 Task: Find connections with filter location Starnberg with filter topic #marketing with filter profile language French with filter current company Adani Power with filter school St. Joseph's Boys' High School with filter industry Physicians with filter service category Mobile Marketing with filter keywords title Animal Shelter Volunteer
Action: Mouse moved to (182, 297)
Screenshot: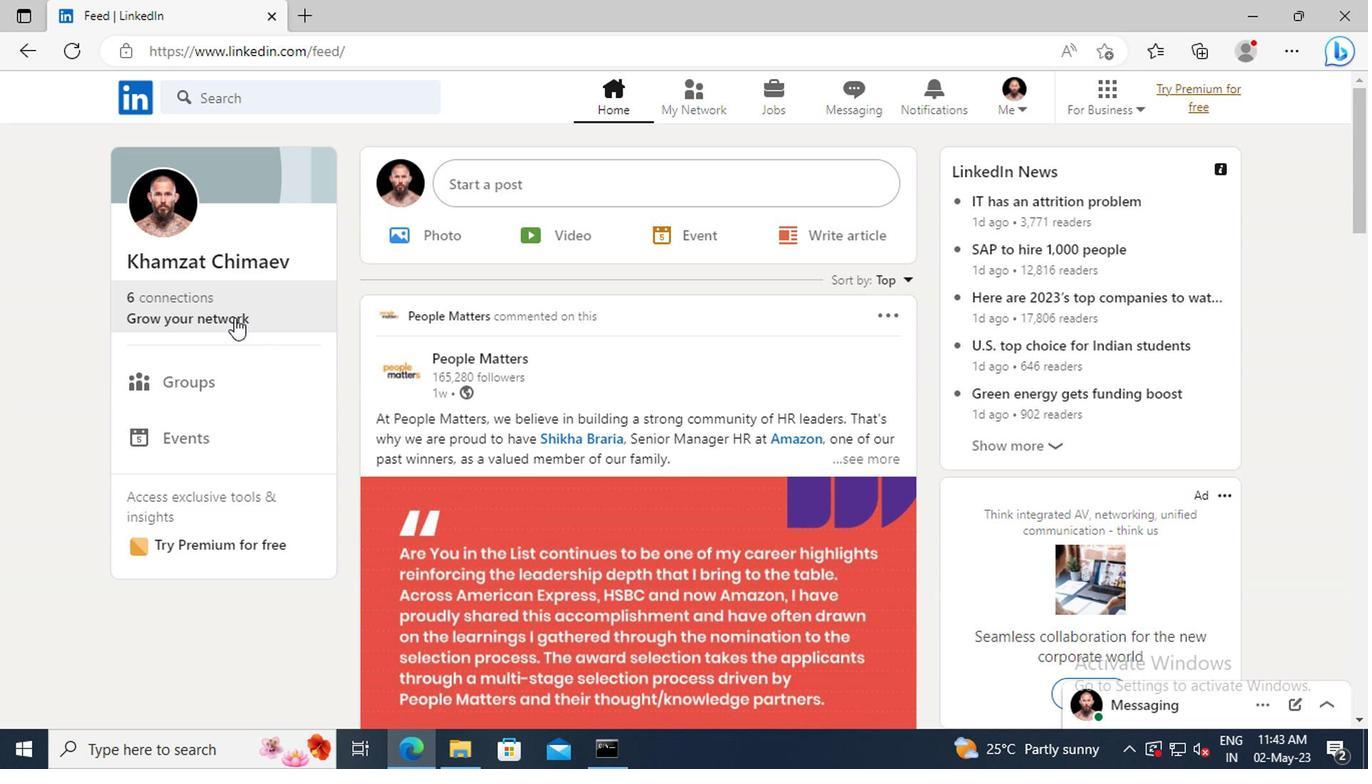 
Action: Mouse pressed left at (182, 297)
Screenshot: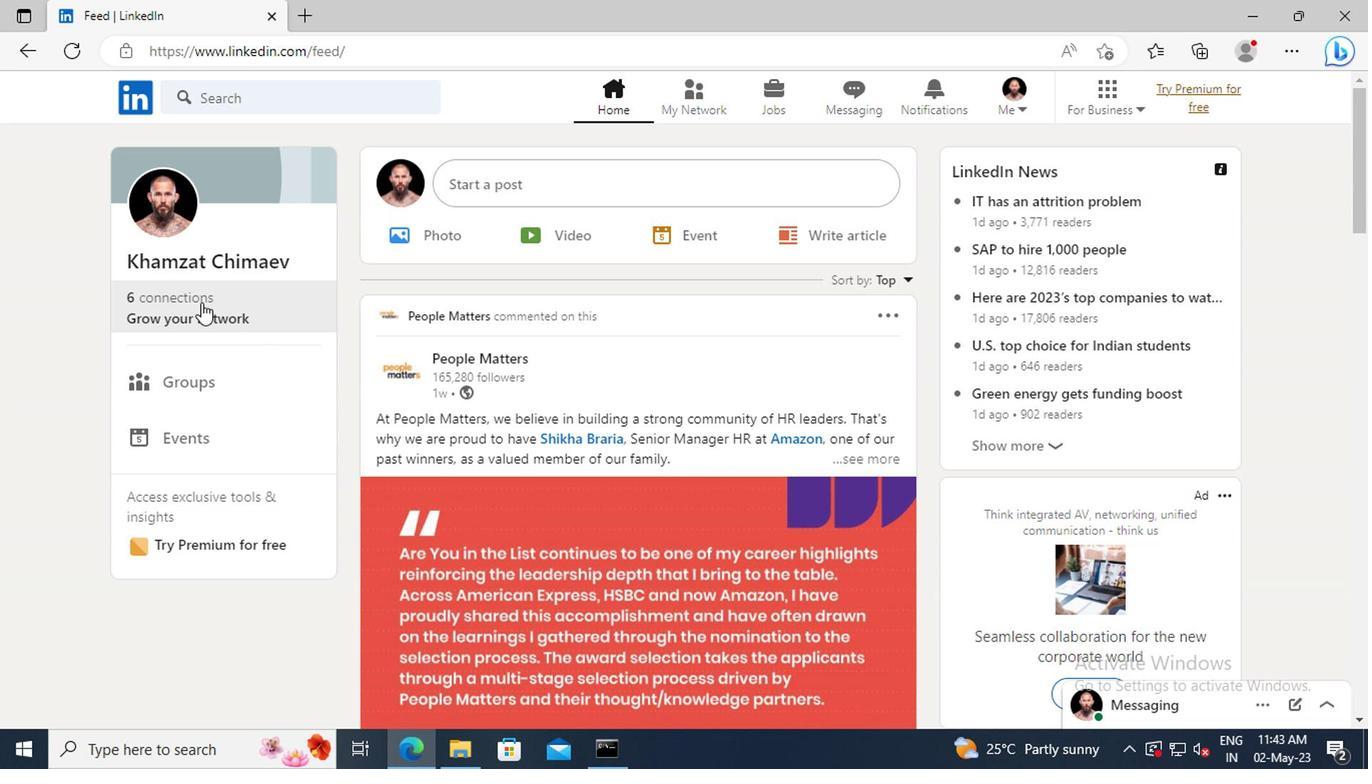 
Action: Mouse moved to (208, 205)
Screenshot: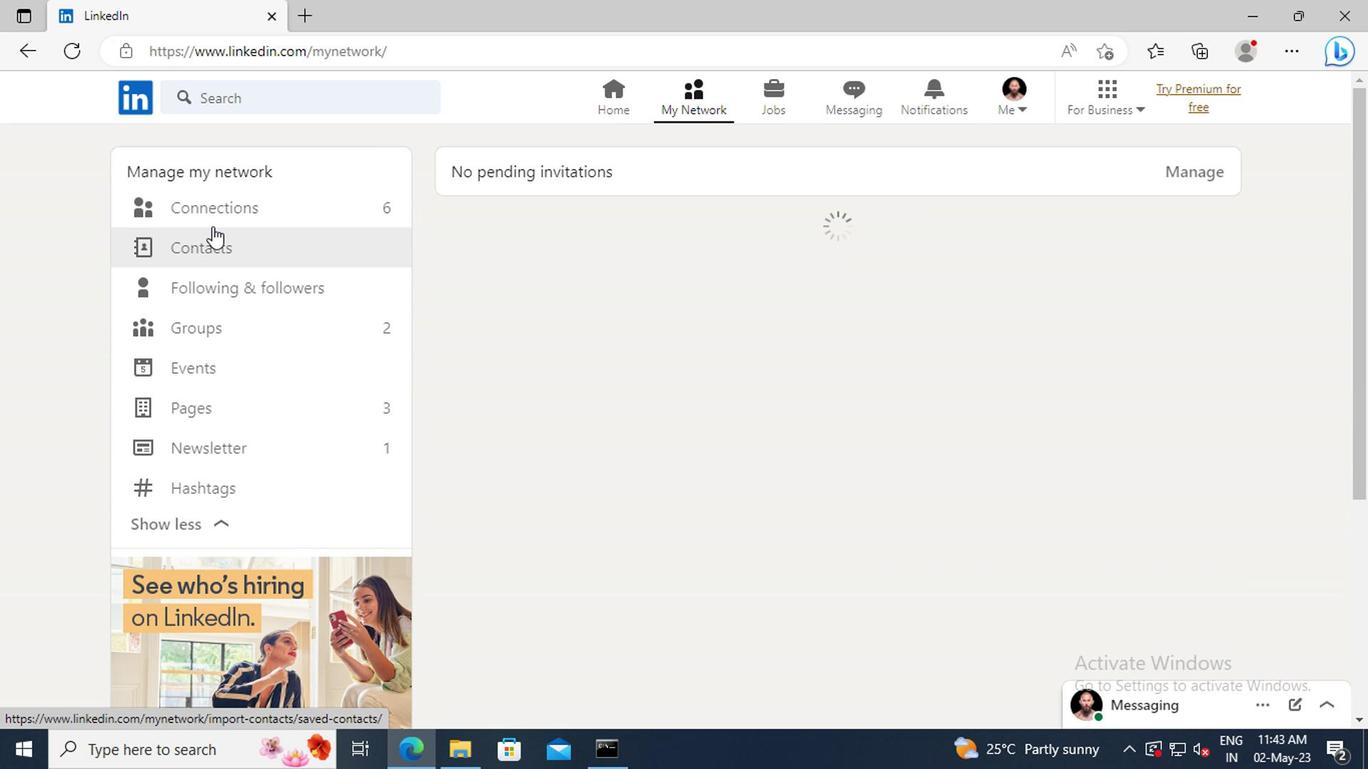 
Action: Mouse pressed left at (208, 205)
Screenshot: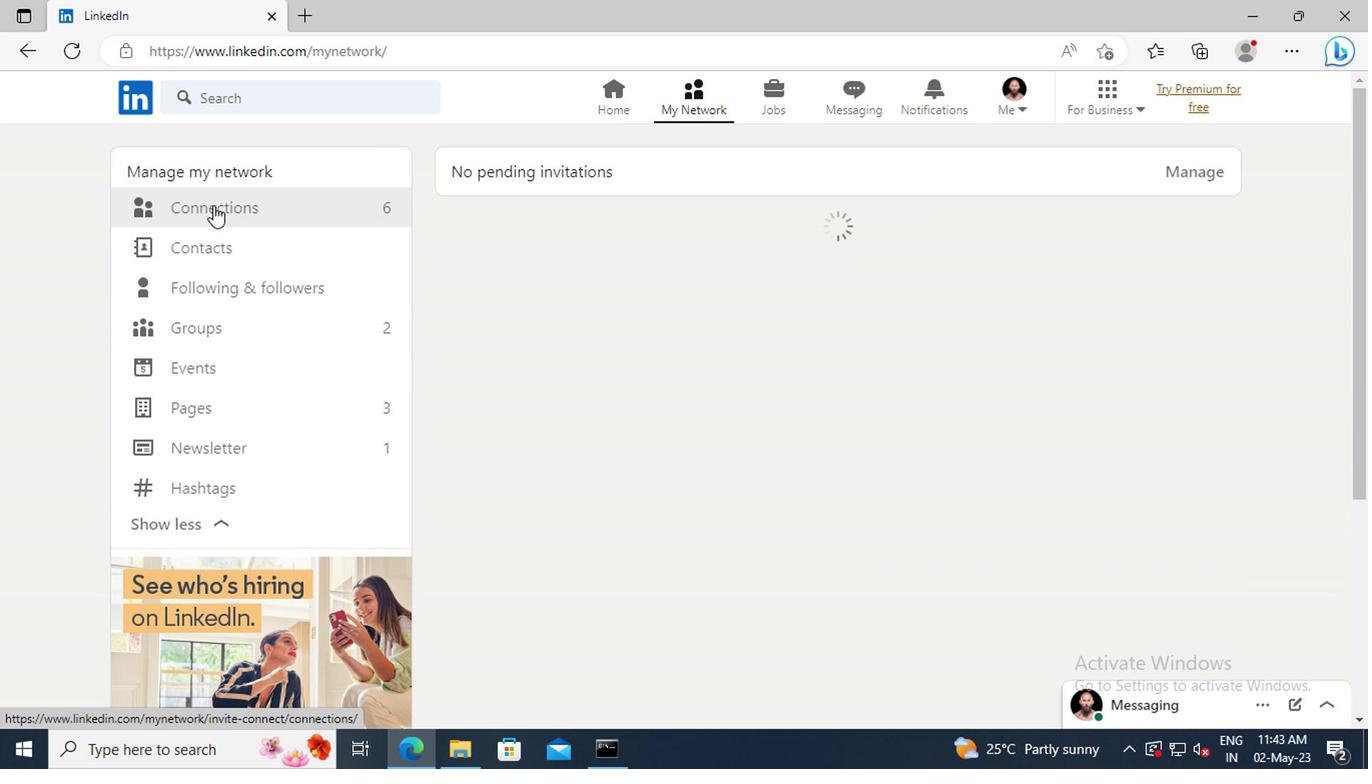 
Action: Mouse moved to (811, 212)
Screenshot: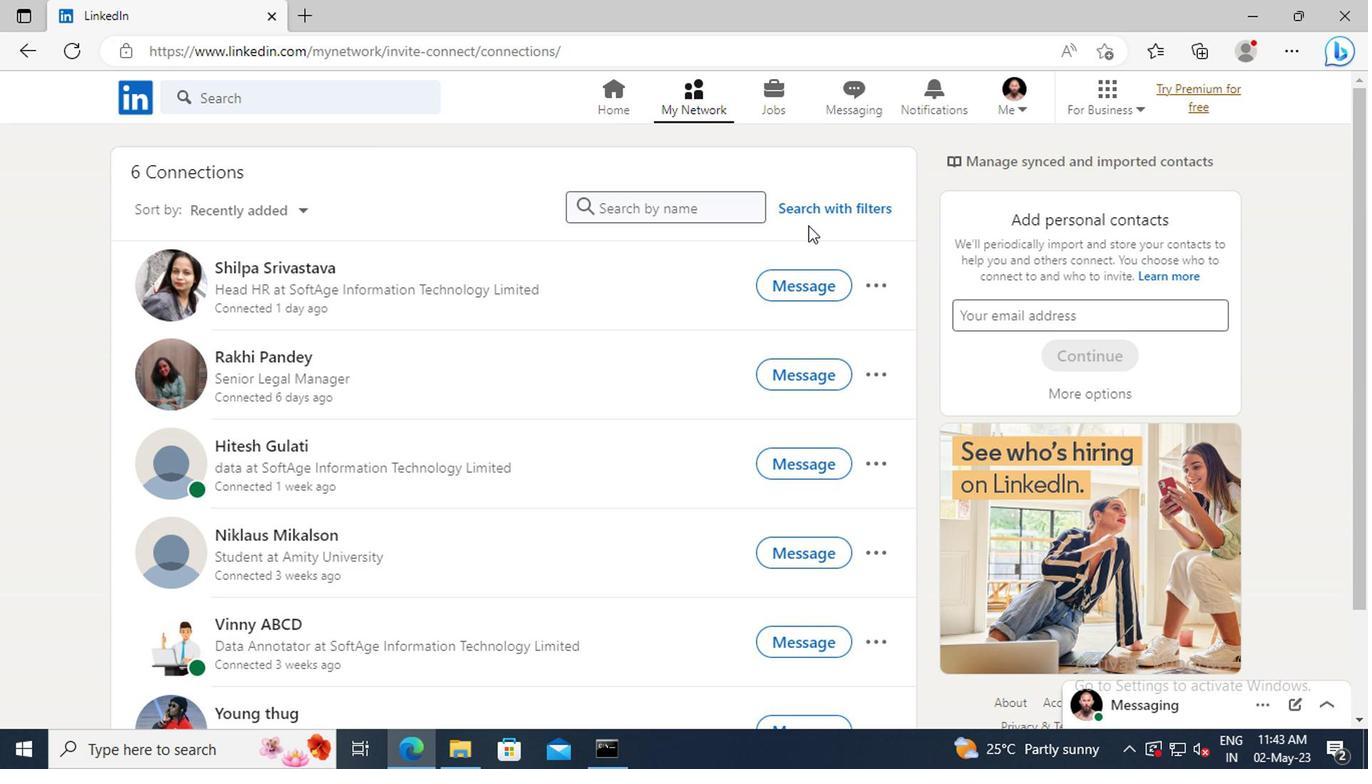 
Action: Mouse pressed left at (811, 212)
Screenshot: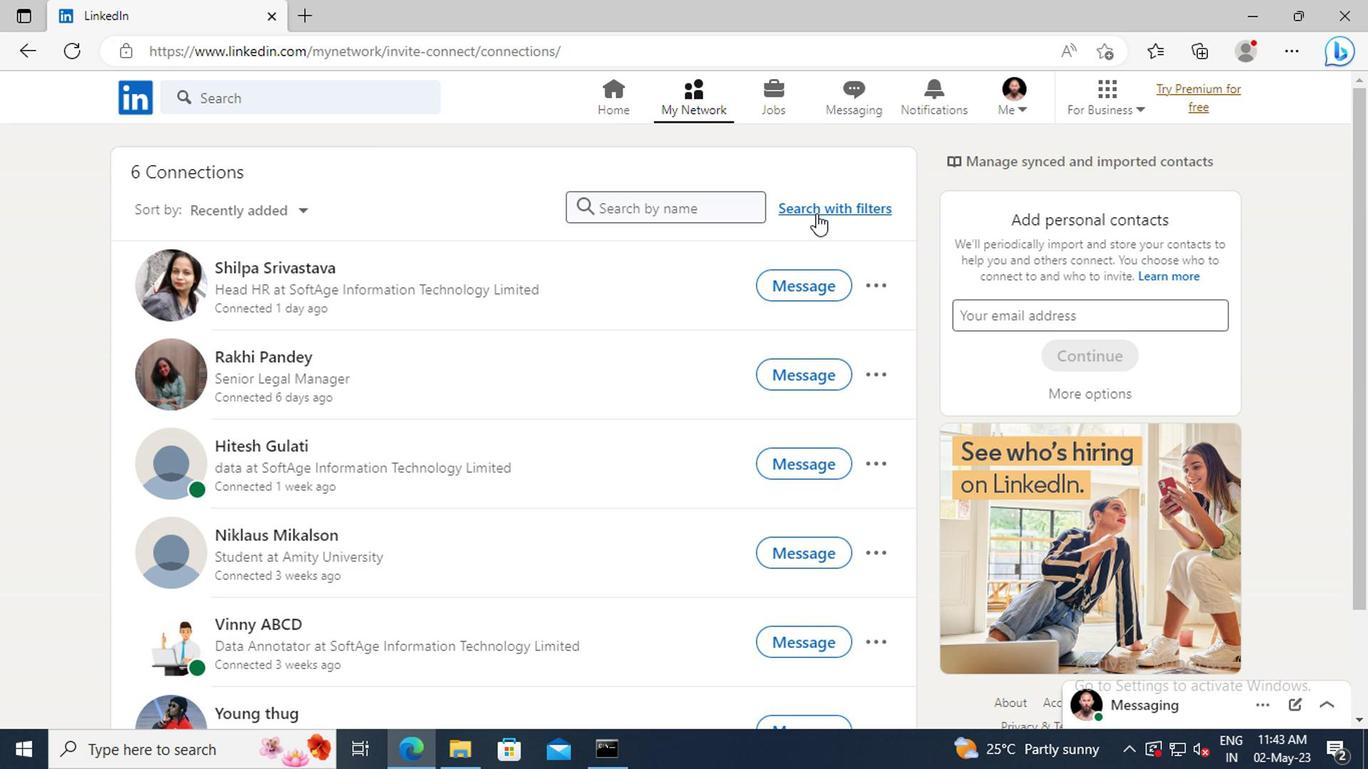 
Action: Mouse moved to (754, 159)
Screenshot: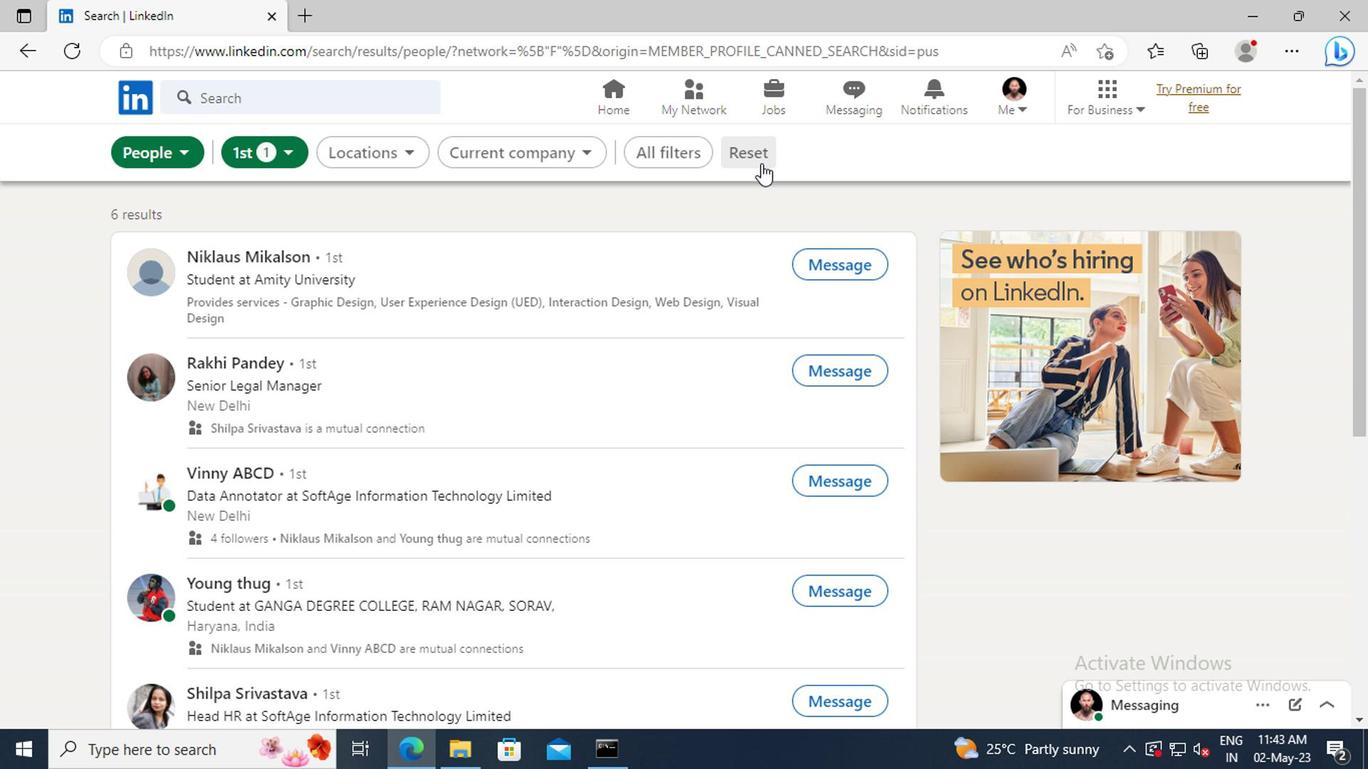 
Action: Mouse pressed left at (754, 159)
Screenshot: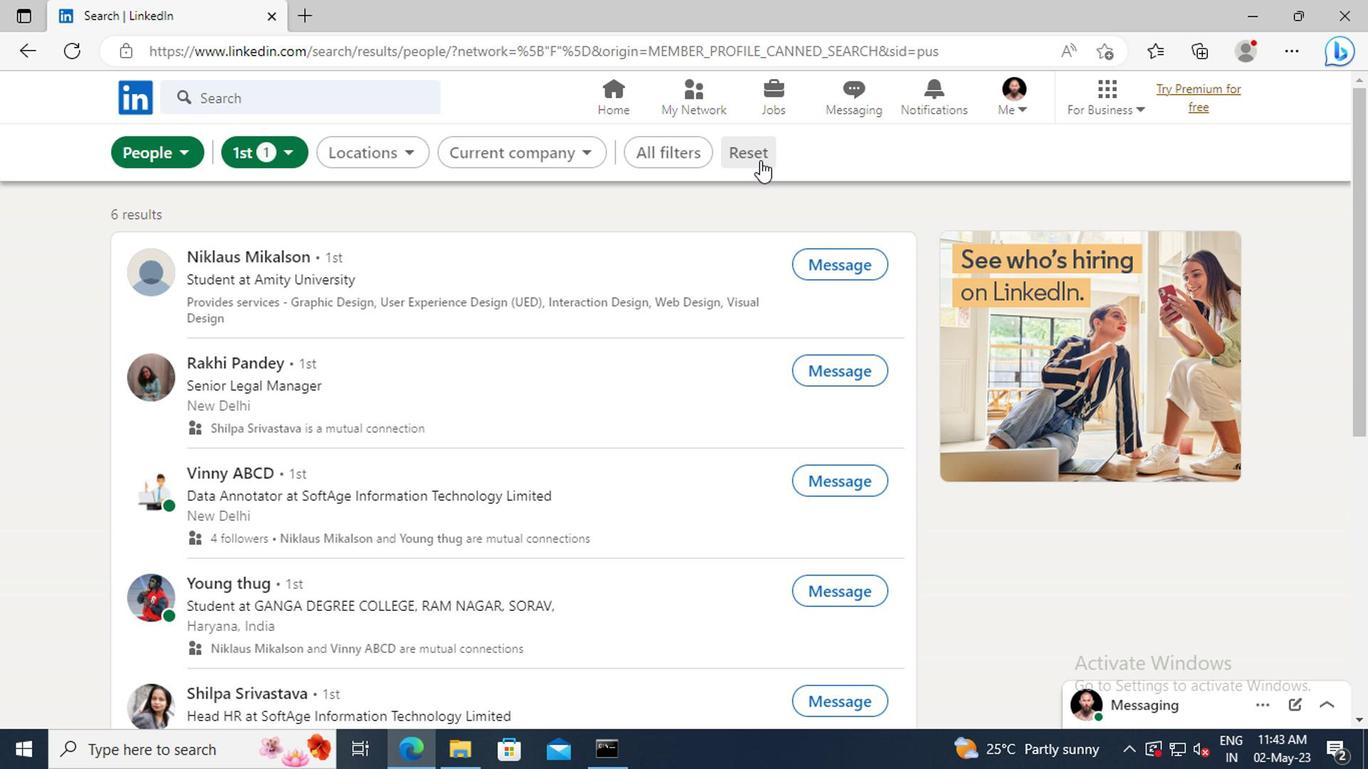 
Action: Mouse moved to (719, 158)
Screenshot: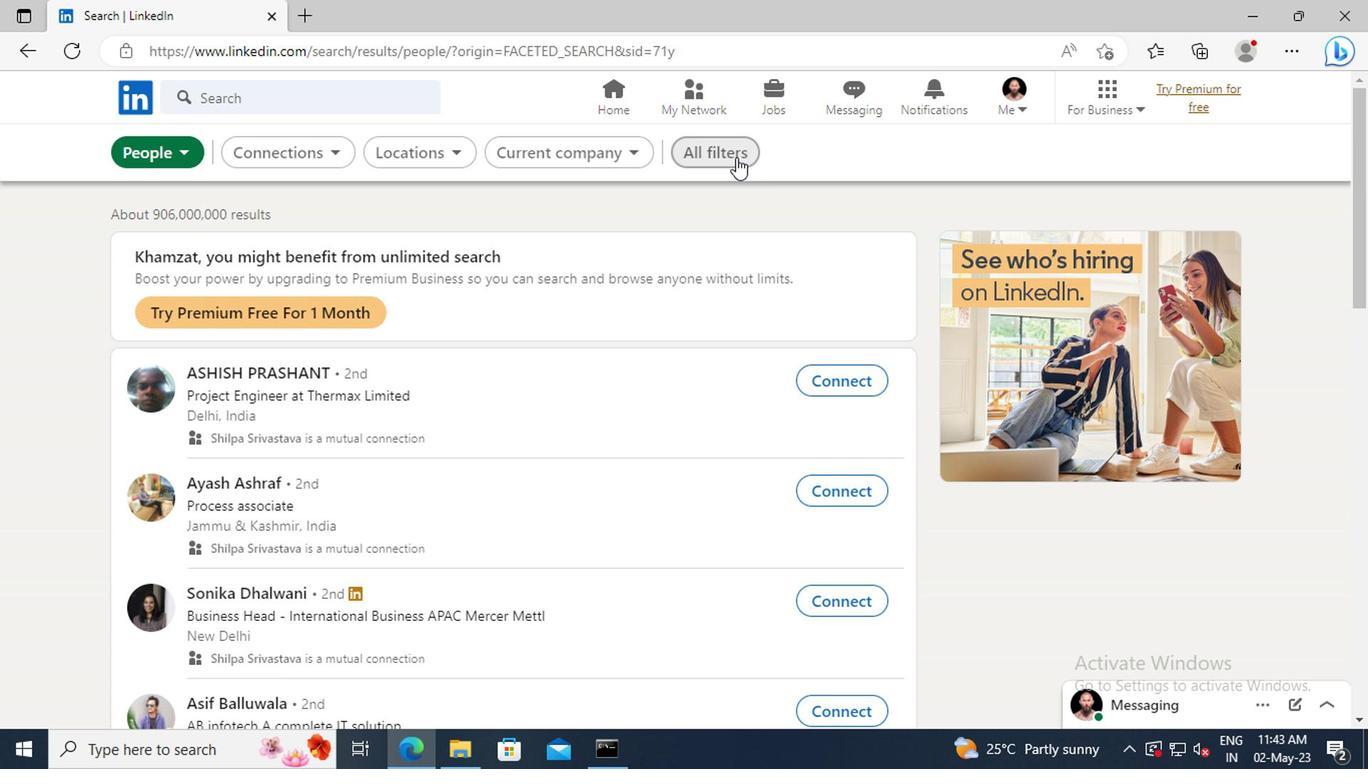 
Action: Mouse pressed left at (719, 158)
Screenshot: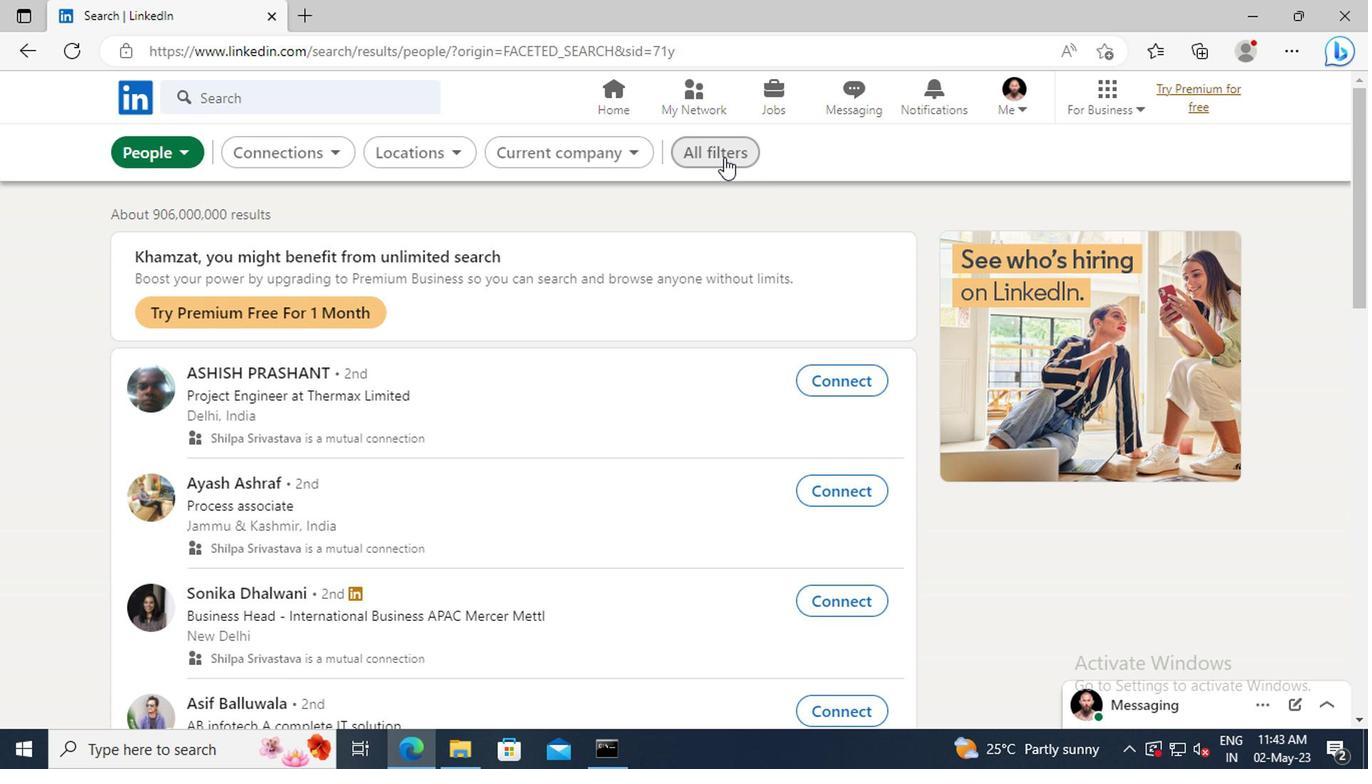 
Action: Mouse moved to (1045, 355)
Screenshot: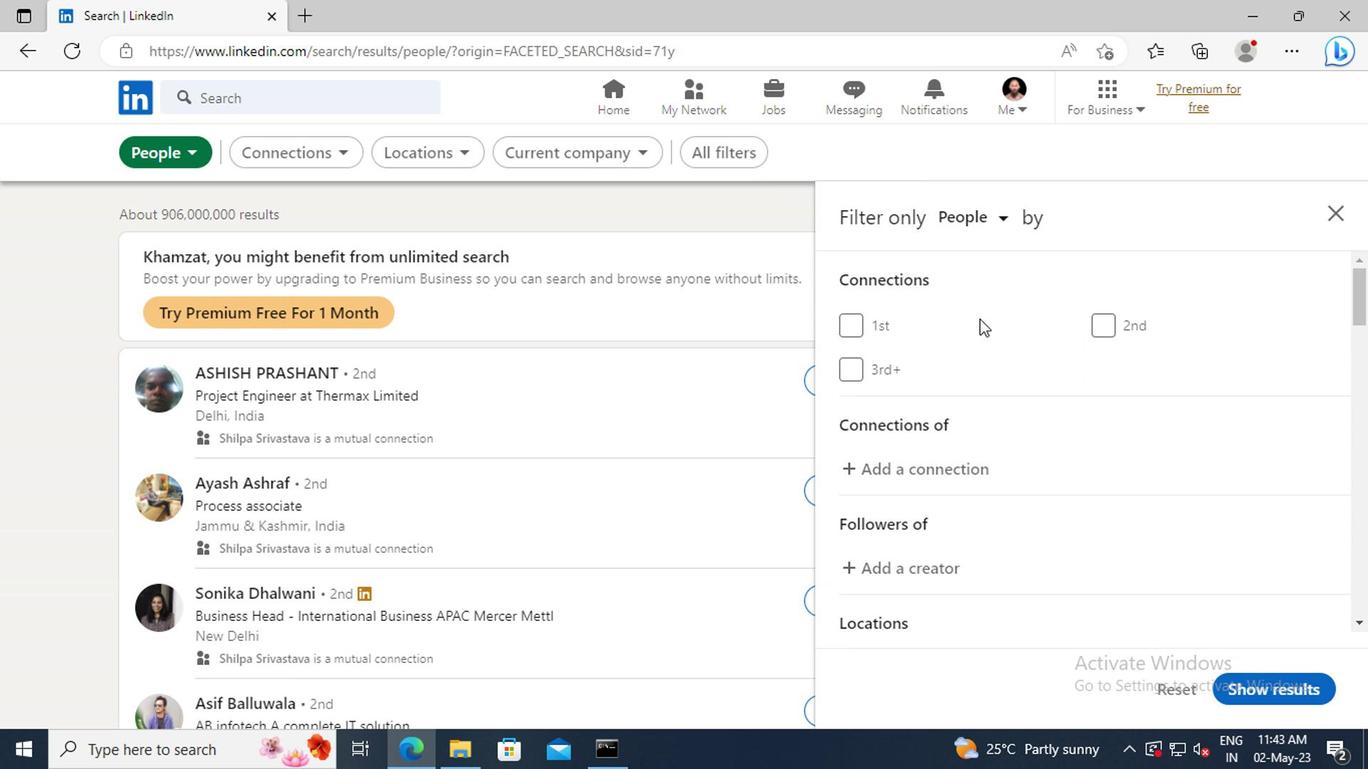 
Action: Mouse scrolled (1045, 354) with delta (0, 0)
Screenshot: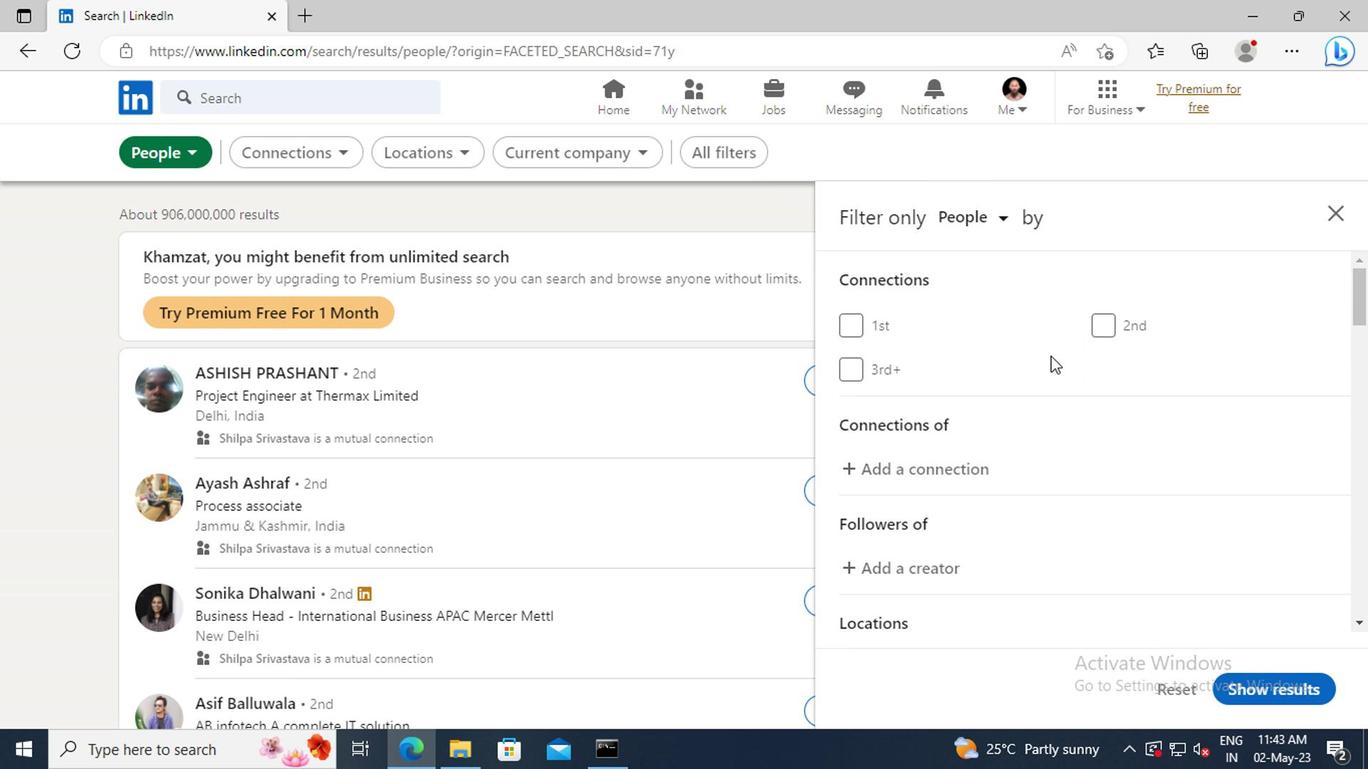 
Action: Mouse scrolled (1045, 354) with delta (0, 0)
Screenshot: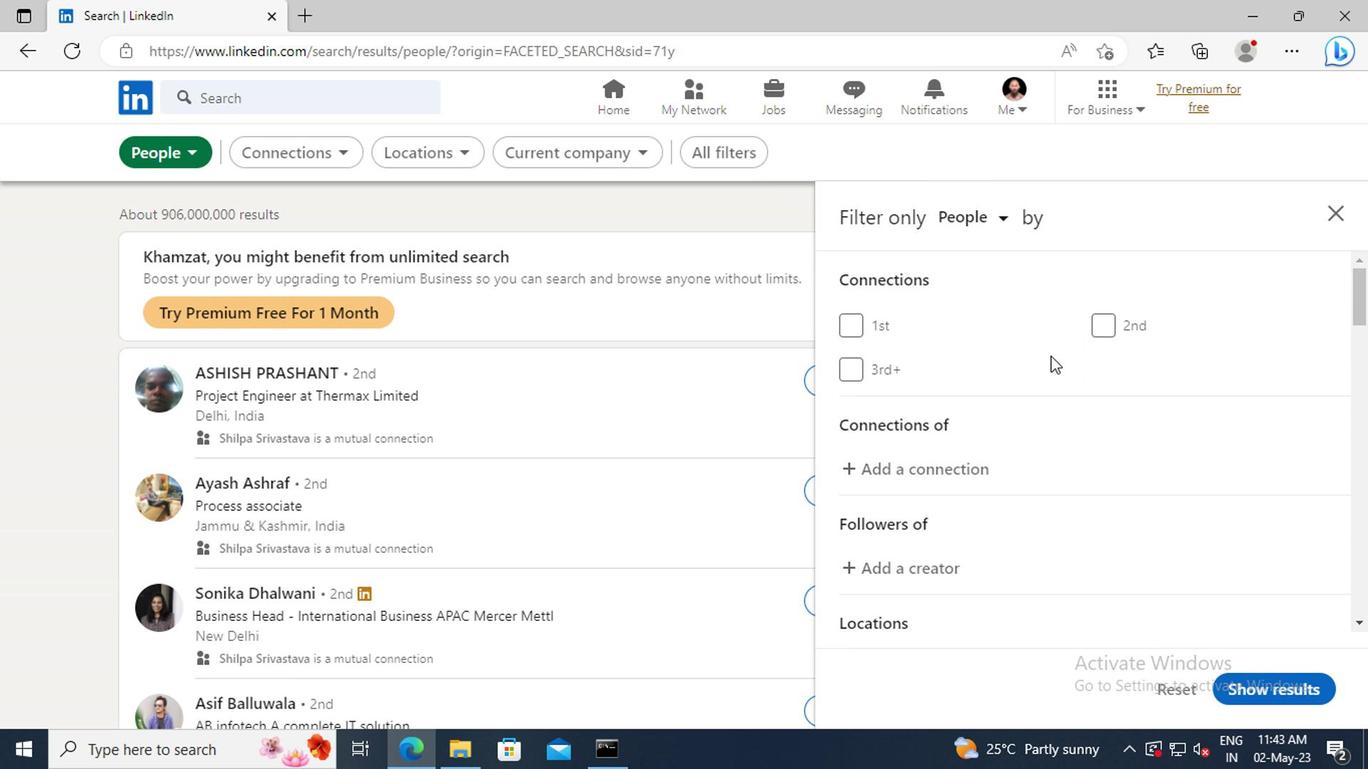 
Action: Mouse scrolled (1045, 354) with delta (0, 0)
Screenshot: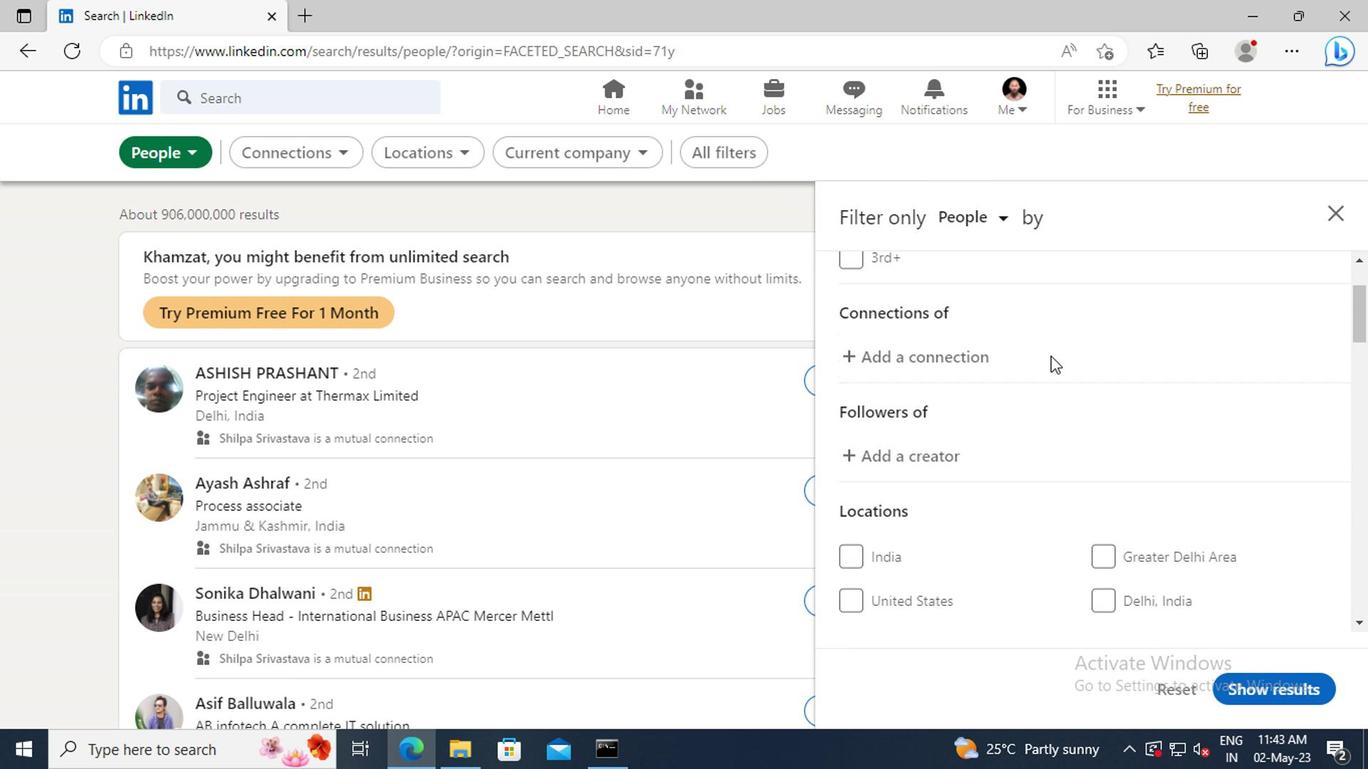 
Action: Mouse scrolled (1045, 354) with delta (0, 0)
Screenshot: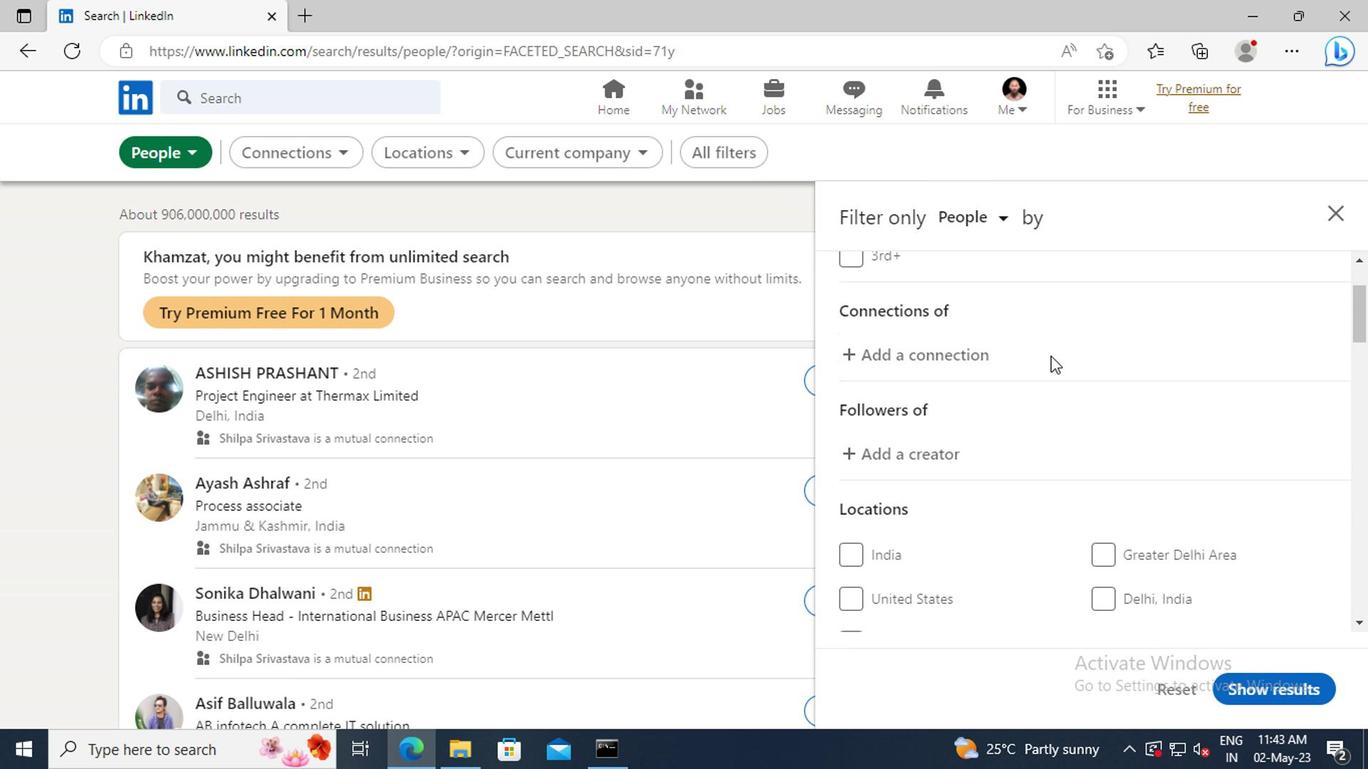 
Action: Mouse scrolled (1045, 354) with delta (0, 0)
Screenshot: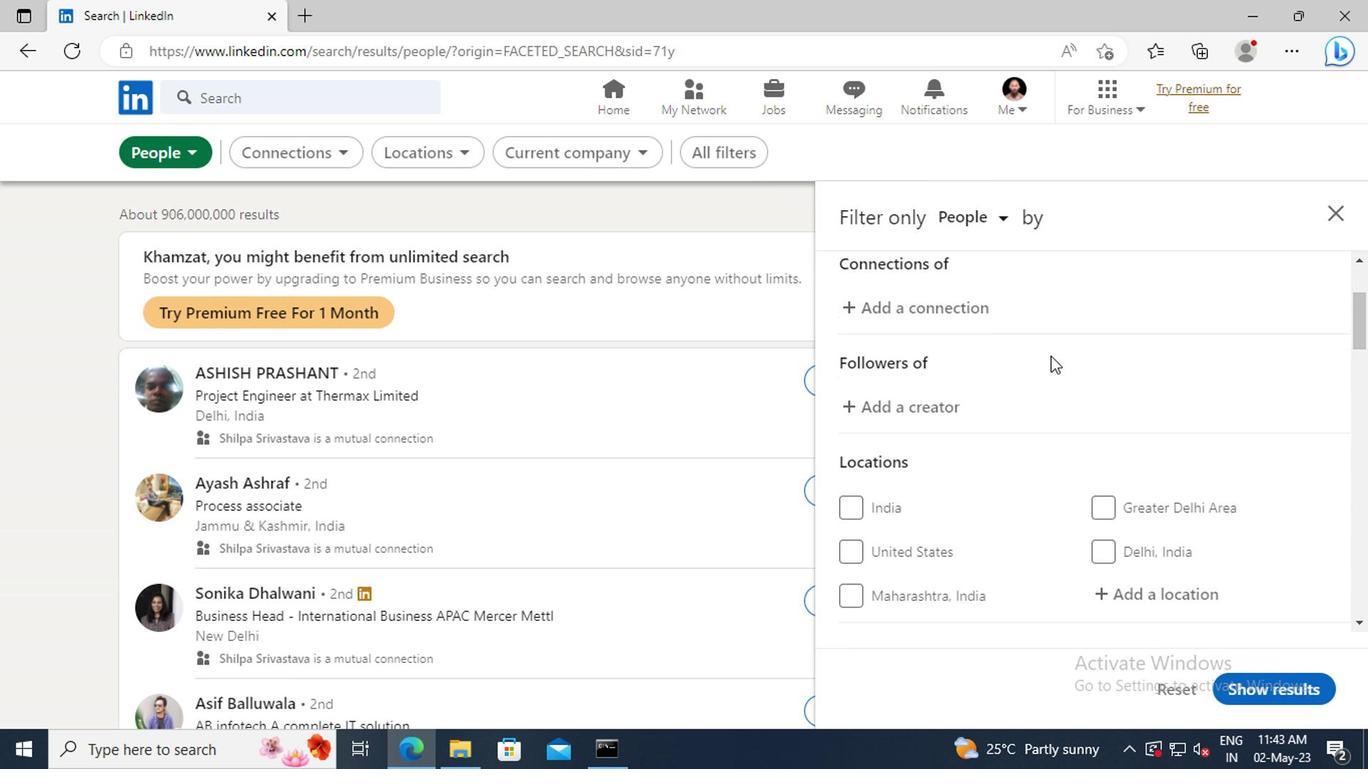 
Action: Mouse scrolled (1045, 354) with delta (0, 0)
Screenshot: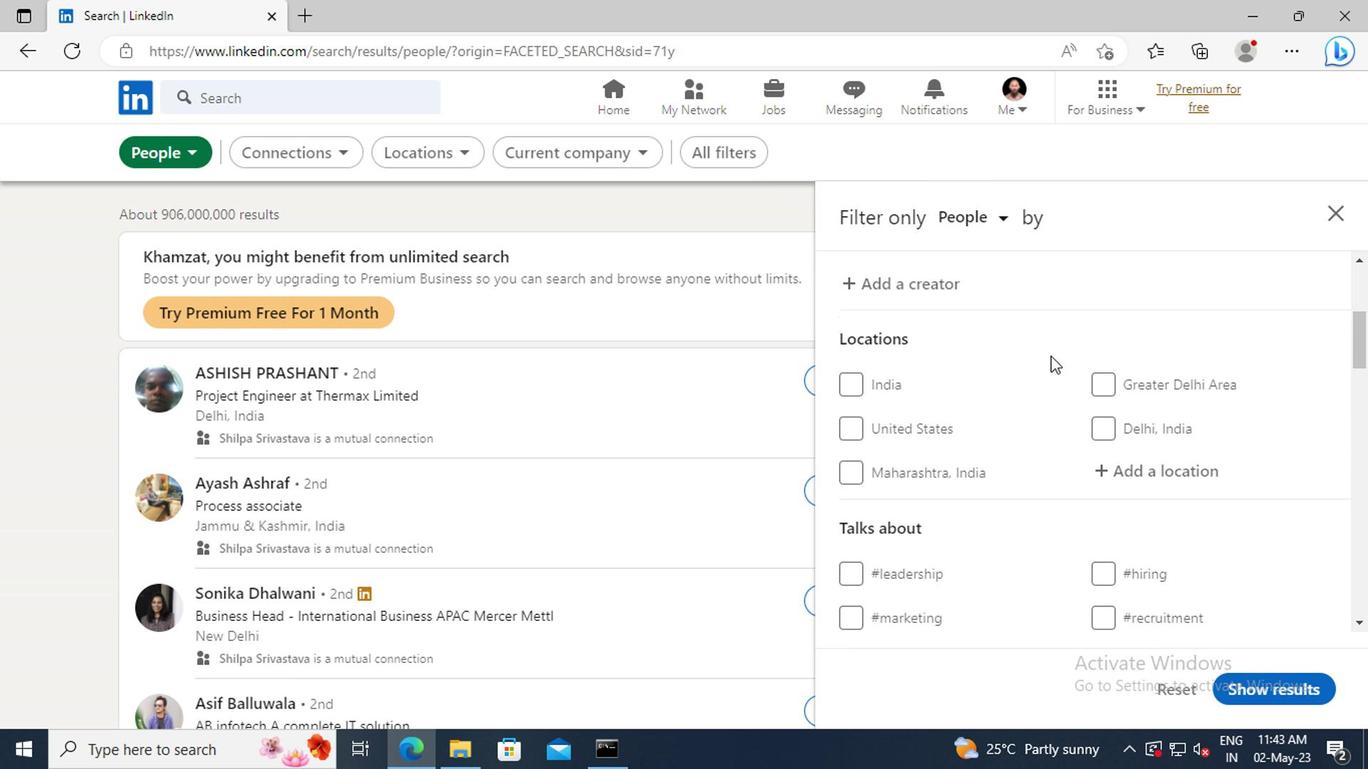 
Action: Mouse moved to (1092, 414)
Screenshot: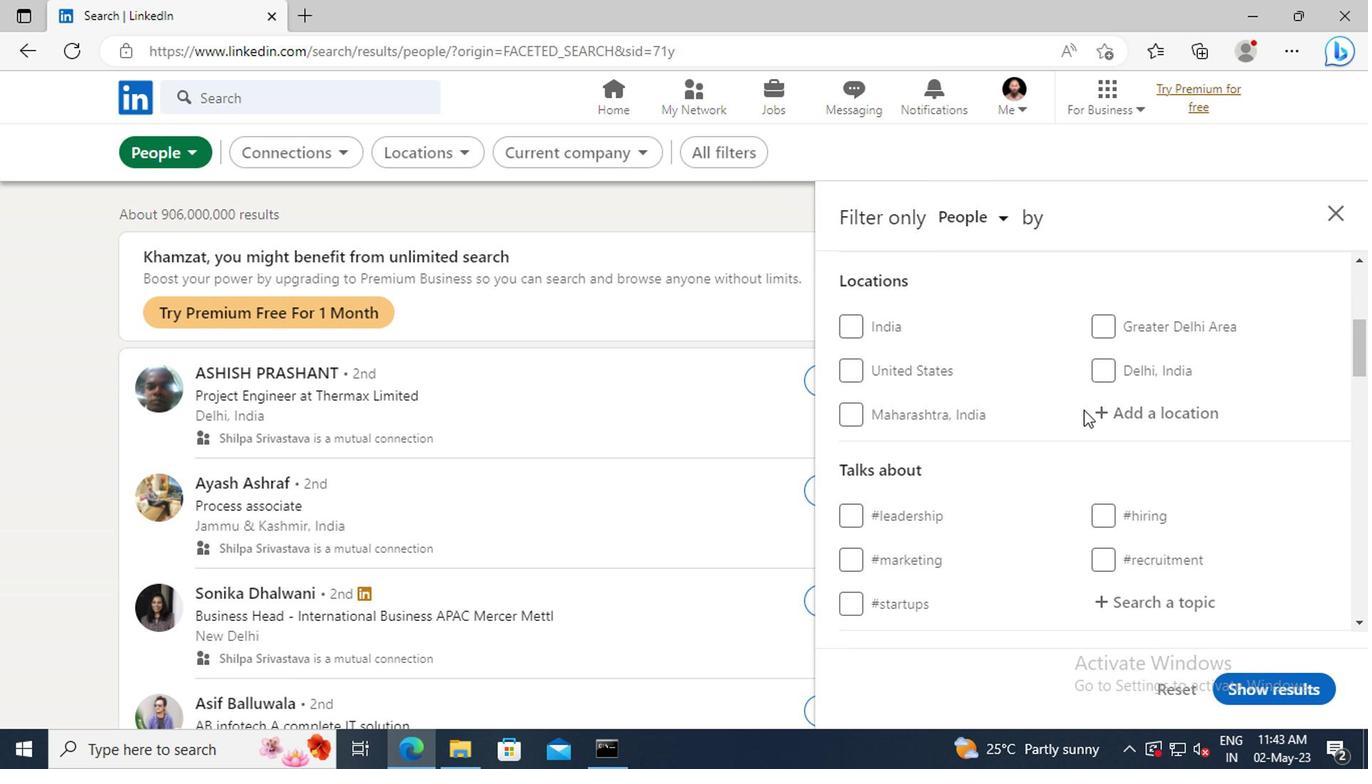 
Action: Mouse pressed left at (1092, 414)
Screenshot: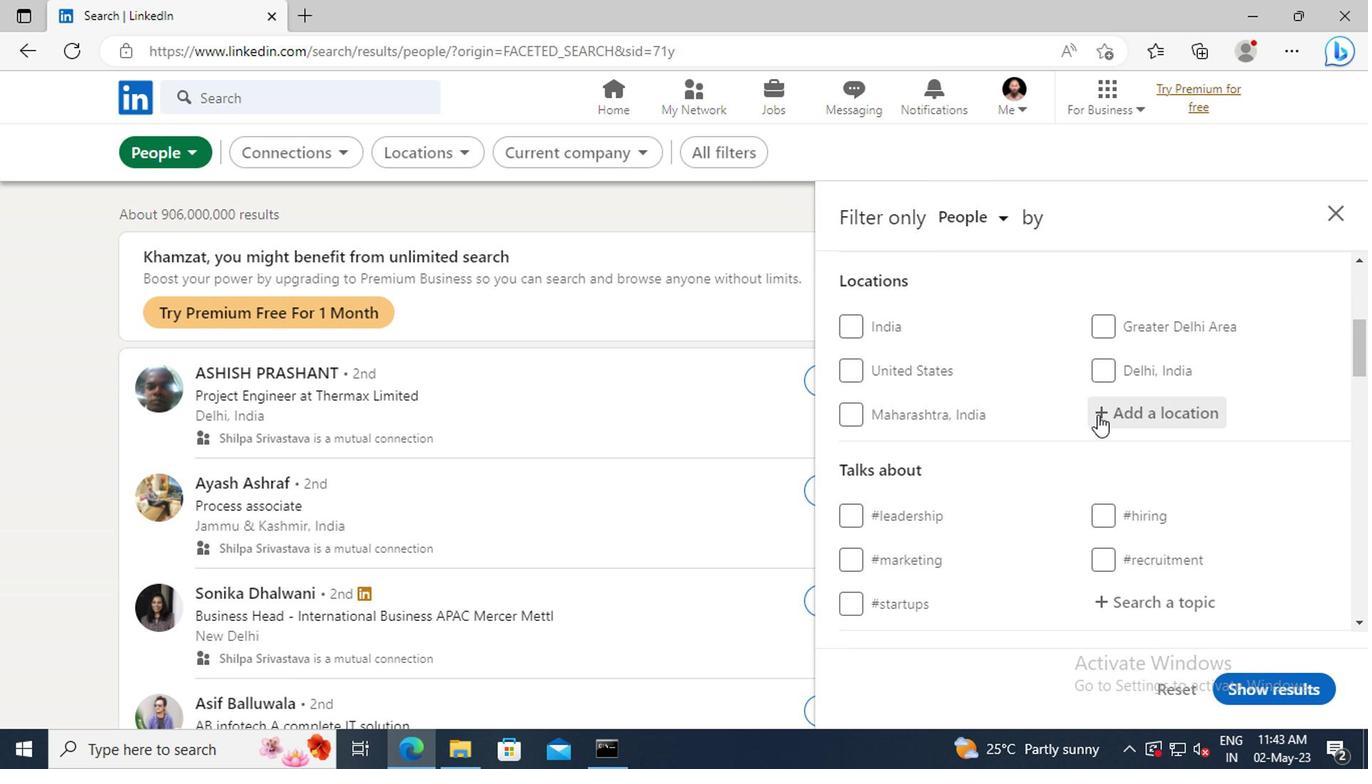 
Action: Key pressed <Key.shift>STARNBE
Screenshot: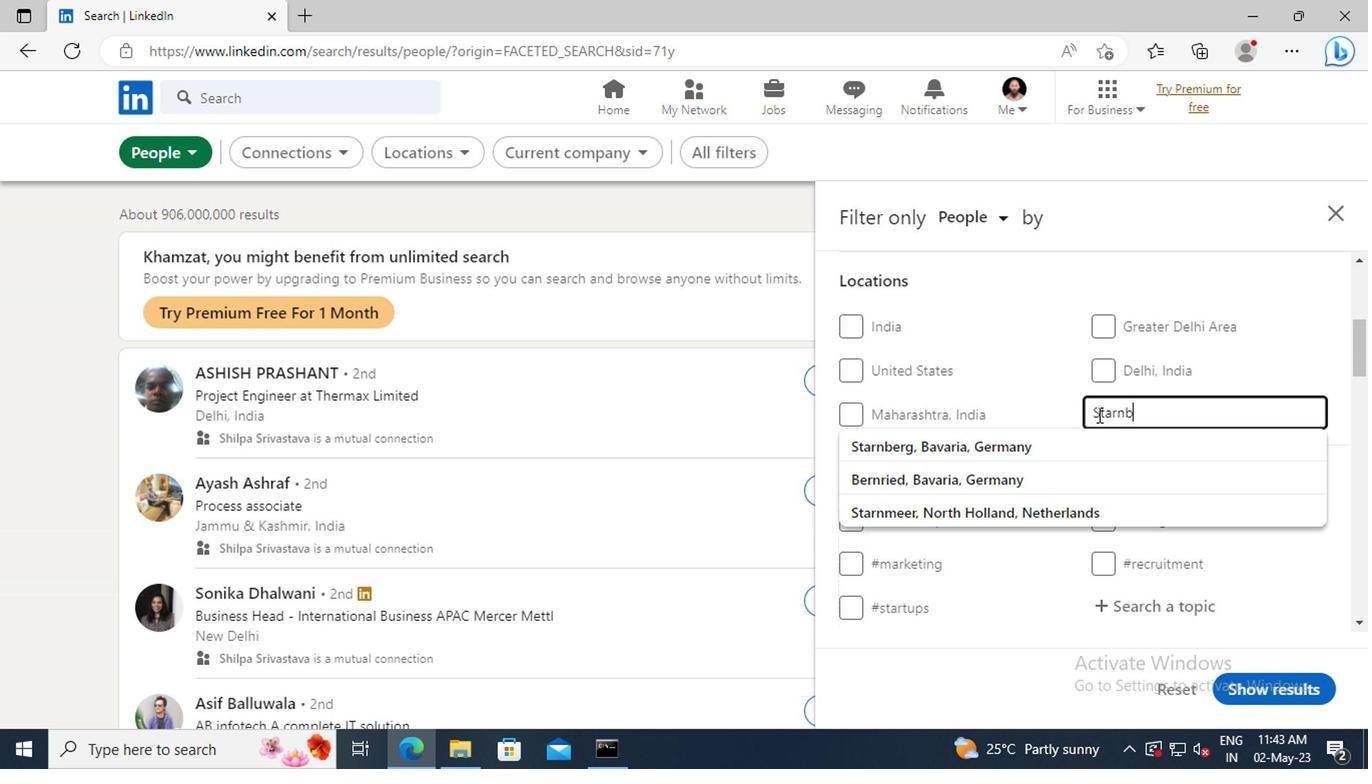 
Action: Mouse moved to (1100, 440)
Screenshot: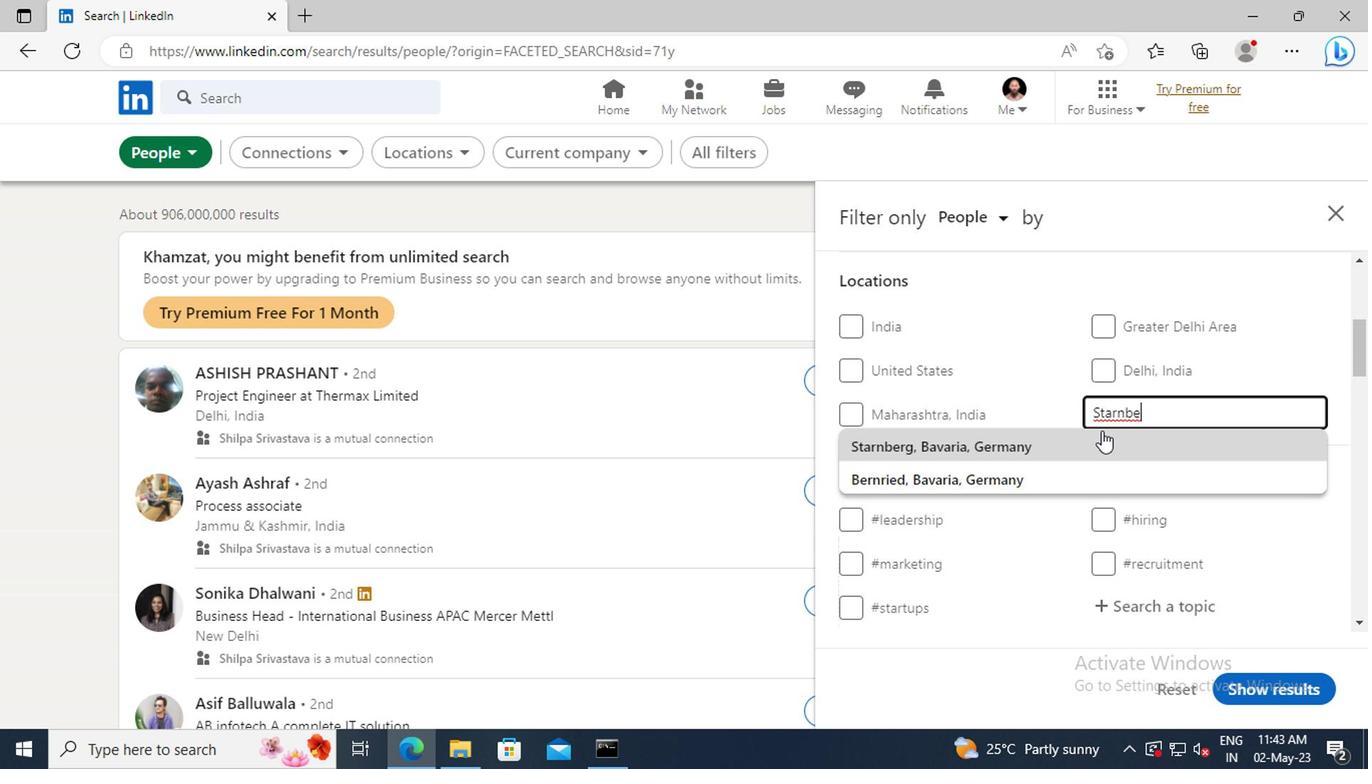 
Action: Mouse pressed left at (1100, 440)
Screenshot: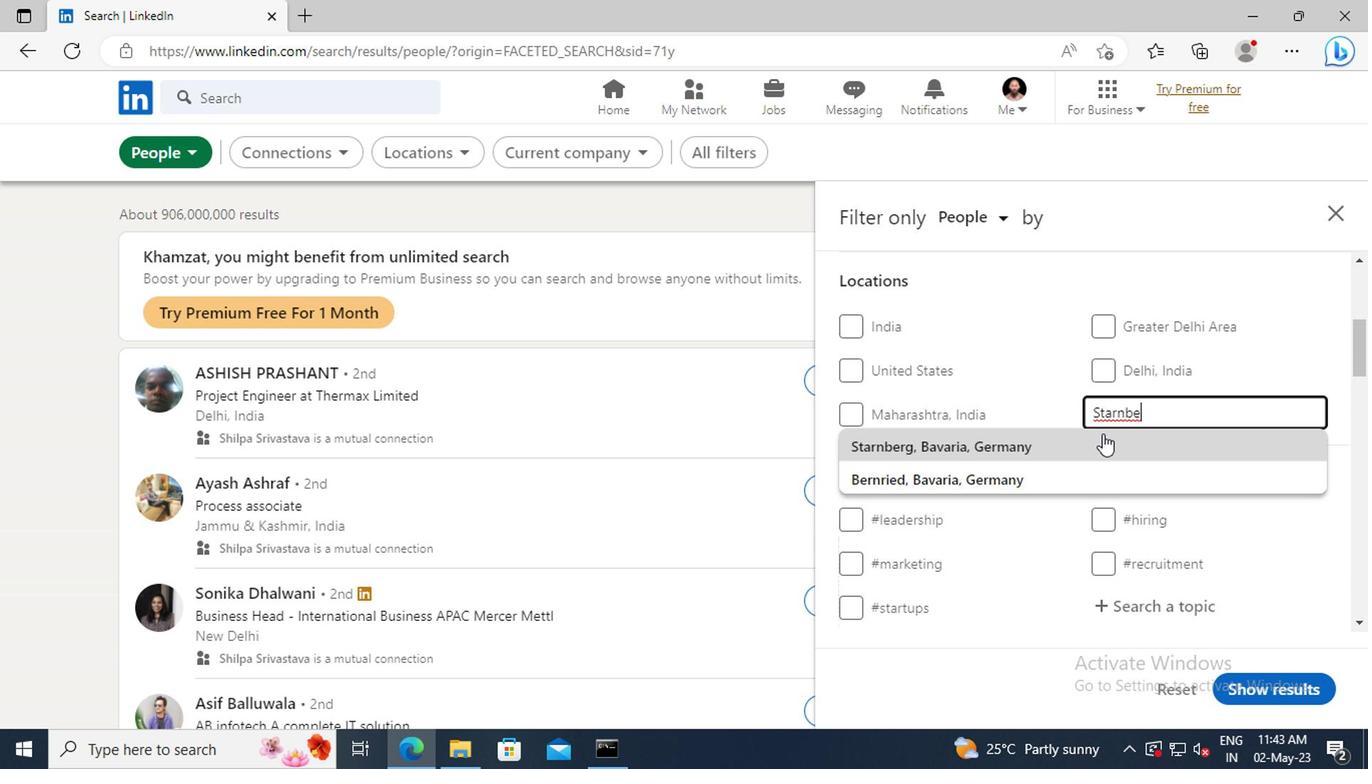 
Action: Mouse scrolled (1100, 439) with delta (0, 0)
Screenshot: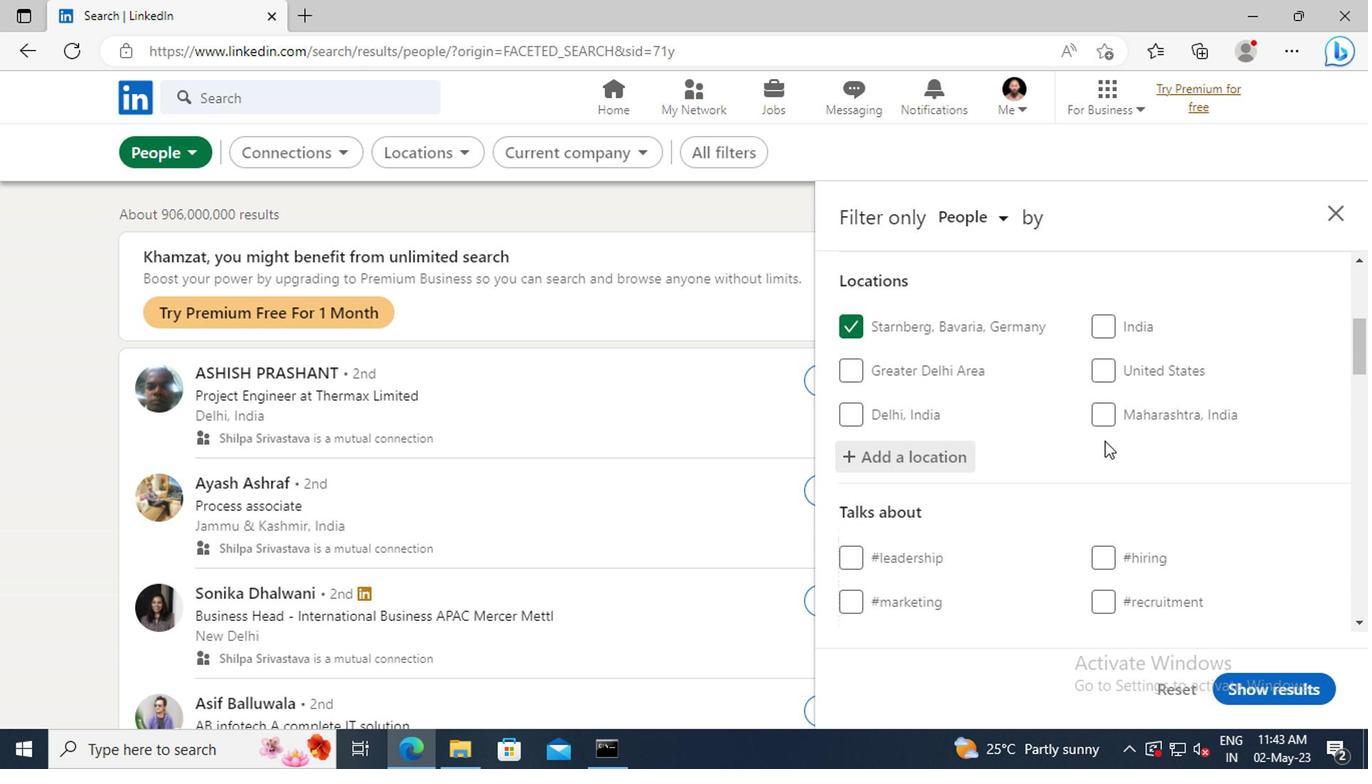 
Action: Mouse moved to (1098, 430)
Screenshot: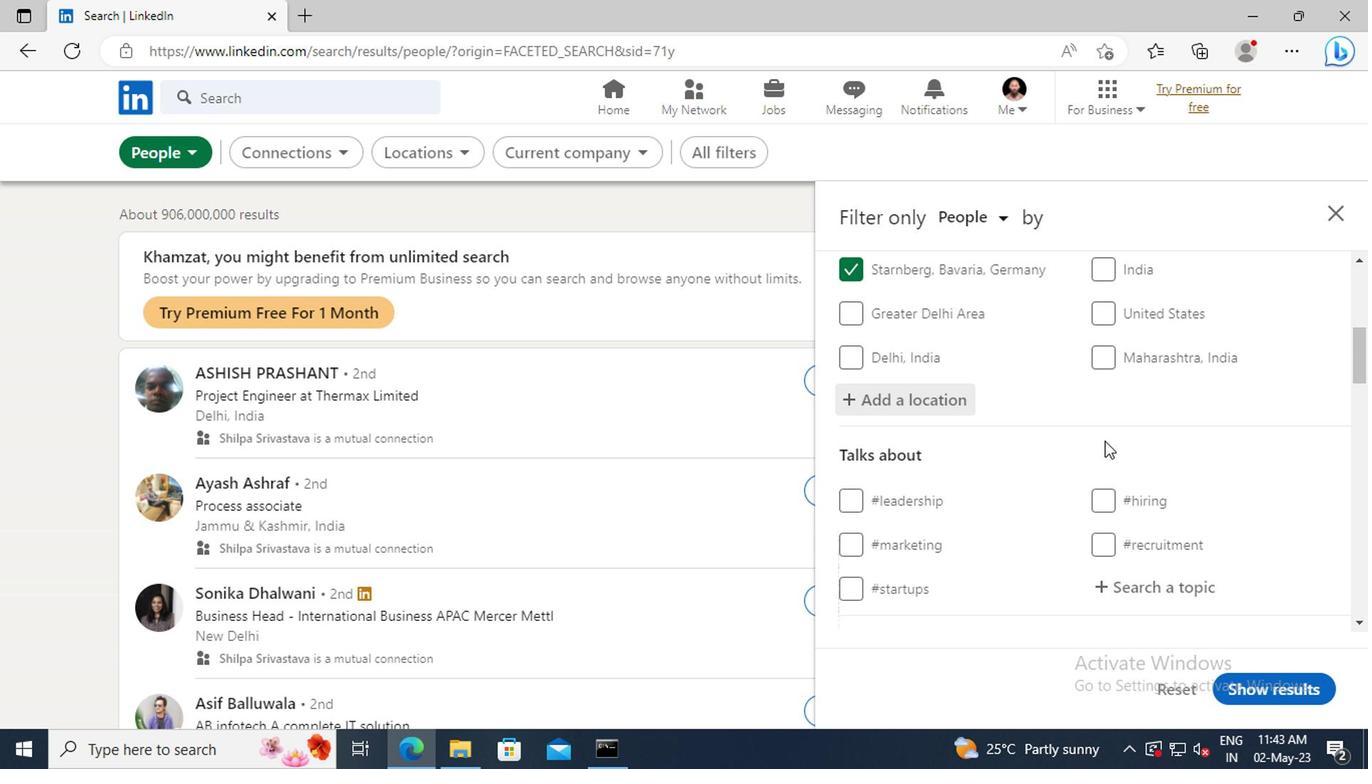 
Action: Mouse scrolled (1098, 429) with delta (0, 0)
Screenshot: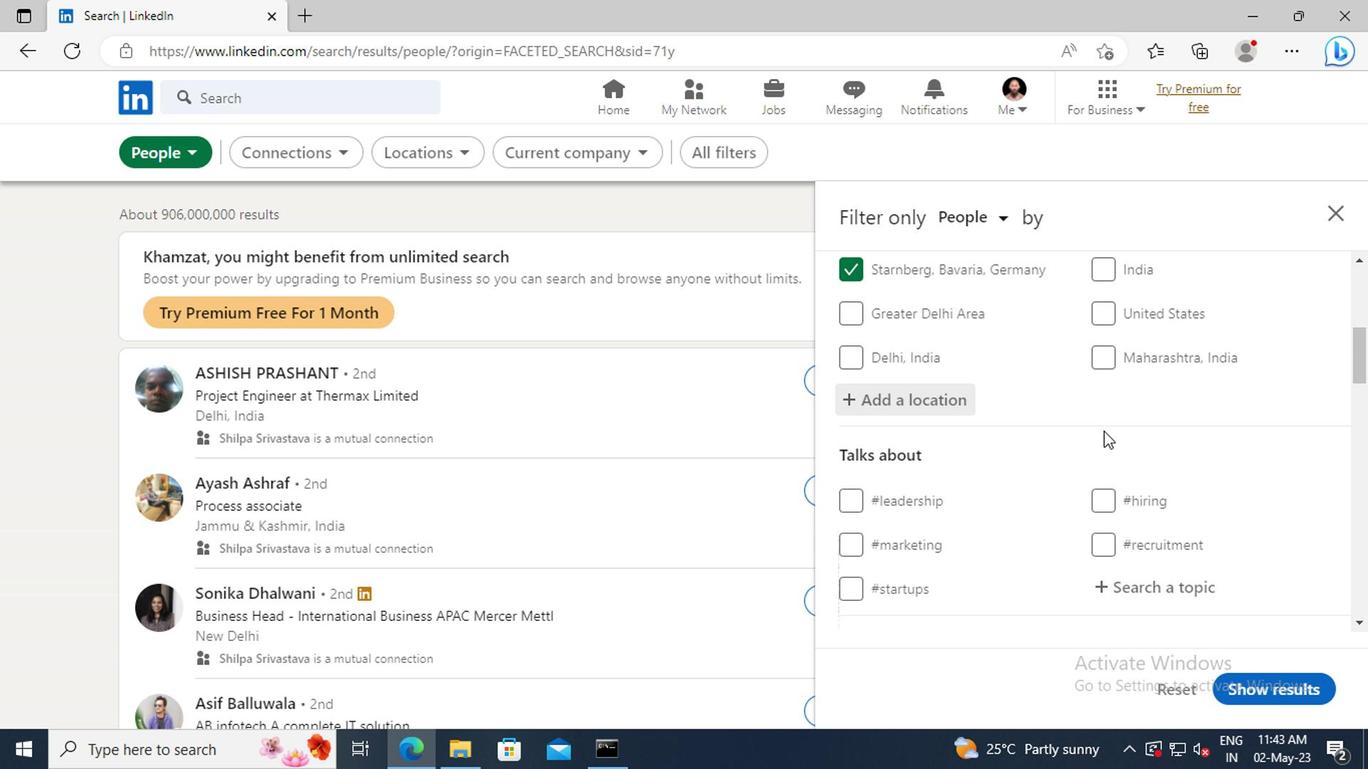 
Action: Mouse scrolled (1098, 429) with delta (0, 0)
Screenshot: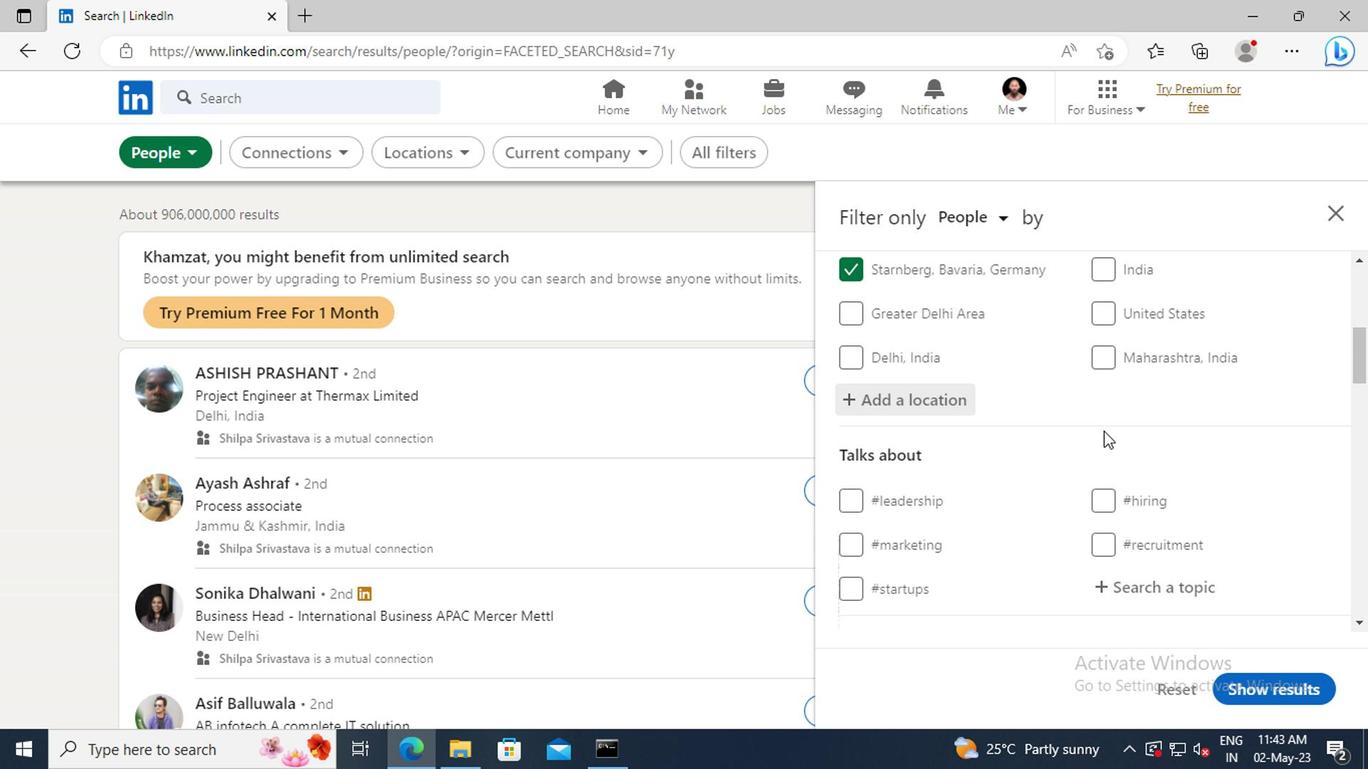 
Action: Mouse moved to (847, 433)
Screenshot: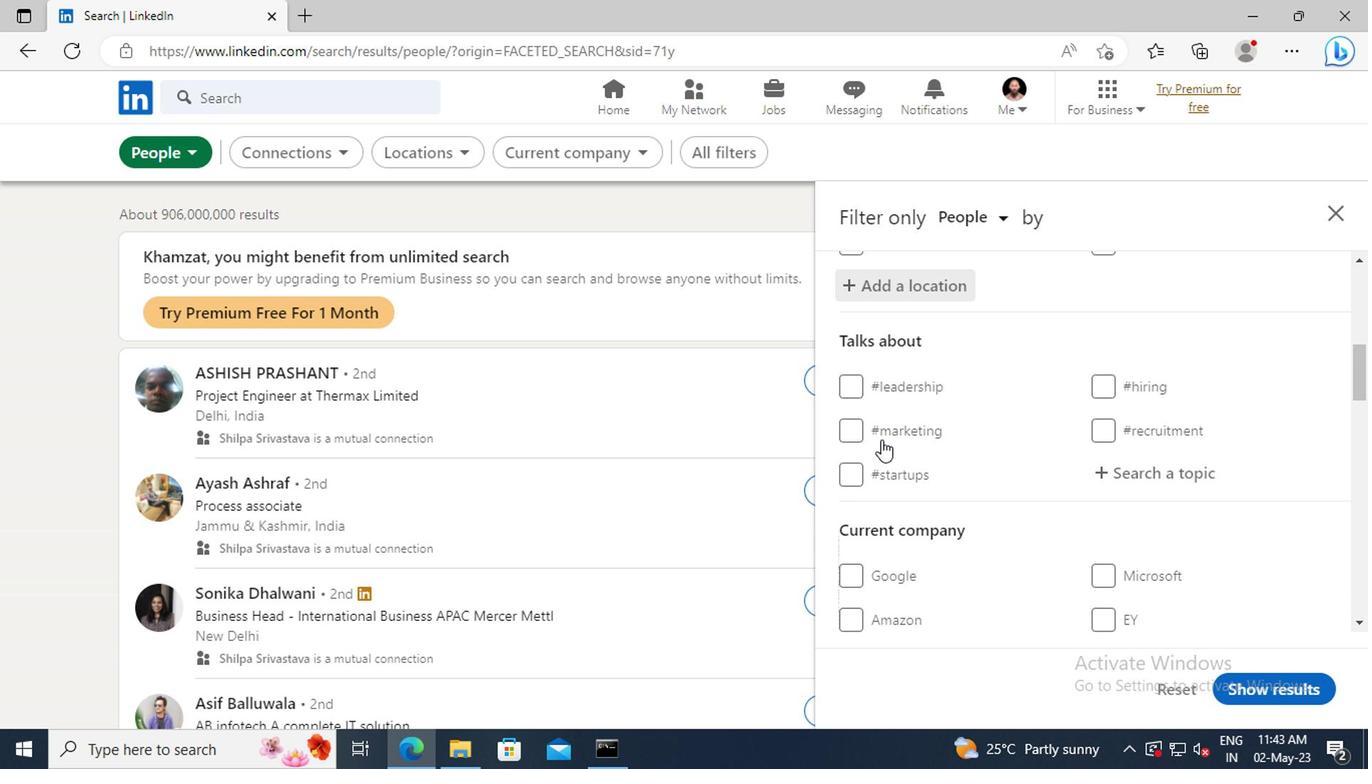 
Action: Mouse pressed left at (847, 433)
Screenshot: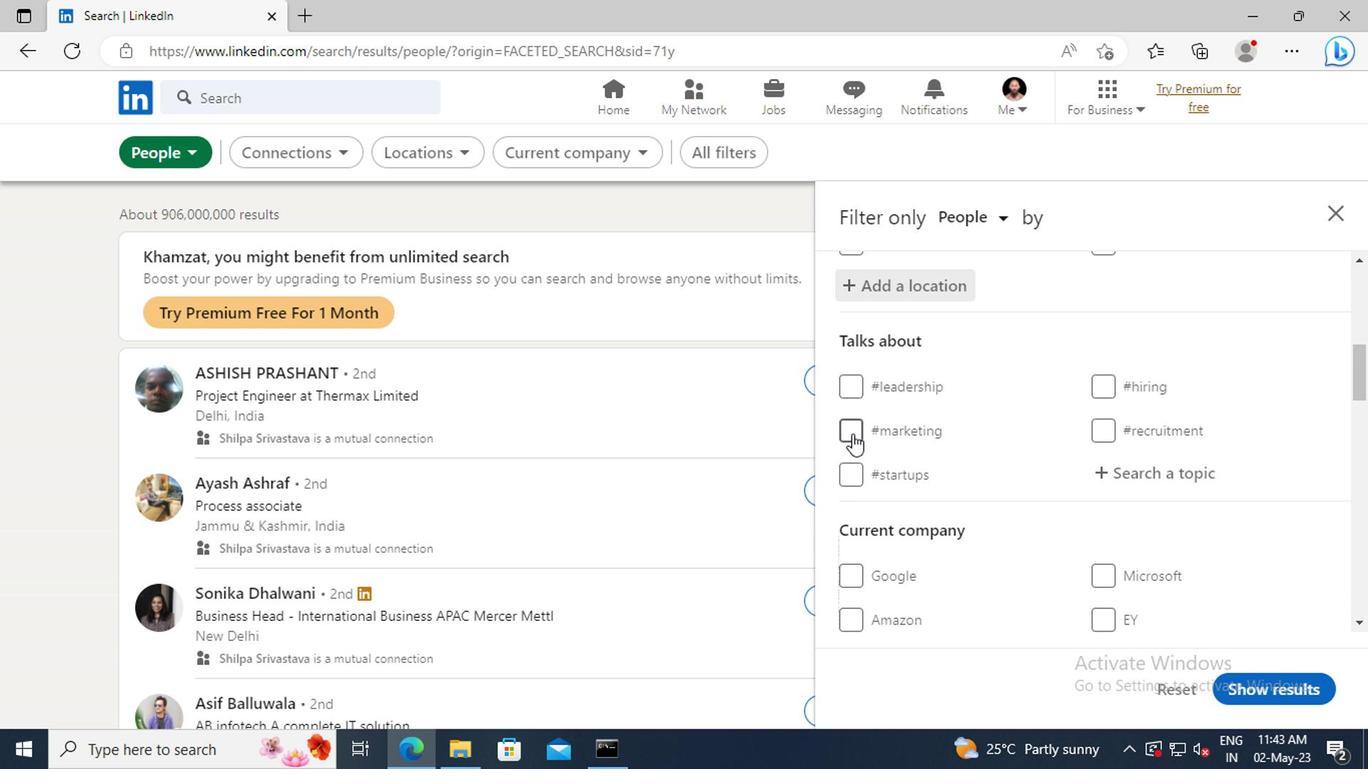 
Action: Mouse moved to (1090, 438)
Screenshot: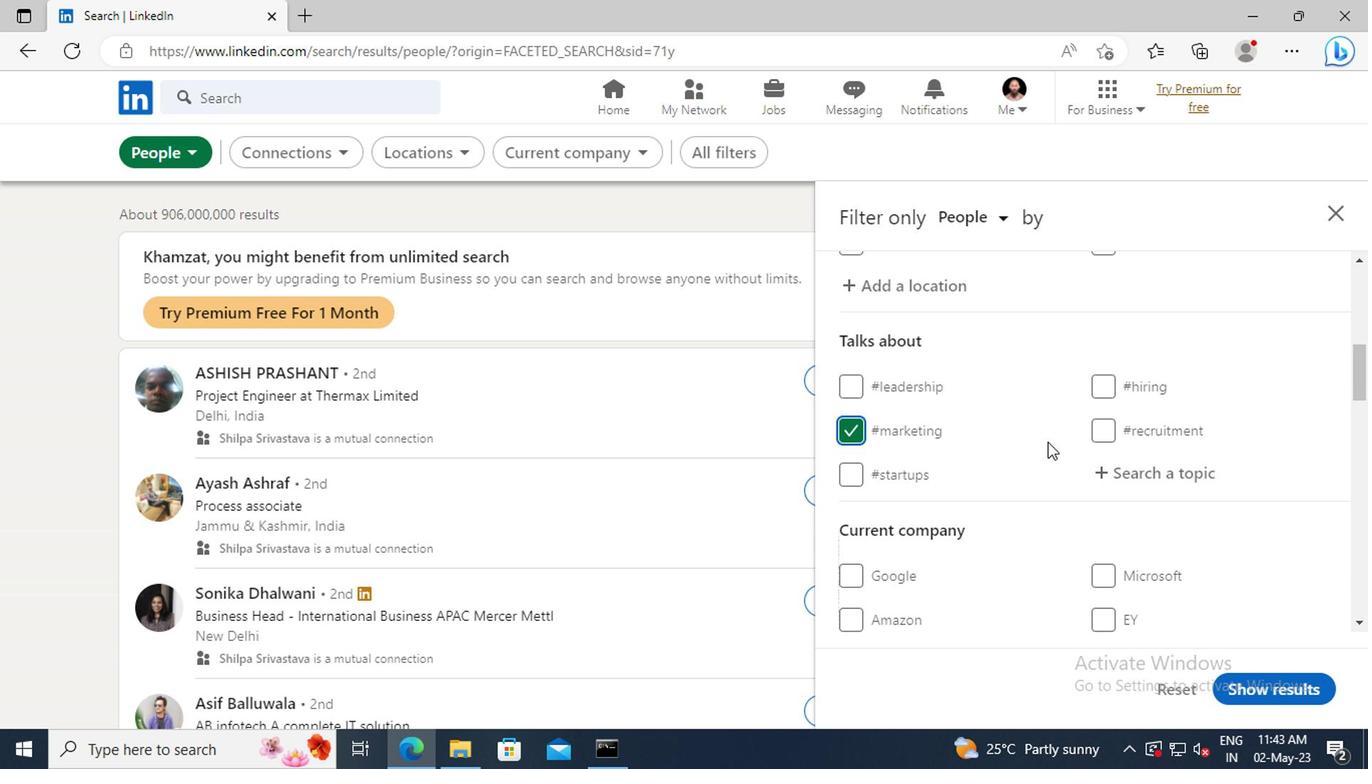 
Action: Mouse scrolled (1090, 437) with delta (0, 0)
Screenshot: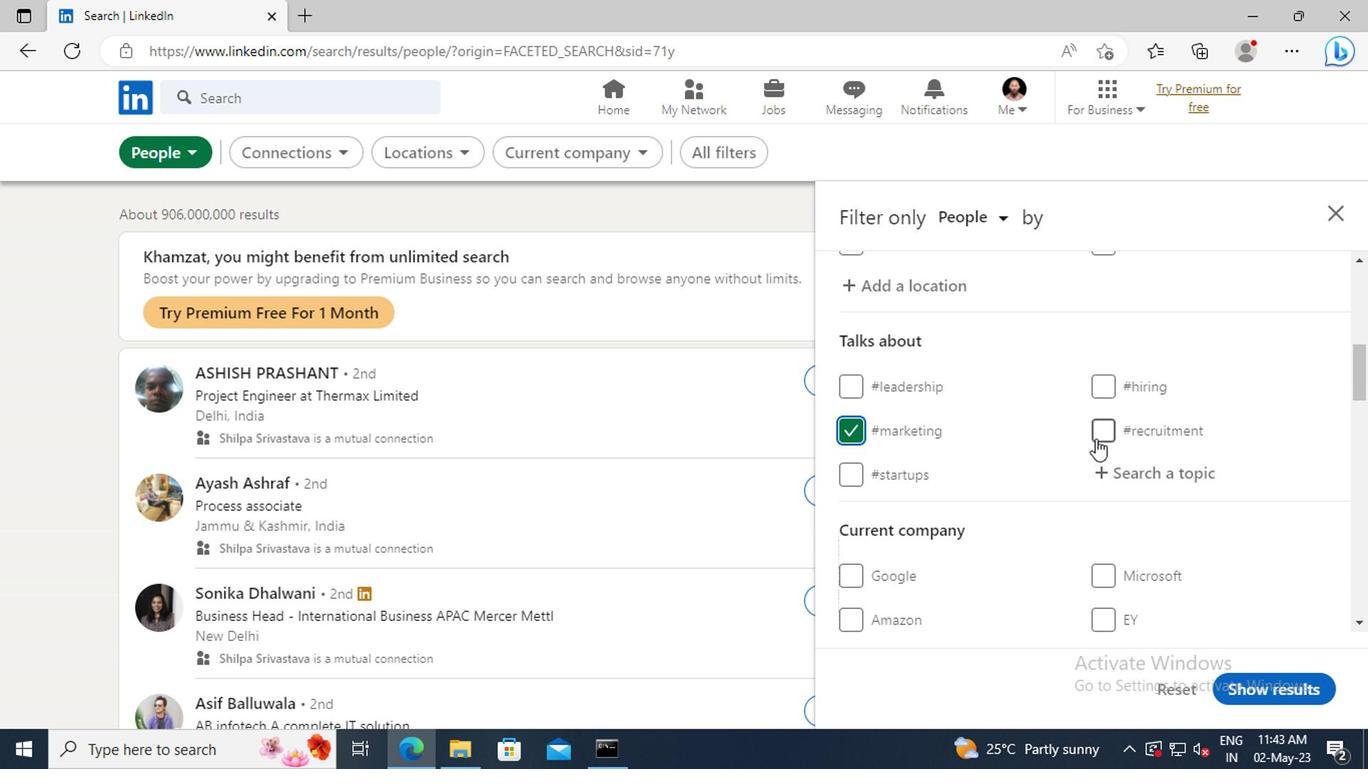 
Action: Mouse scrolled (1090, 437) with delta (0, 0)
Screenshot: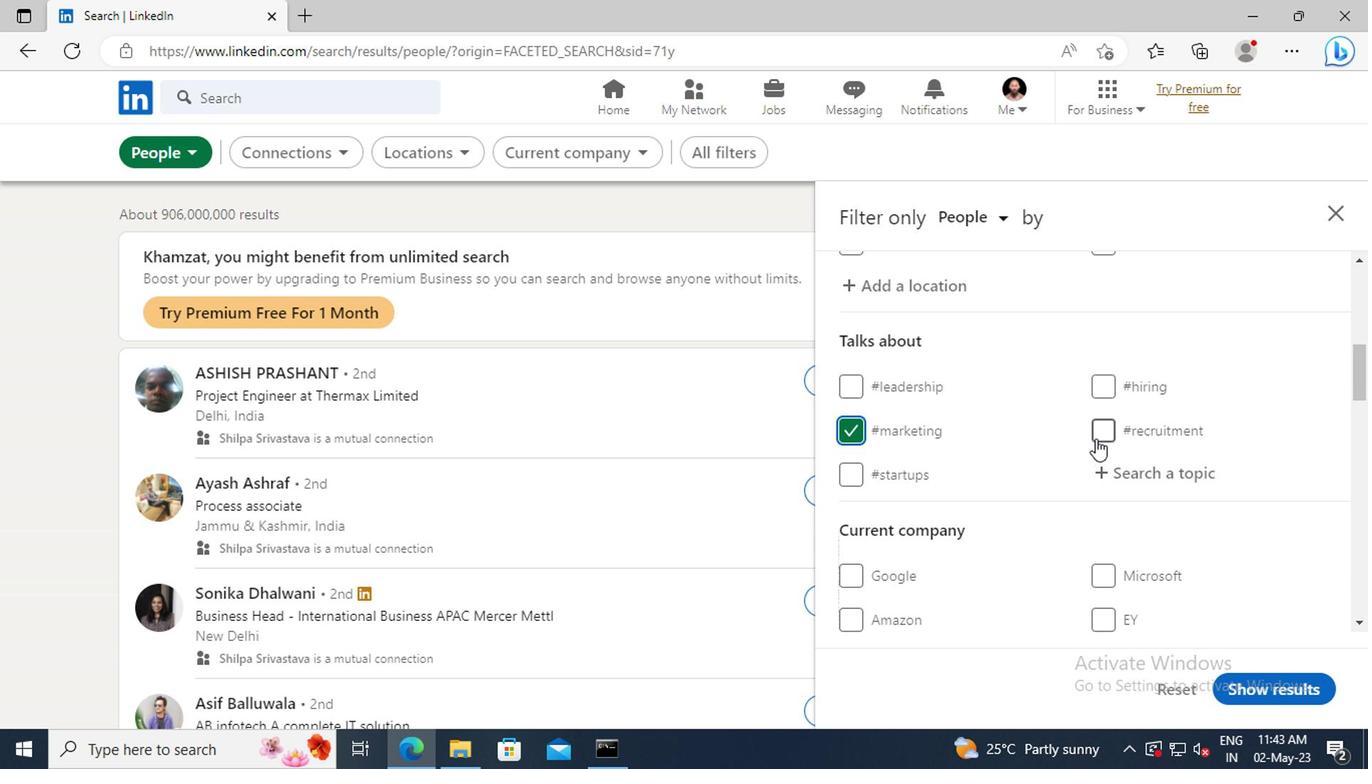 
Action: Mouse scrolled (1090, 437) with delta (0, 0)
Screenshot: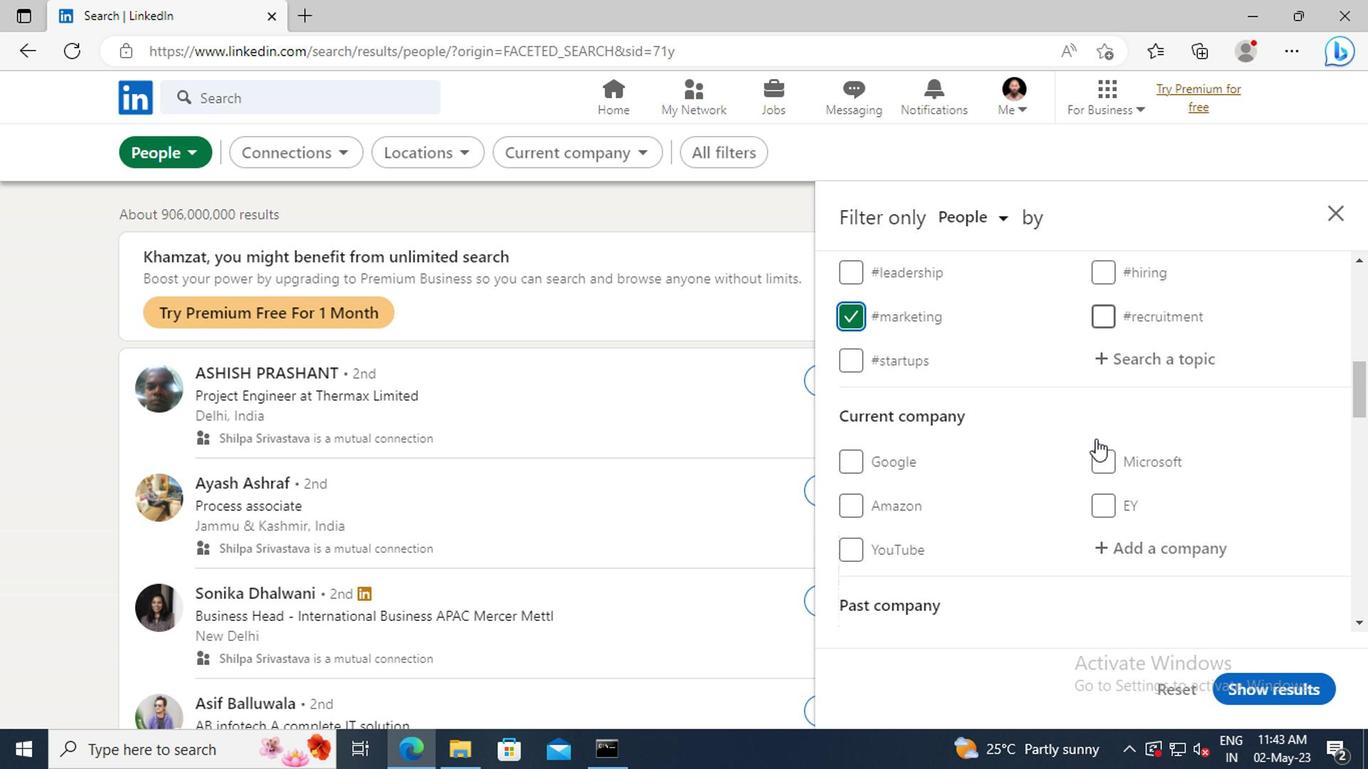 
Action: Mouse scrolled (1090, 437) with delta (0, 0)
Screenshot: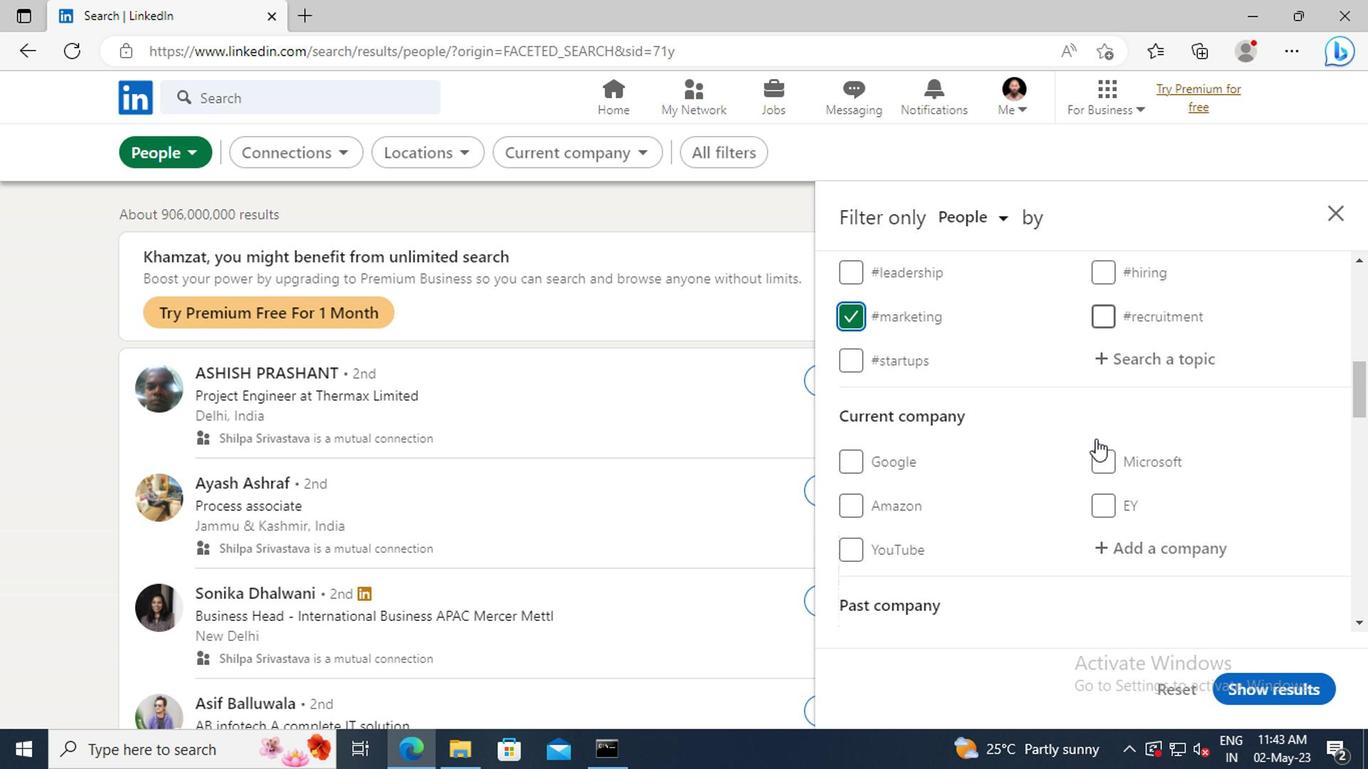 
Action: Mouse scrolled (1090, 437) with delta (0, 0)
Screenshot: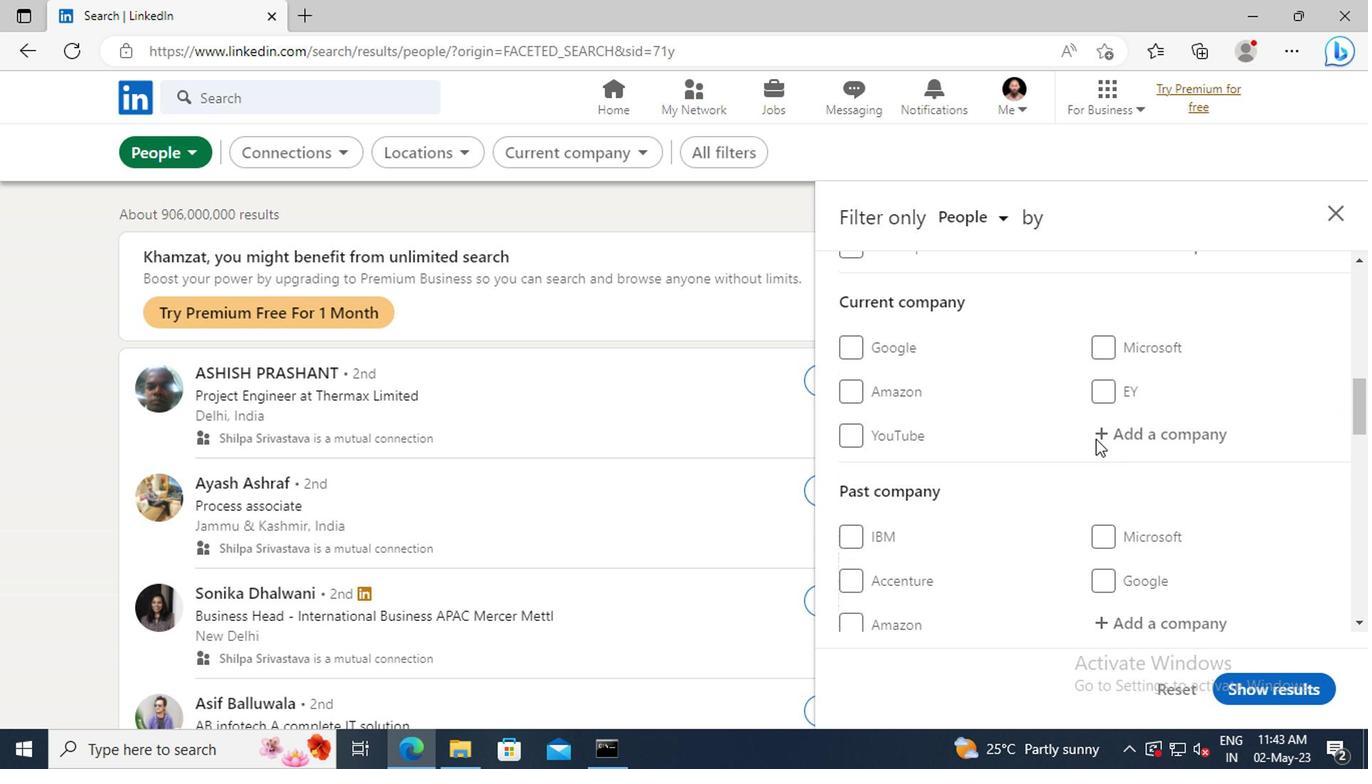 
Action: Mouse scrolled (1090, 437) with delta (0, 0)
Screenshot: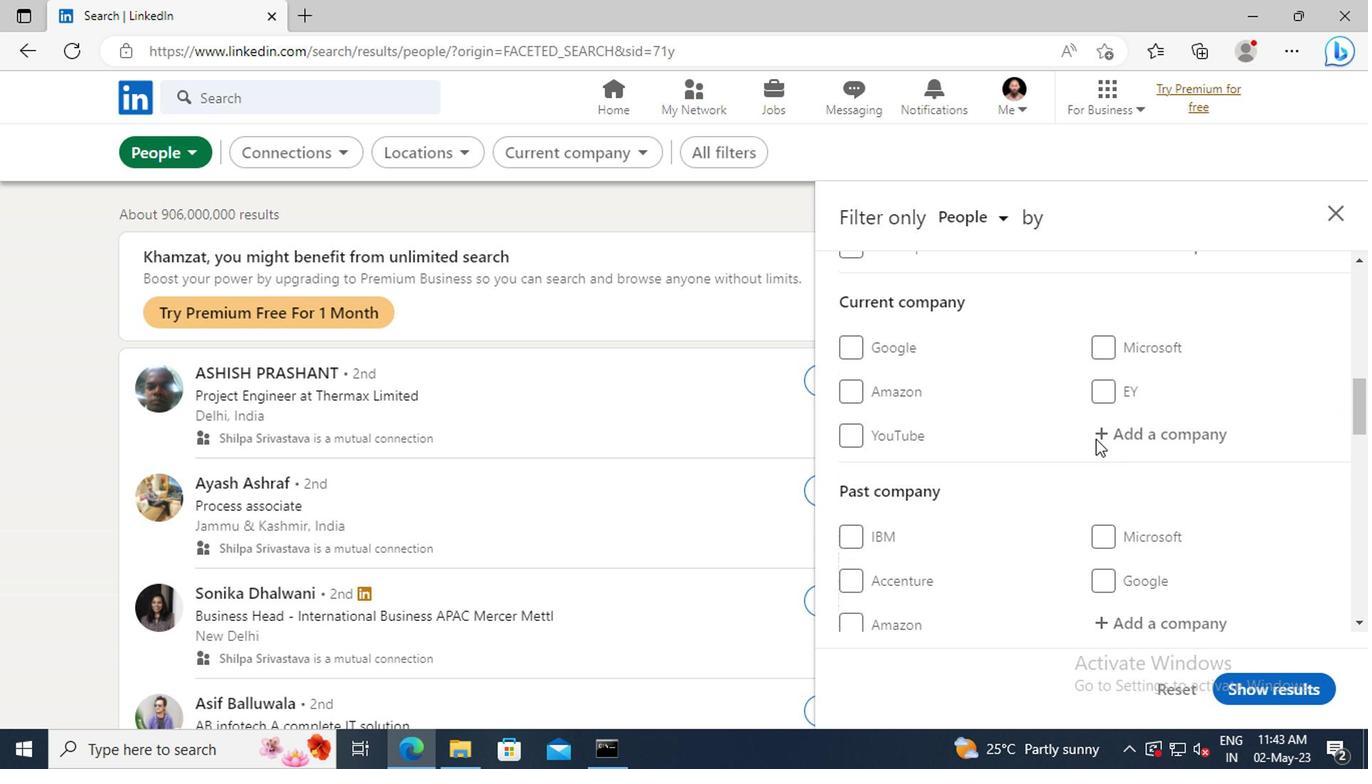 
Action: Mouse scrolled (1090, 437) with delta (0, 0)
Screenshot: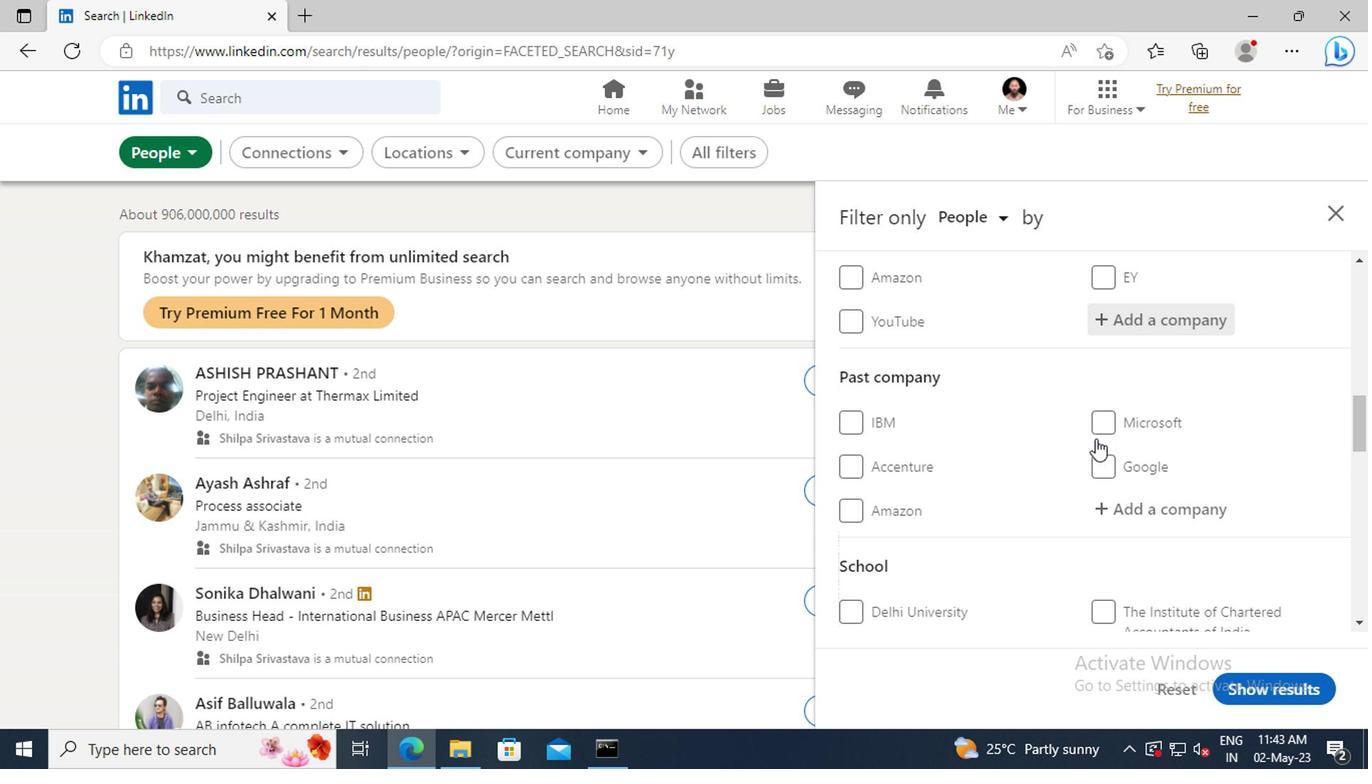 
Action: Mouse scrolled (1090, 437) with delta (0, 0)
Screenshot: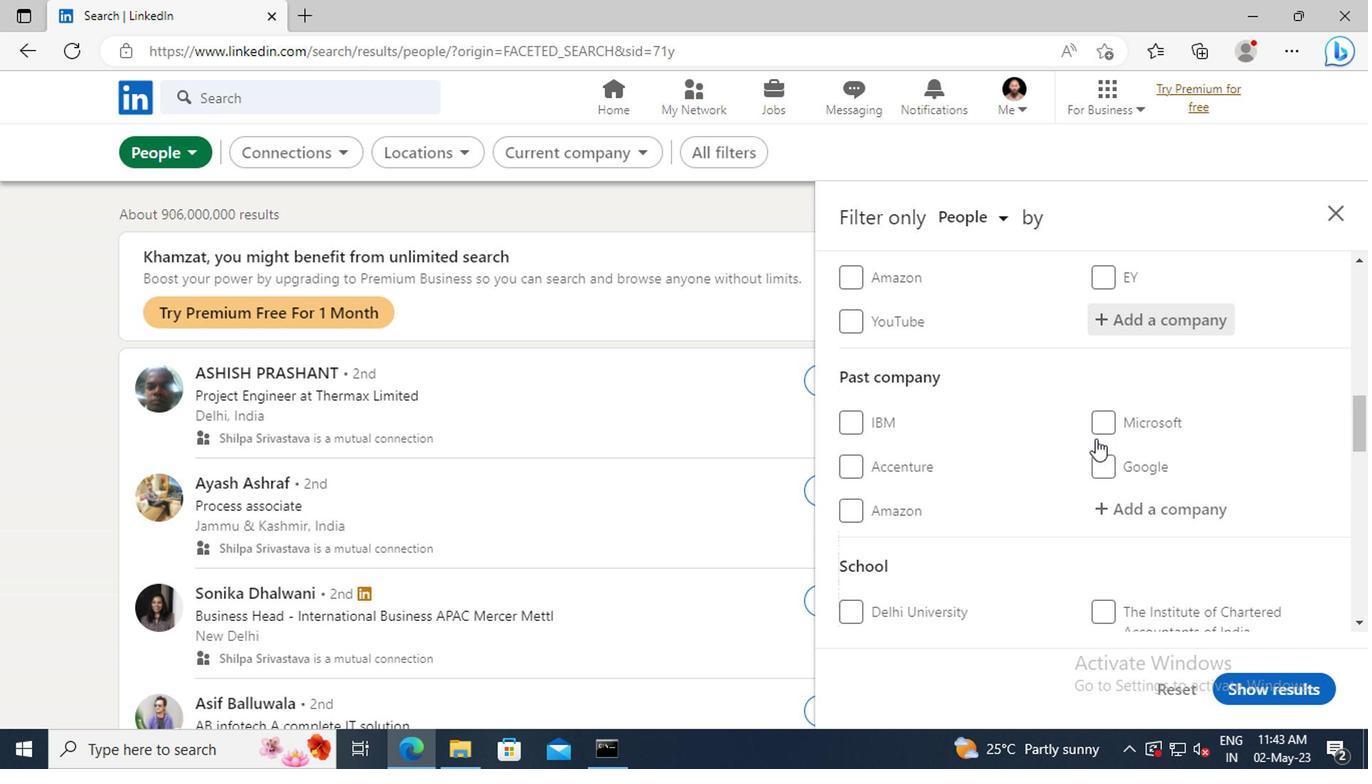 
Action: Mouse scrolled (1090, 437) with delta (0, 0)
Screenshot: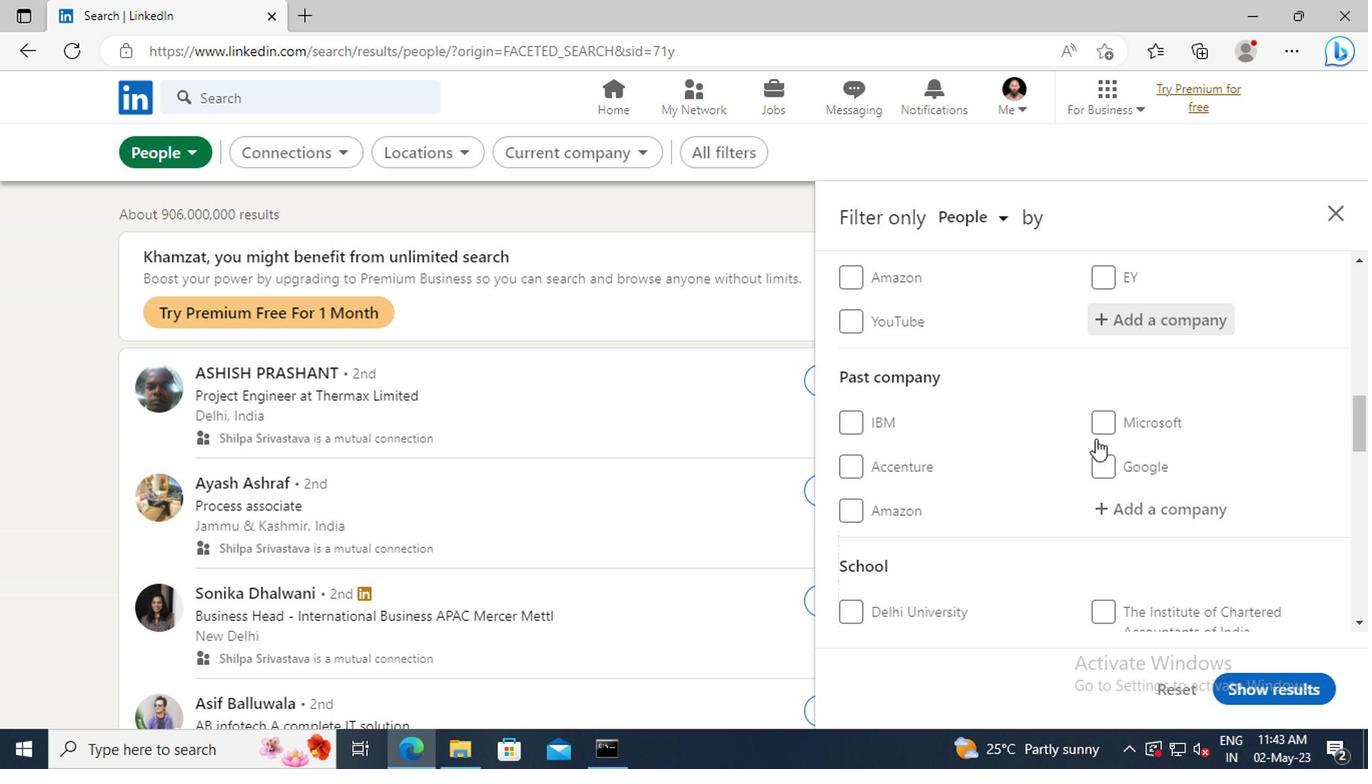 
Action: Mouse scrolled (1090, 437) with delta (0, 0)
Screenshot: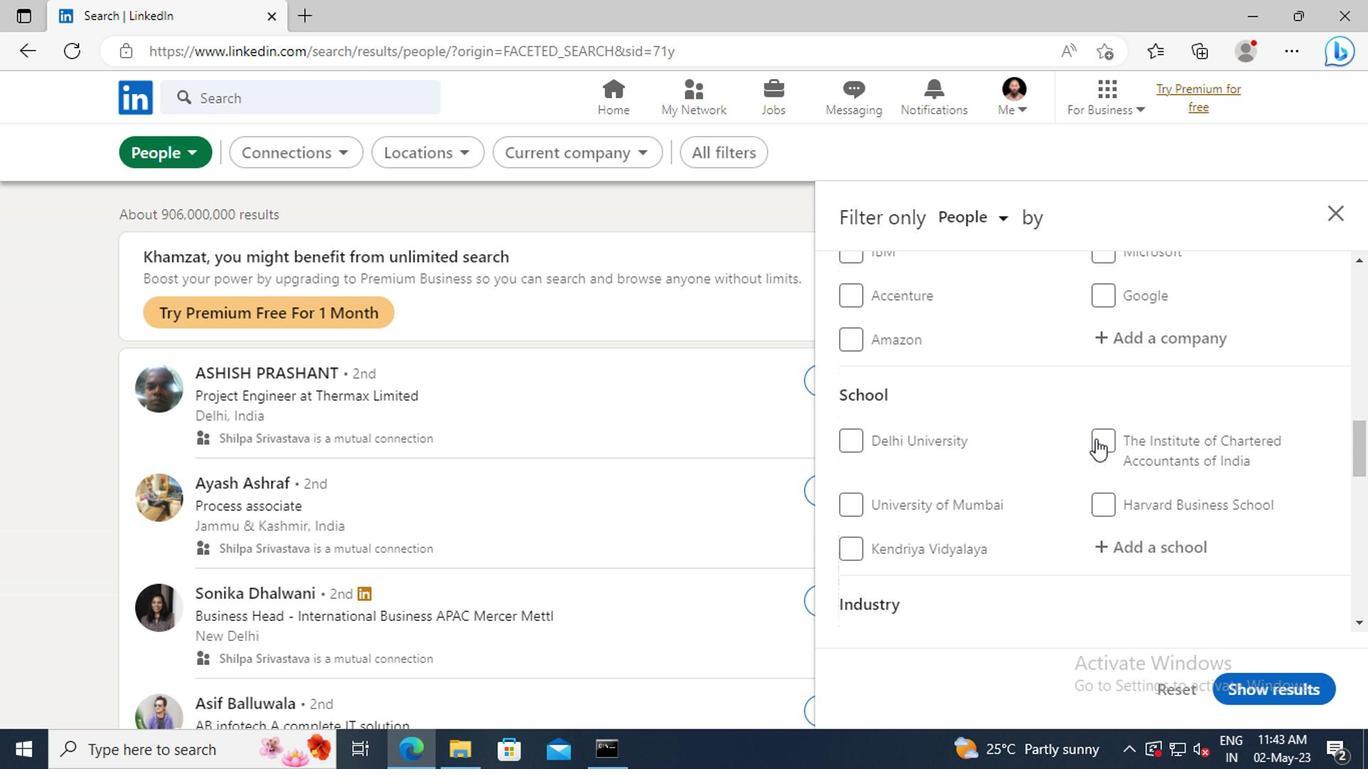 
Action: Mouse scrolled (1090, 437) with delta (0, 0)
Screenshot: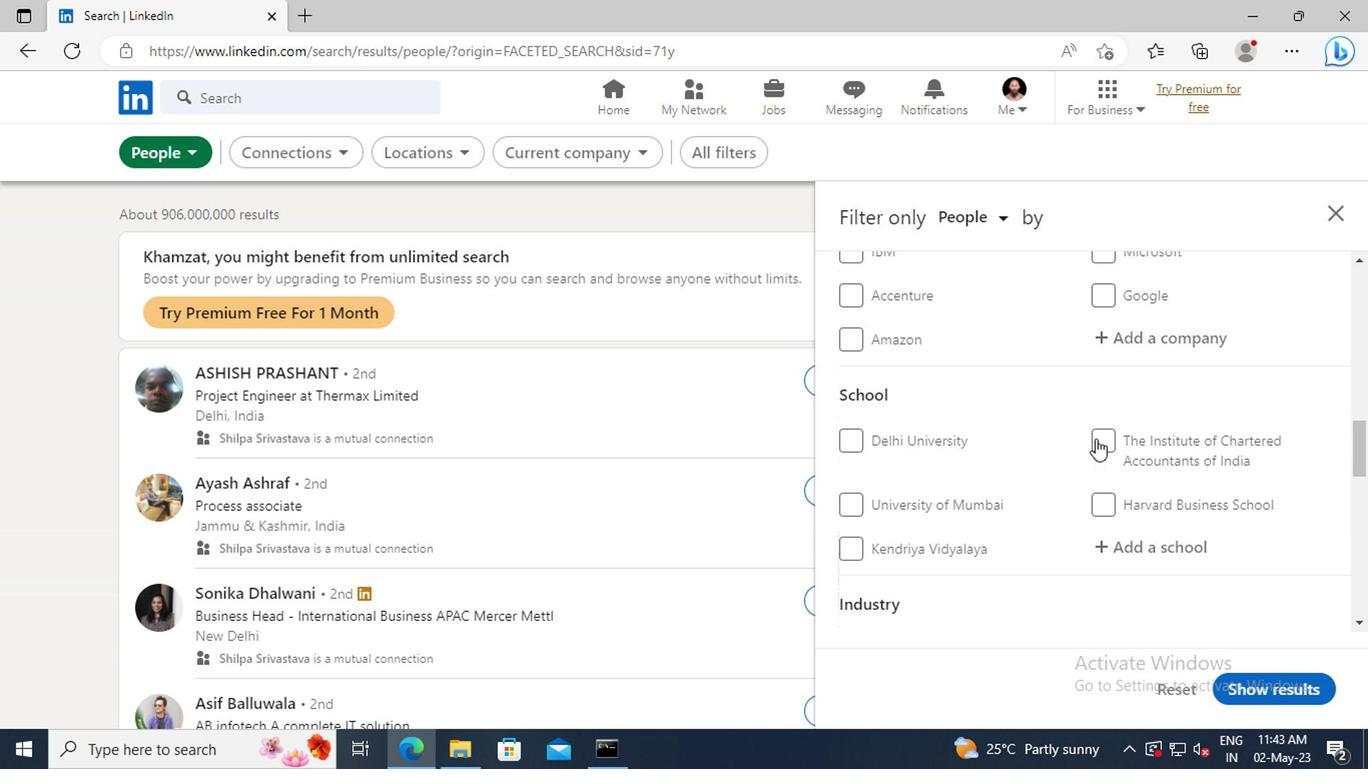 
Action: Mouse scrolled (1090, 437) with delta (0, 0)
Screenshot: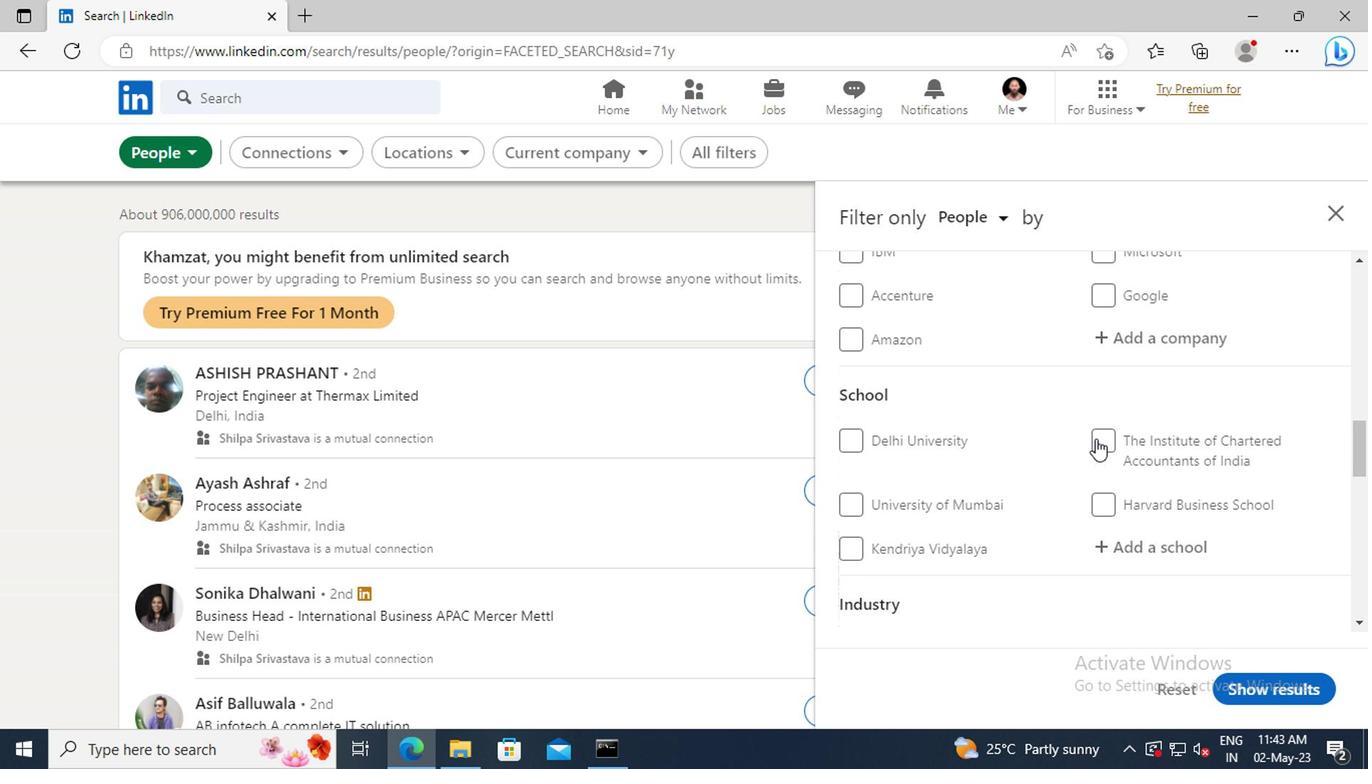 
Action: Mouse scrolled (1090, 437) with delta (0, 0)
Screenshot: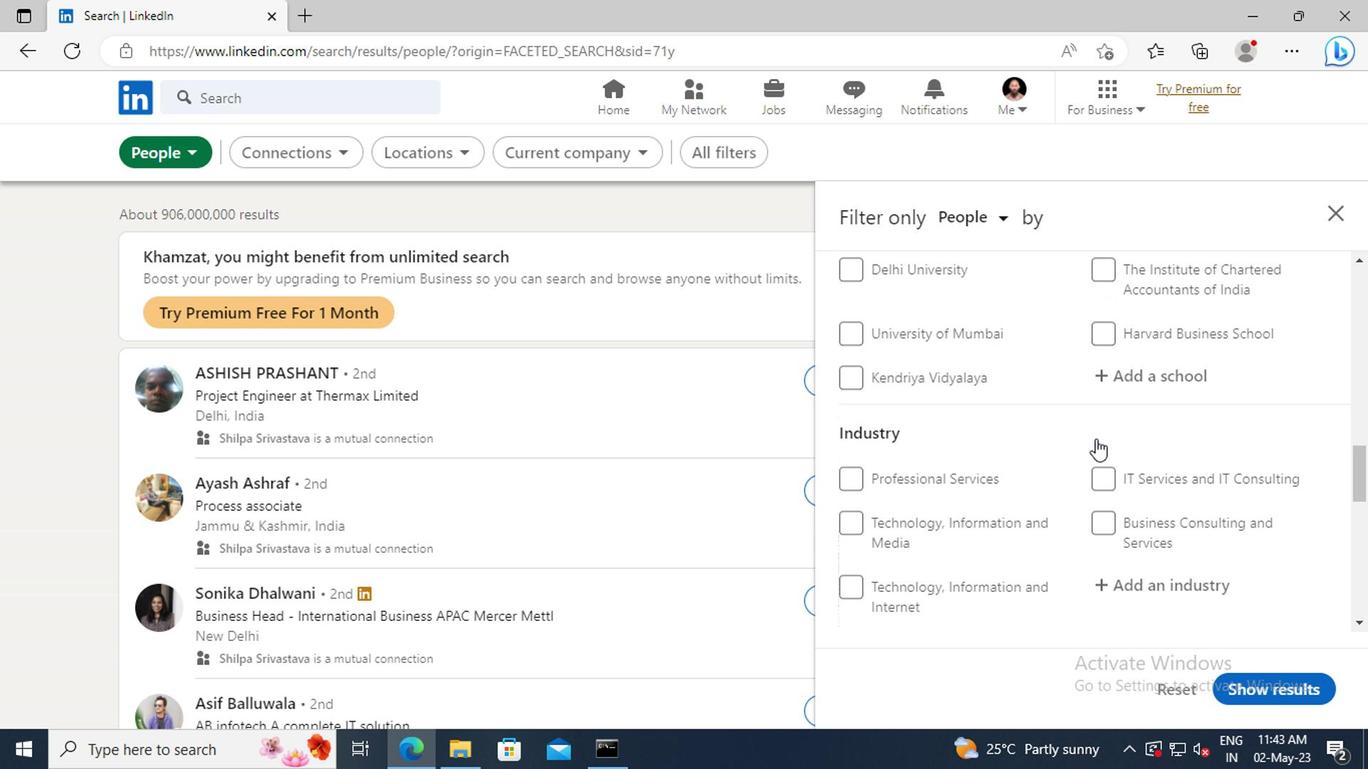 
Action: Mouse scrolled (1090, 437) with delta (0, 0)
Screenshot: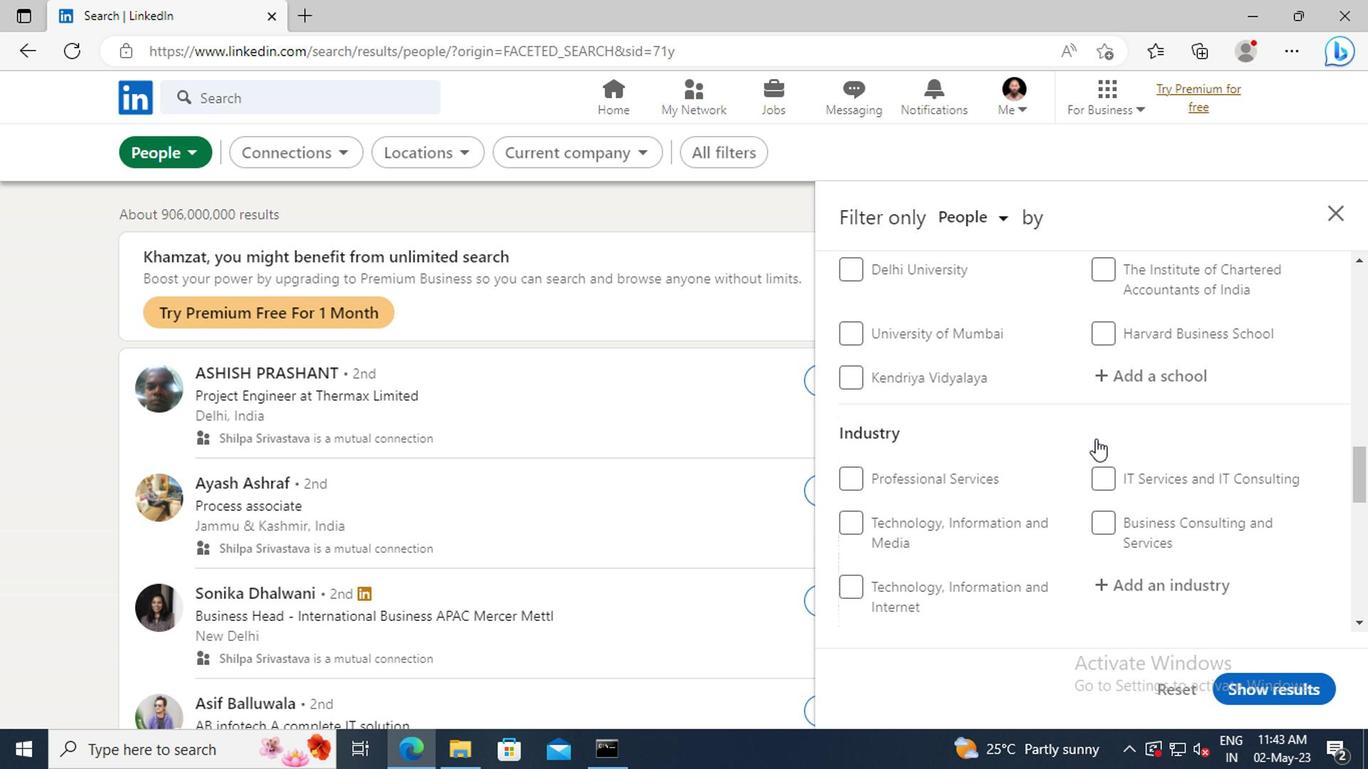 
Action: Mouse scrolled (1090, 437) with delta (0, 0)
Screenshot: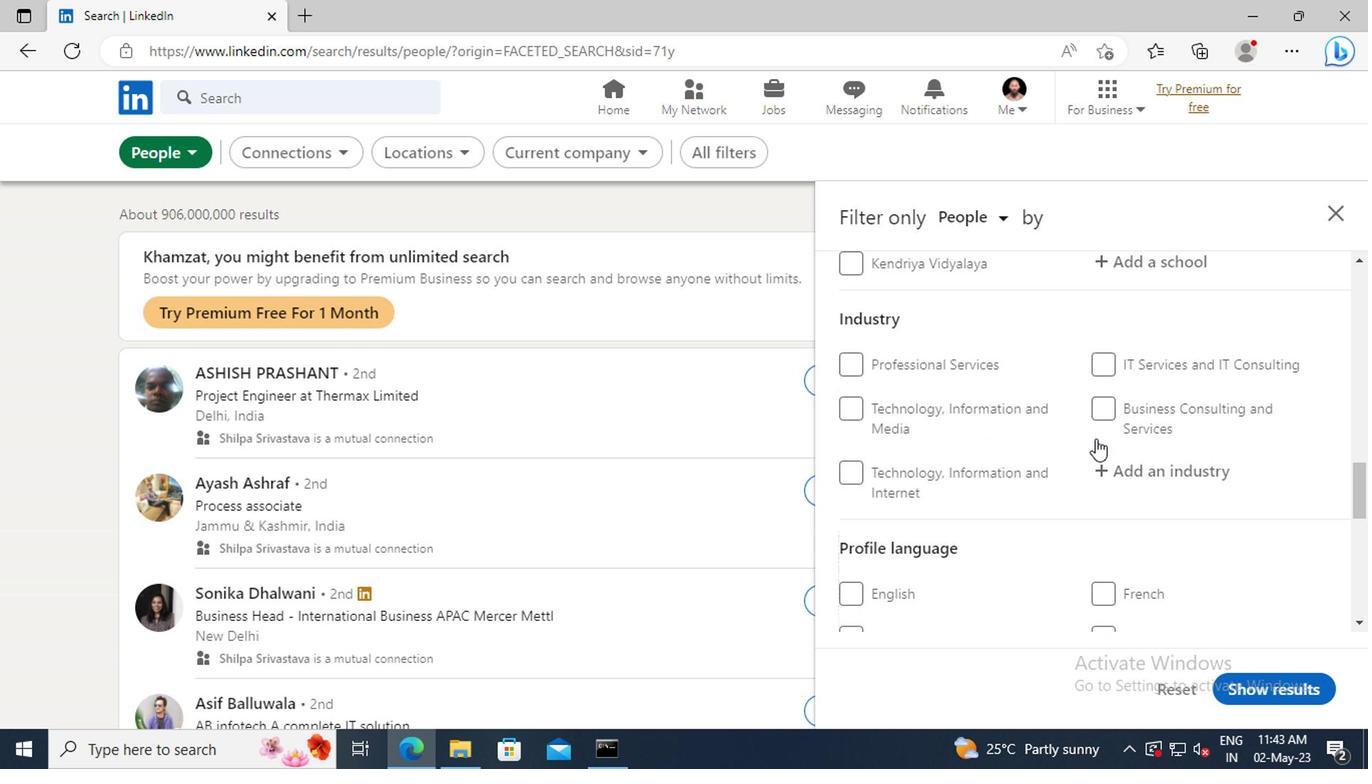 
Action: Mouse moved to (1091, 438)
Screenshot: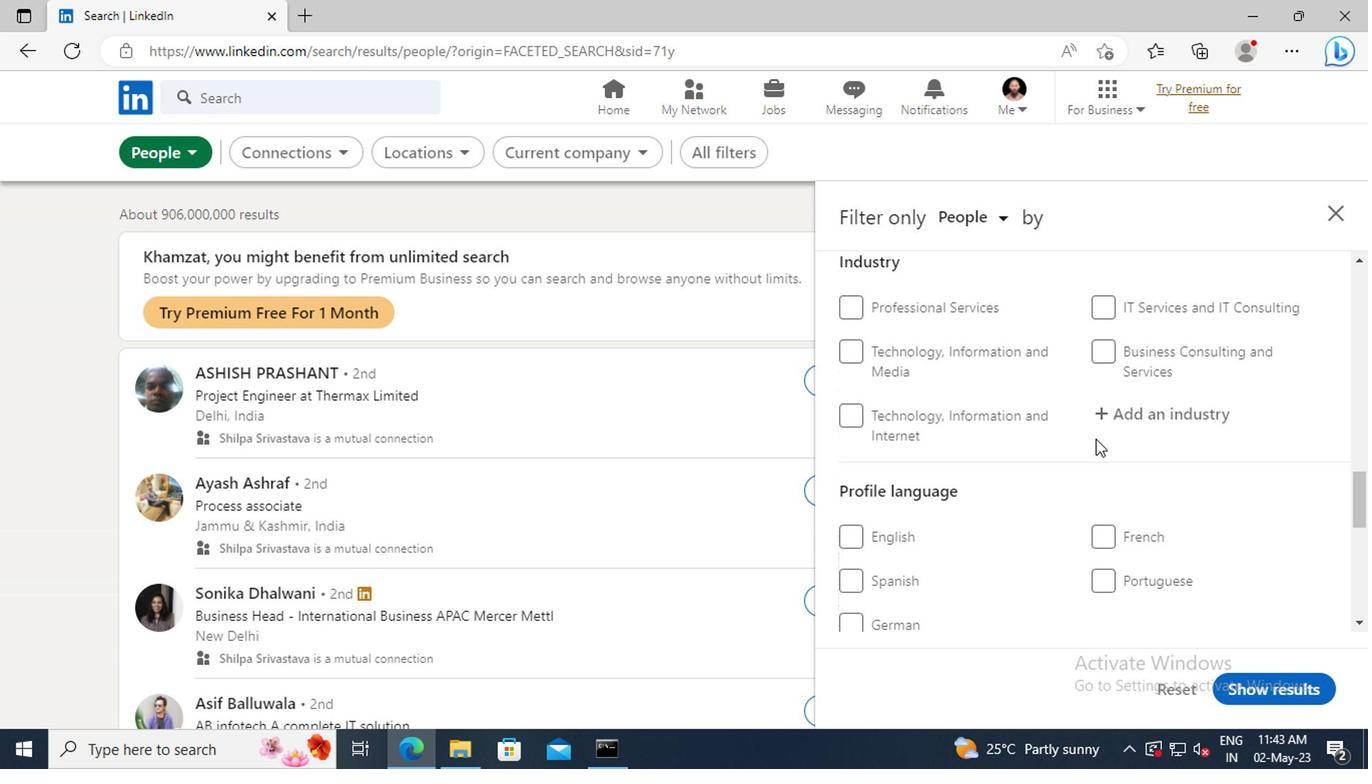 
Action: Mouse scrolled (1091, 437) with delta (0, 0)
Screenshot: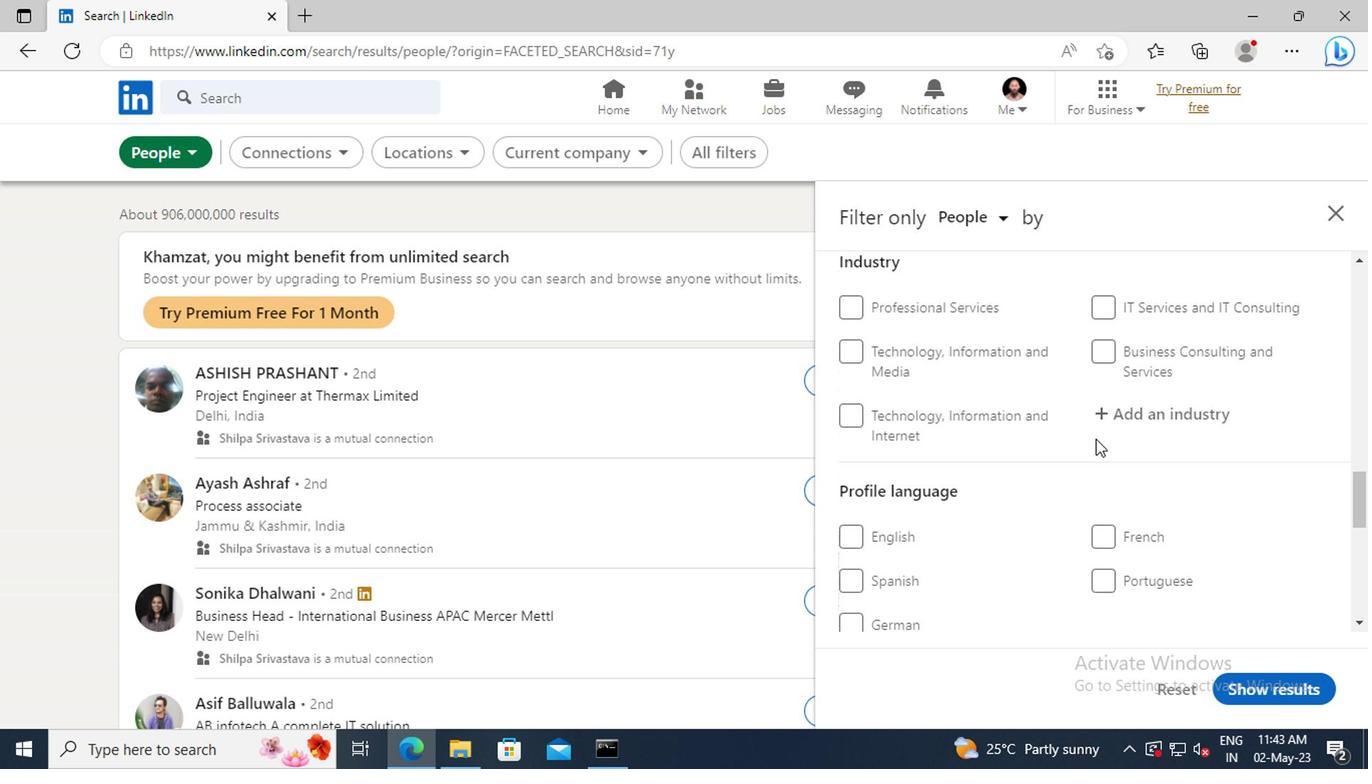 
Action: Mouse moved to (1096, 486)
Screenshot: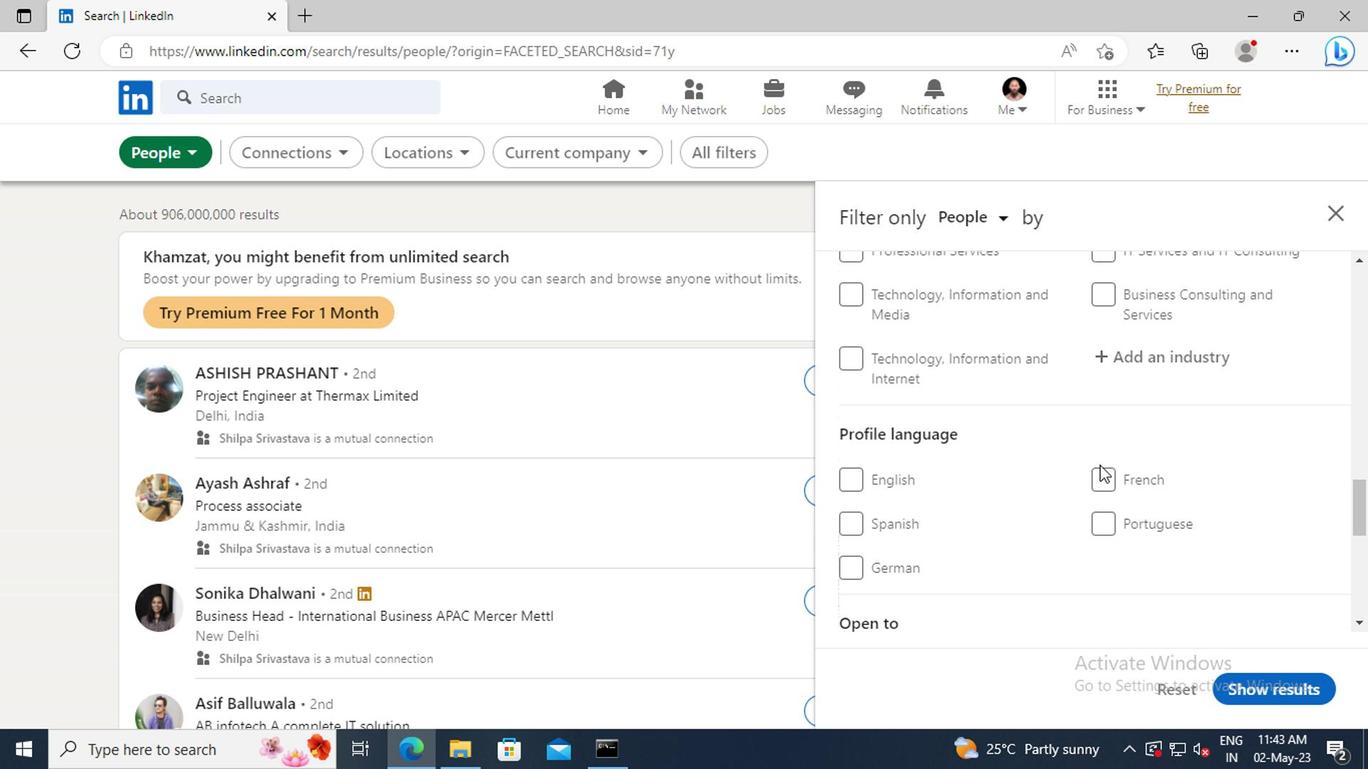 
Action: Mouse pressed left at (1096, 486)
Screenshot: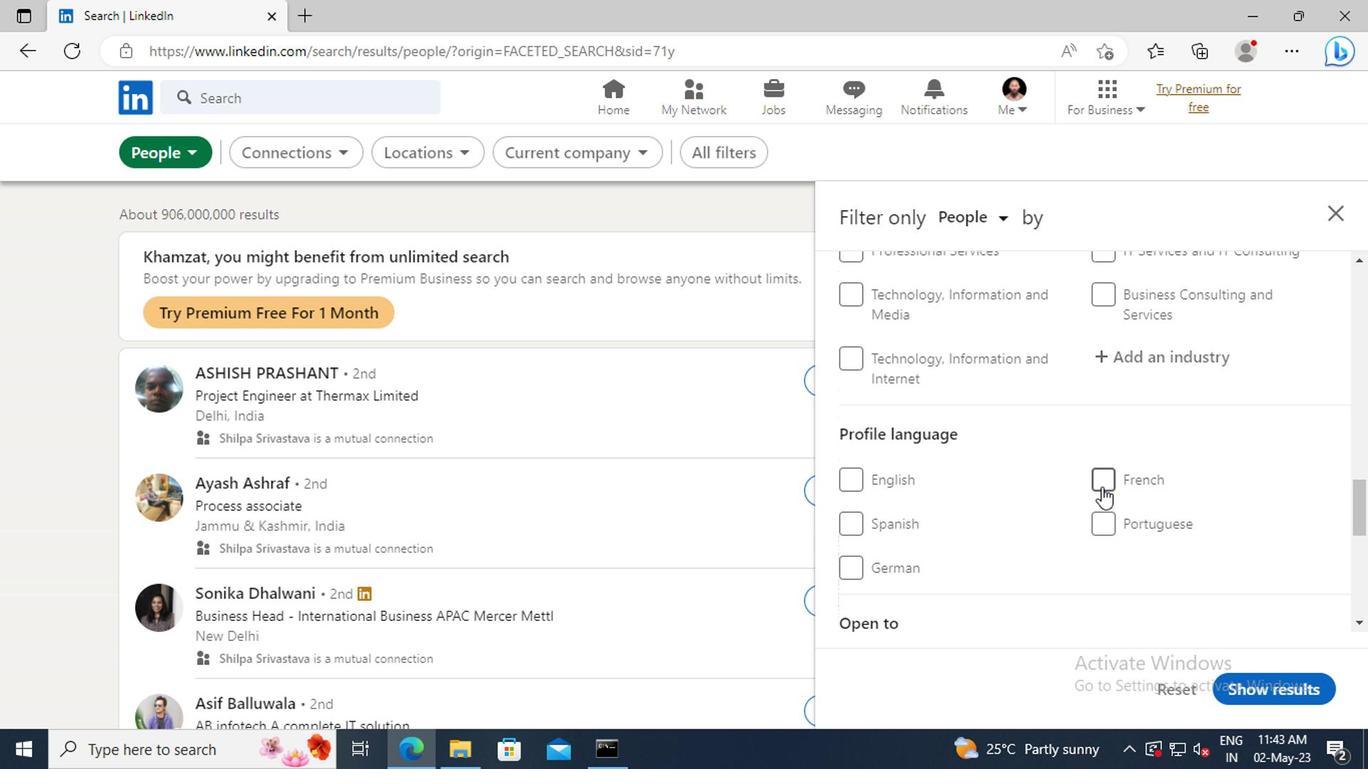 
Action: Mouse moved to (1115, 435)
Screenshot: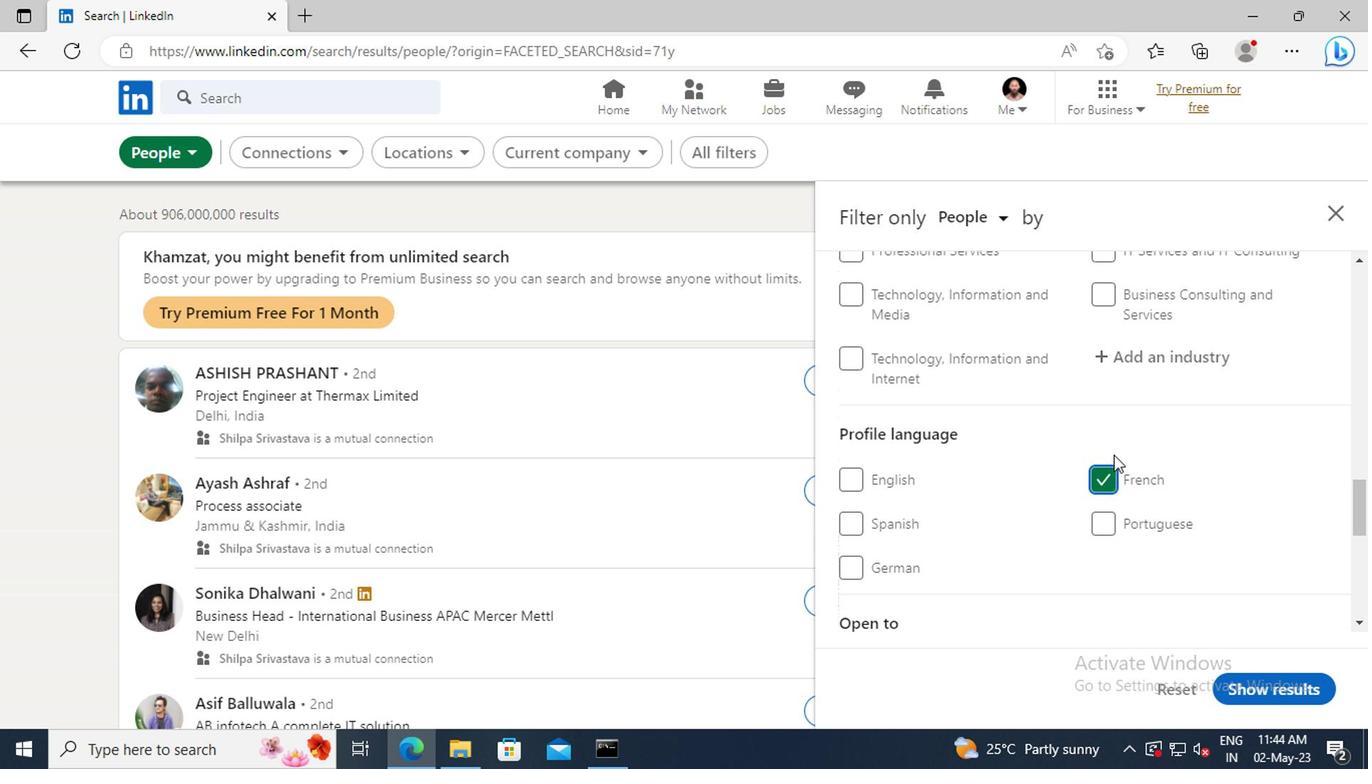 
Action: Mouse scrolled (1115, 436) with delta (0, 1)
Screenshot: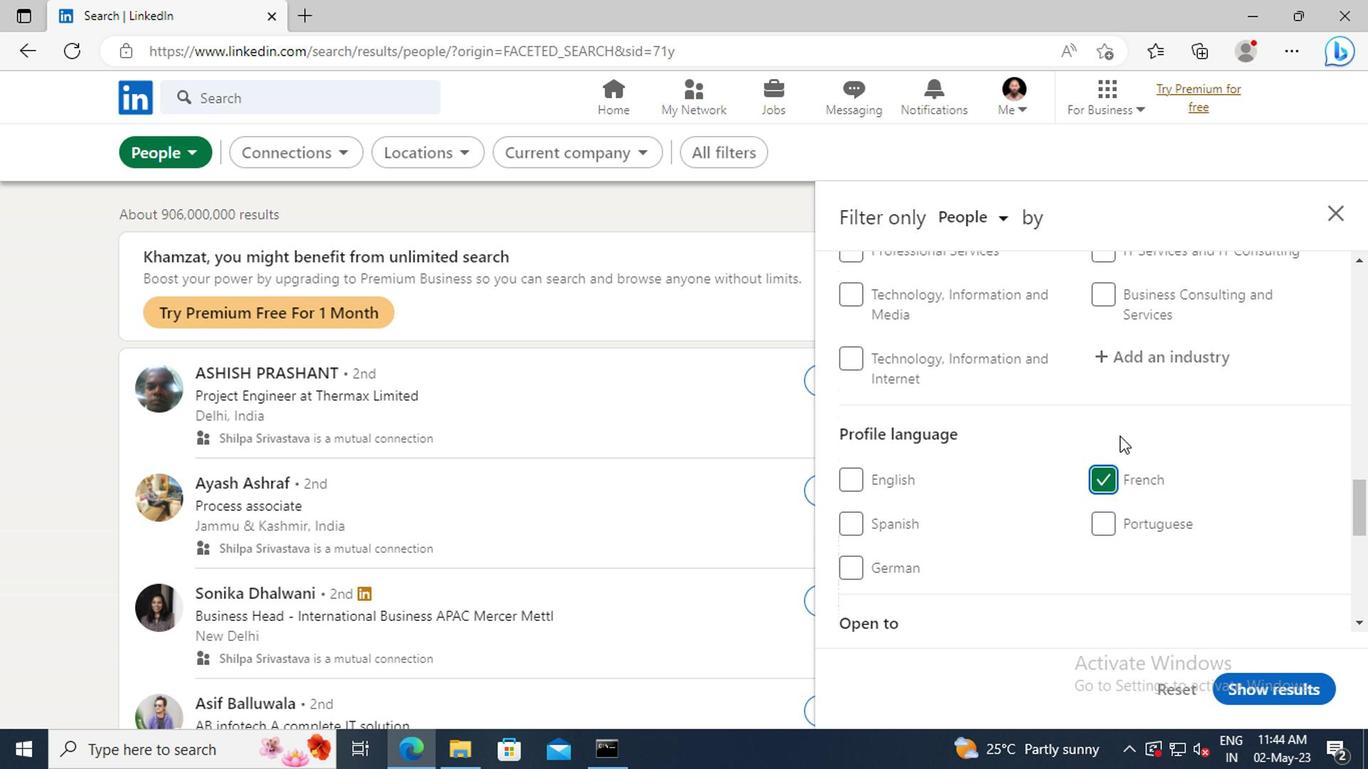 
Action: Mouse scrolled (1115, 436) with delta (0, 1)
Screenshot: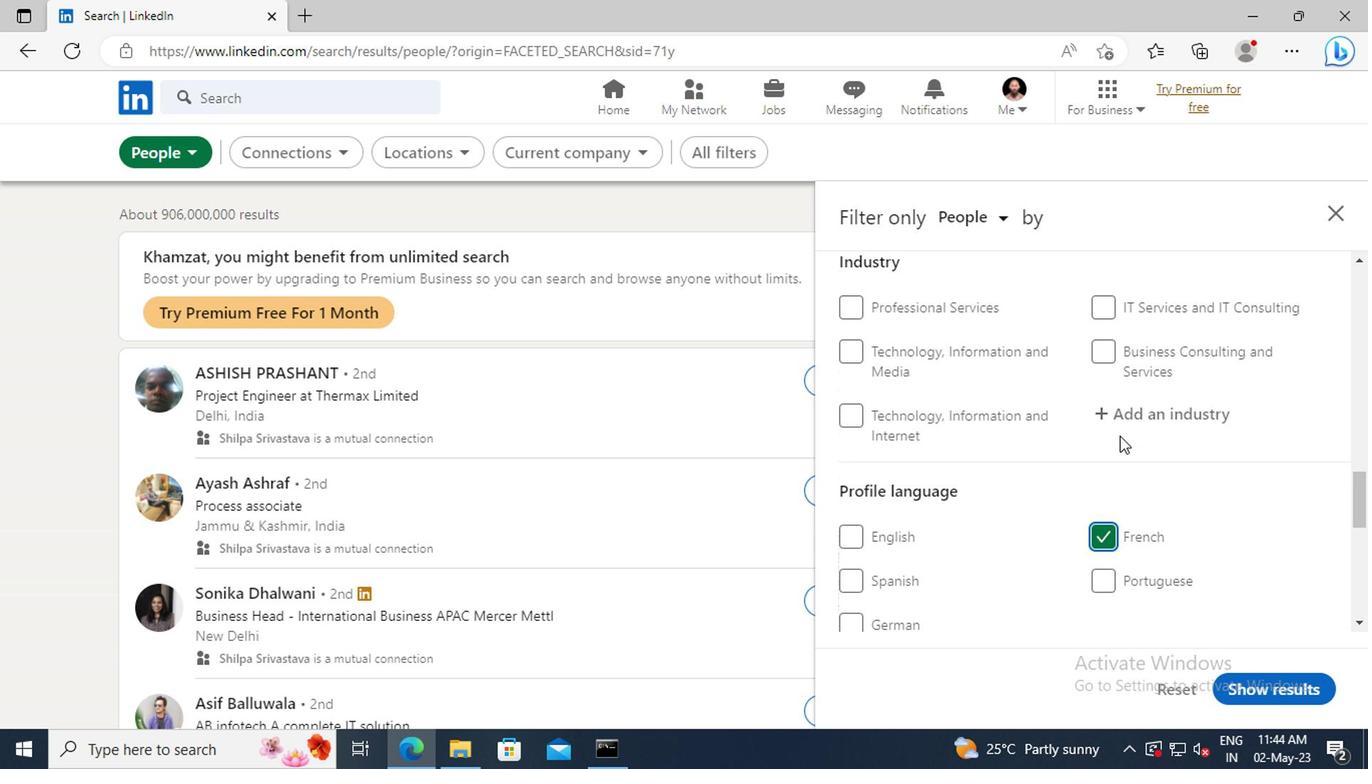 
Action: Mouse scrolled (1115, 436) with delta (0, 1)
Screenshot: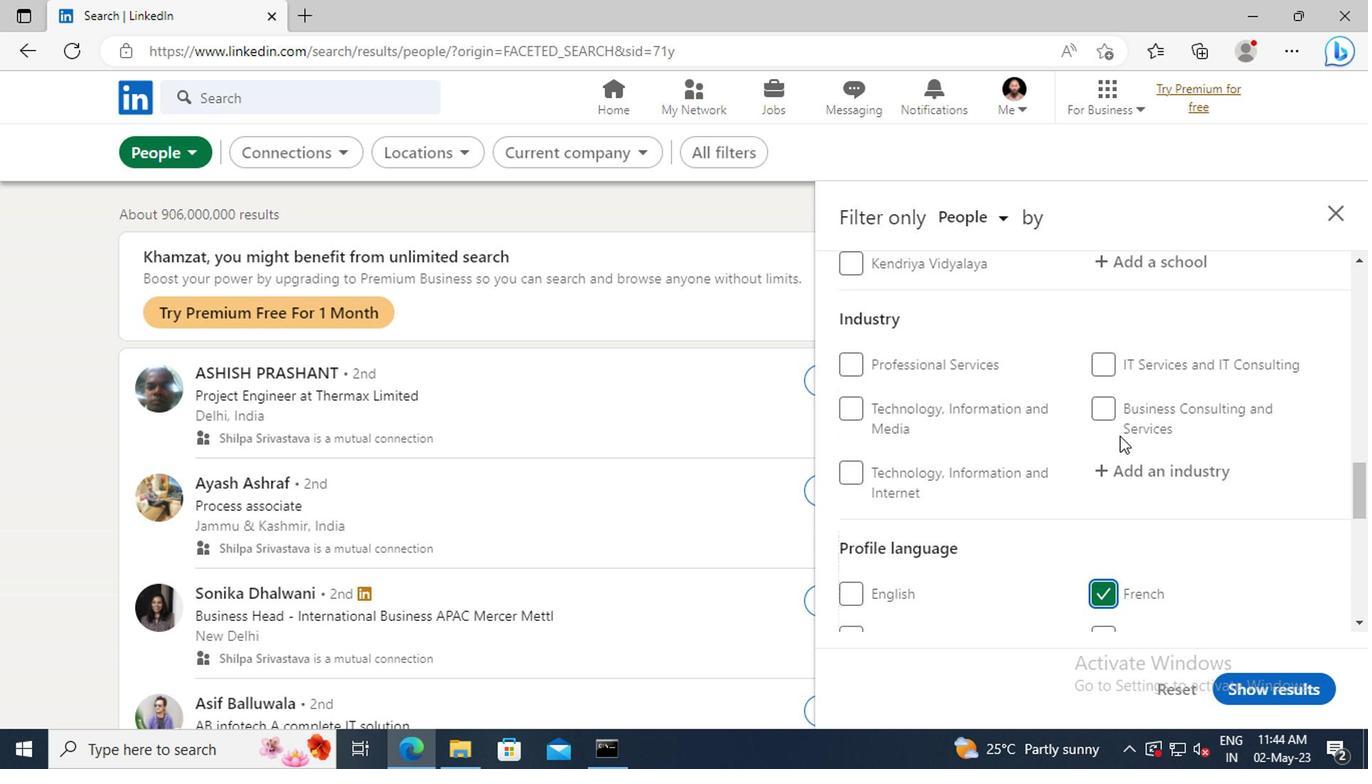 
Action: Mouse scrolled (1115, 436) with delta (0, 1)
Screenshot: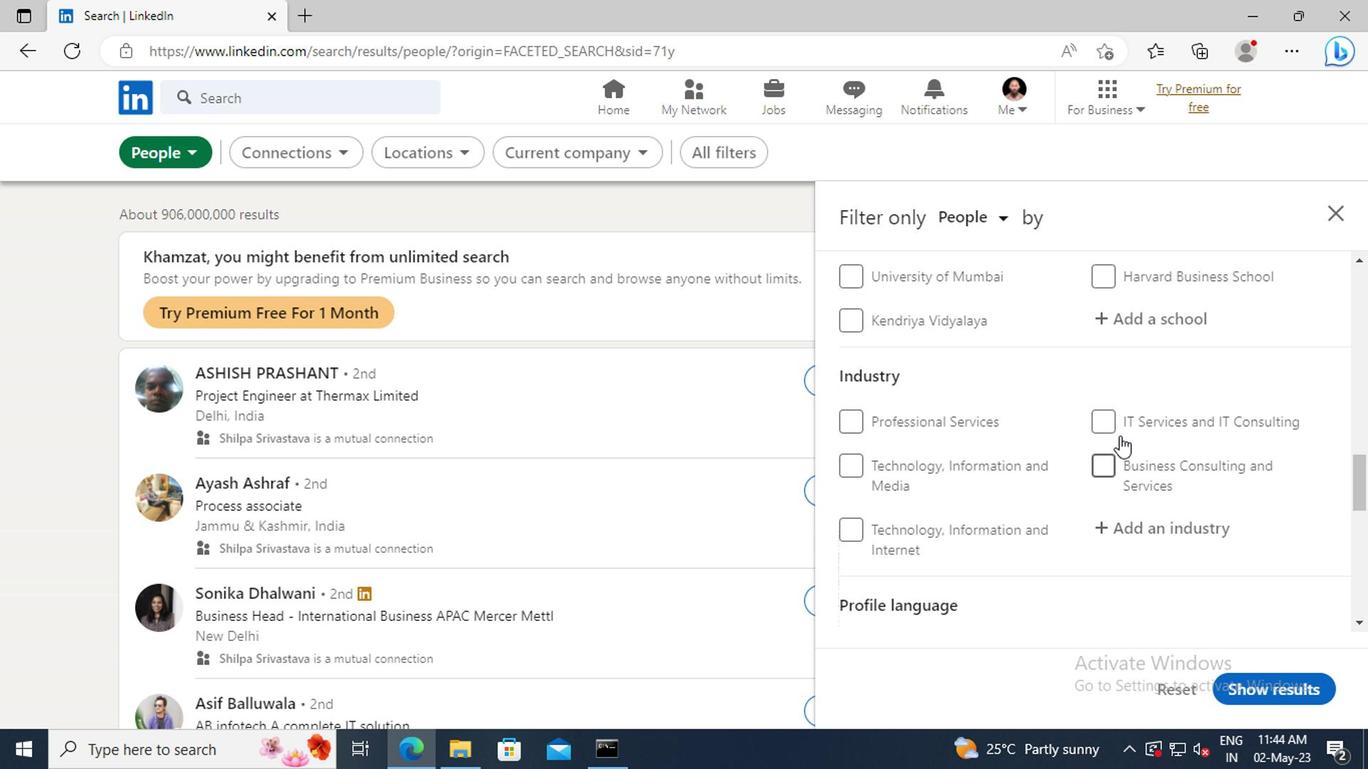 
Action: Mouse scrolled (1115, 436) with delta (0, 1)
Screenshot: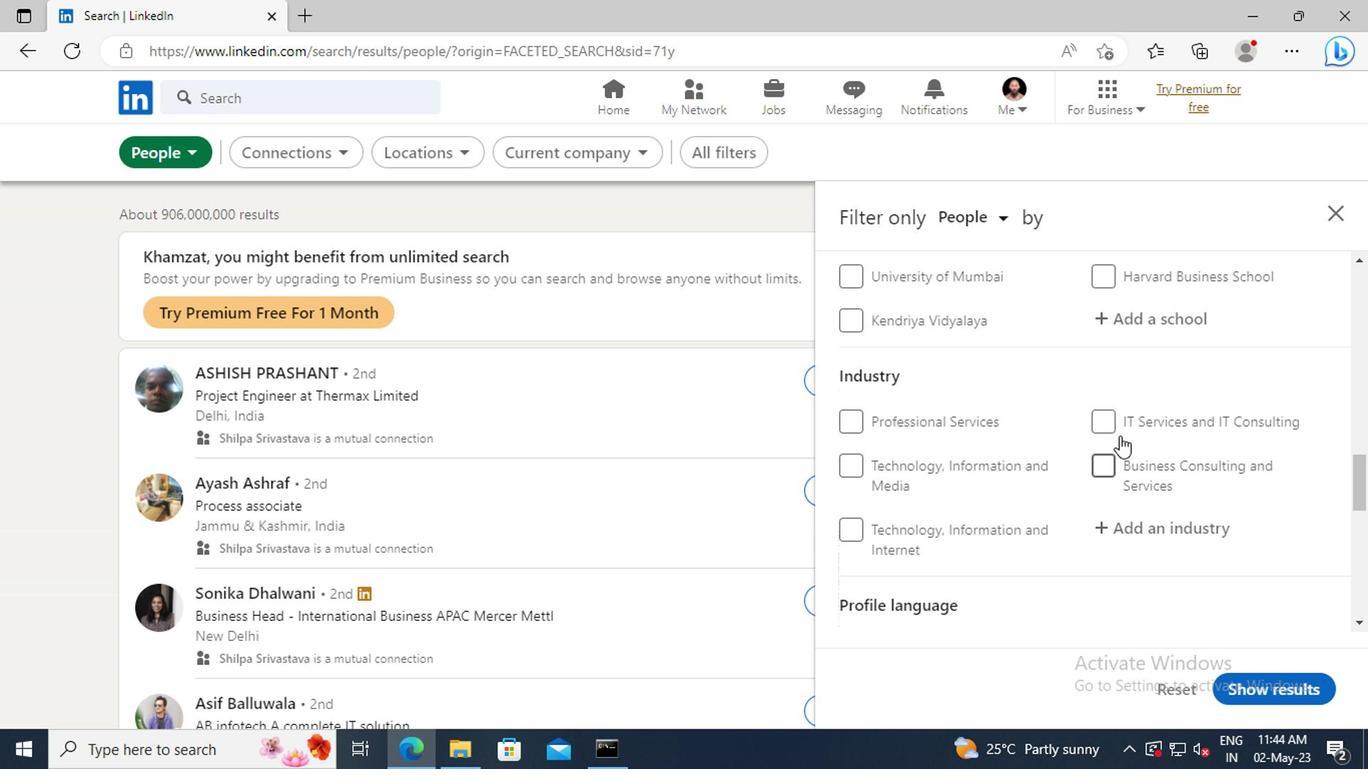 
Action: Mouse scrolled (1115, 436) with delta (0, 1)
Screenshot: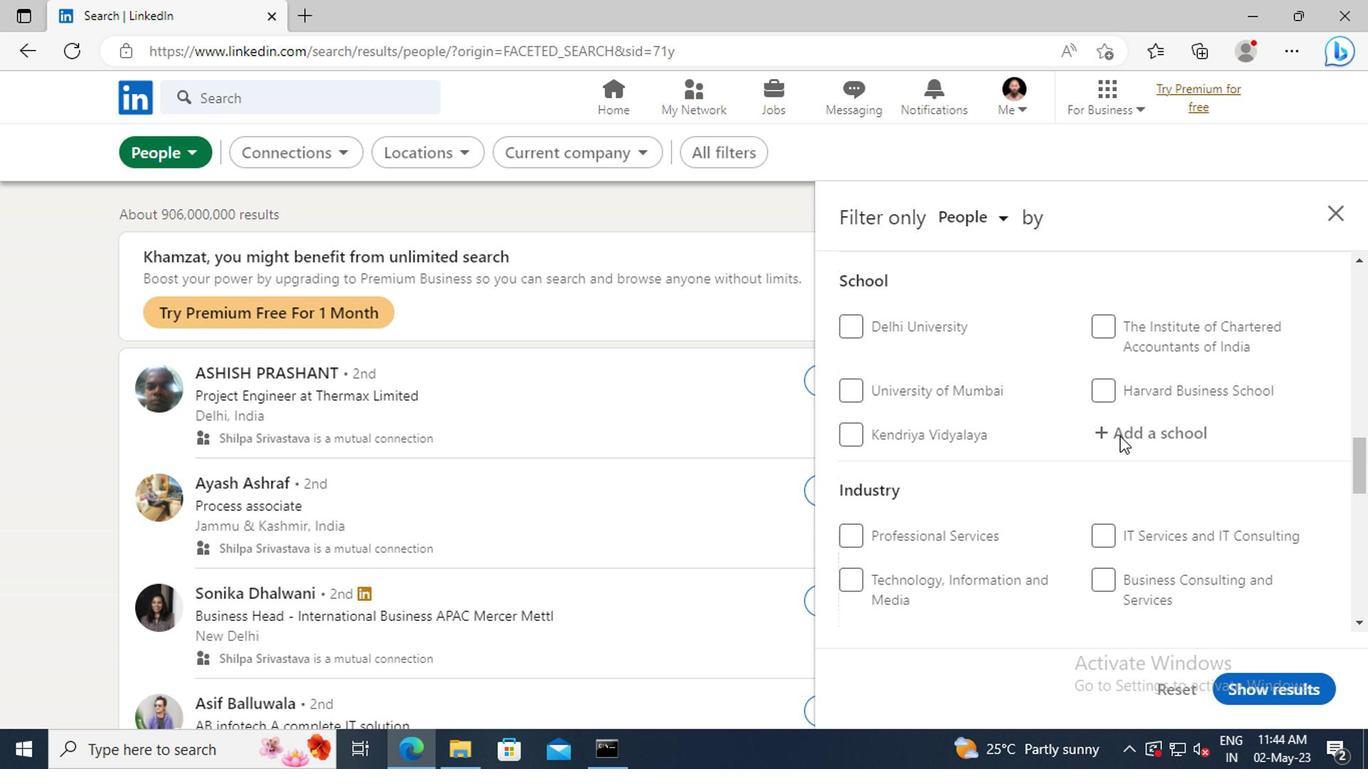 
Action: Mouse scrolled (1115, 436) with delta (0, 1)
Screenshot: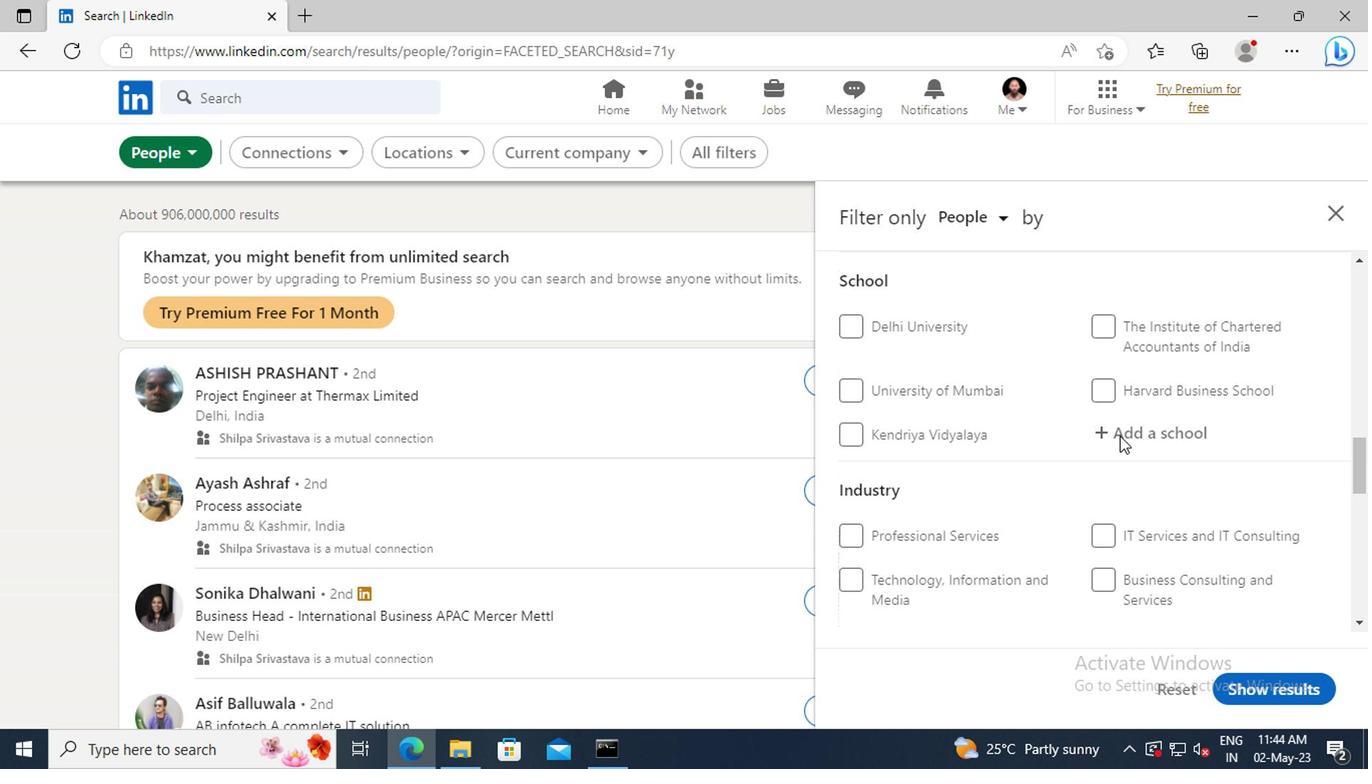 
Action: Mouse scrolled (1115, 436) with delta (0, 1)
Screenshot: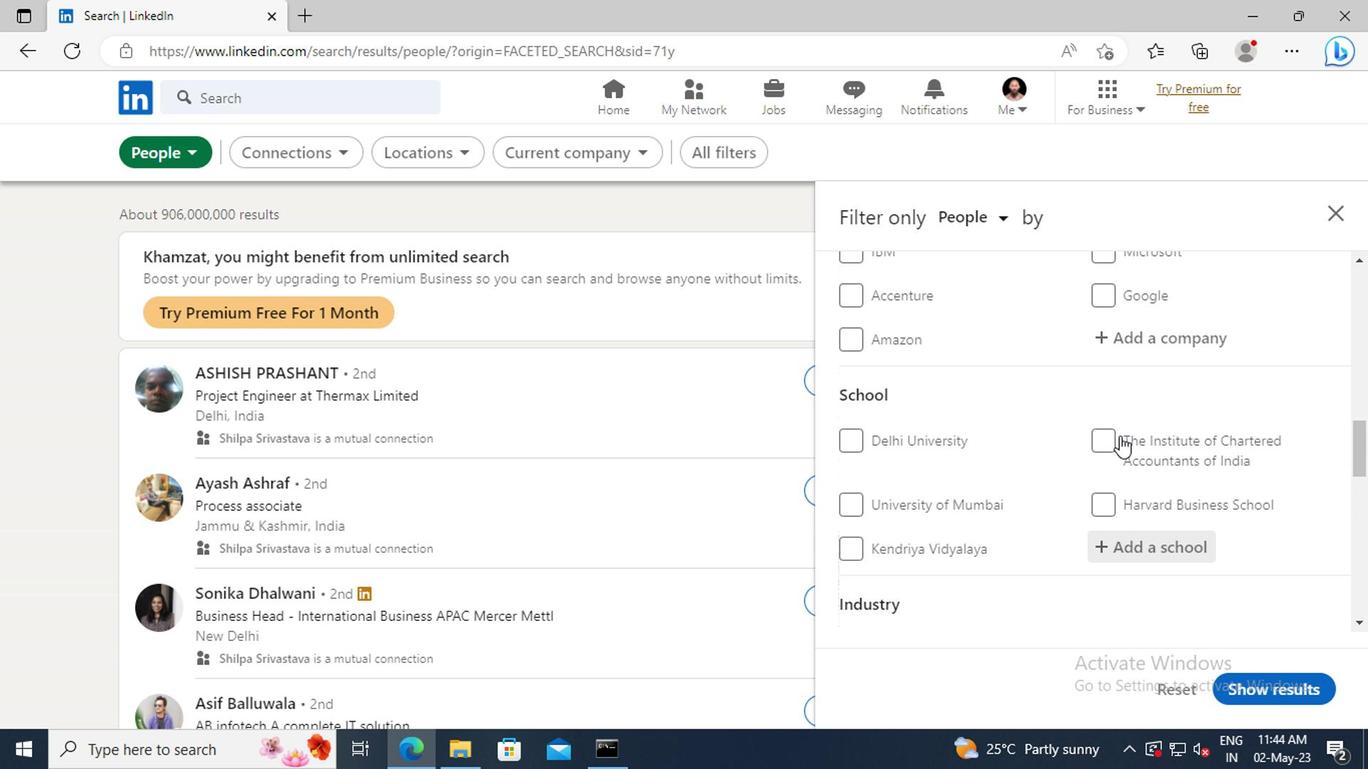 
Action: Mouse scrolled (1115, 436) with delta (0, 1)
Screenshot: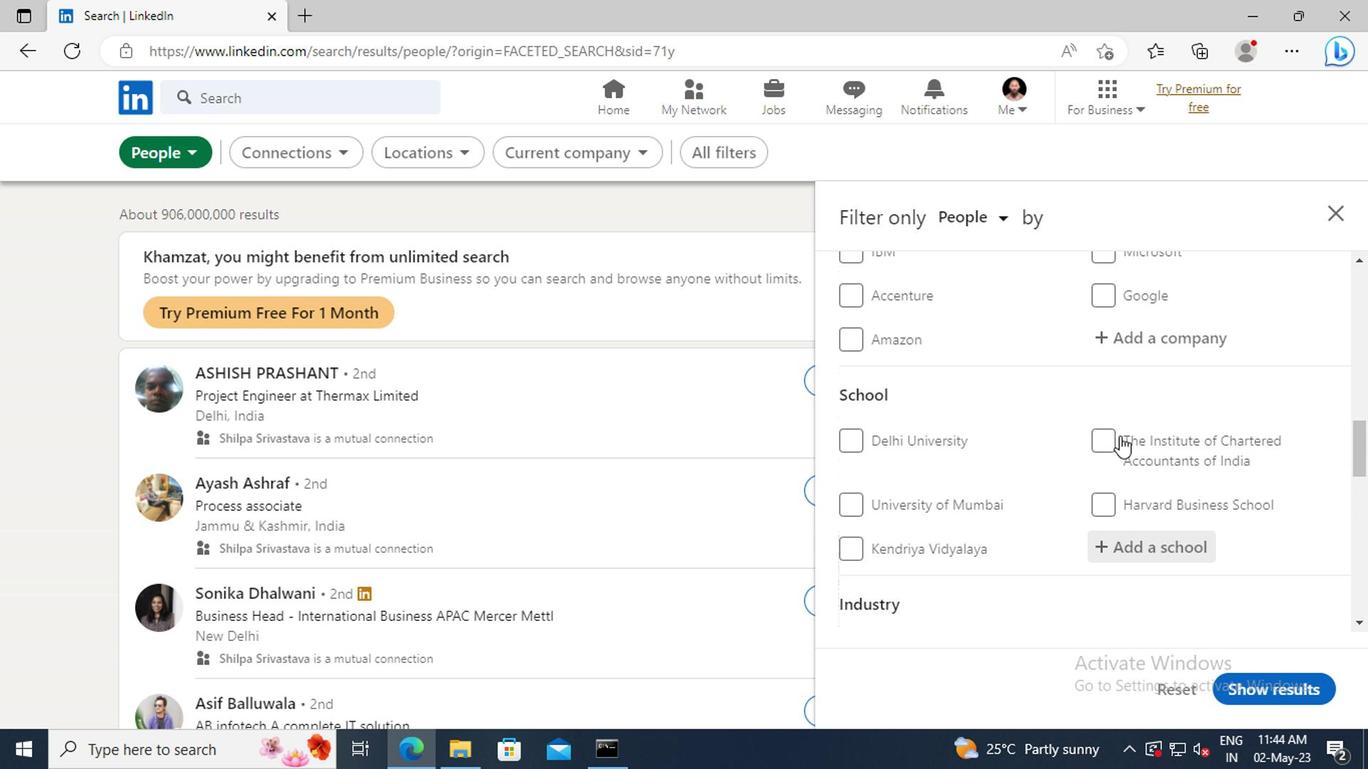 
Action: Mouse scrolled (1115, 436) with delta (0, 1)
Screenshot: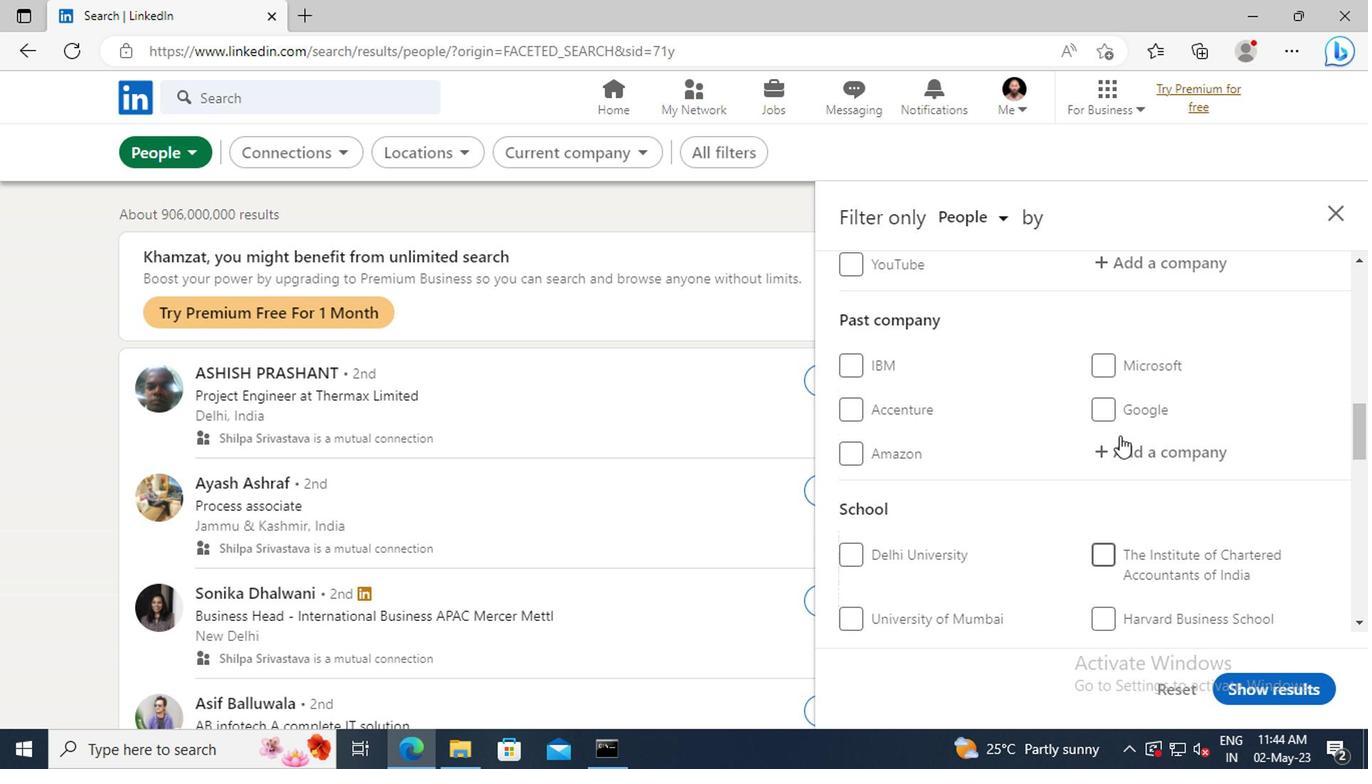 
Action: Mouse scrolled (1115, 436) with delta (0, 1)
Screenshot: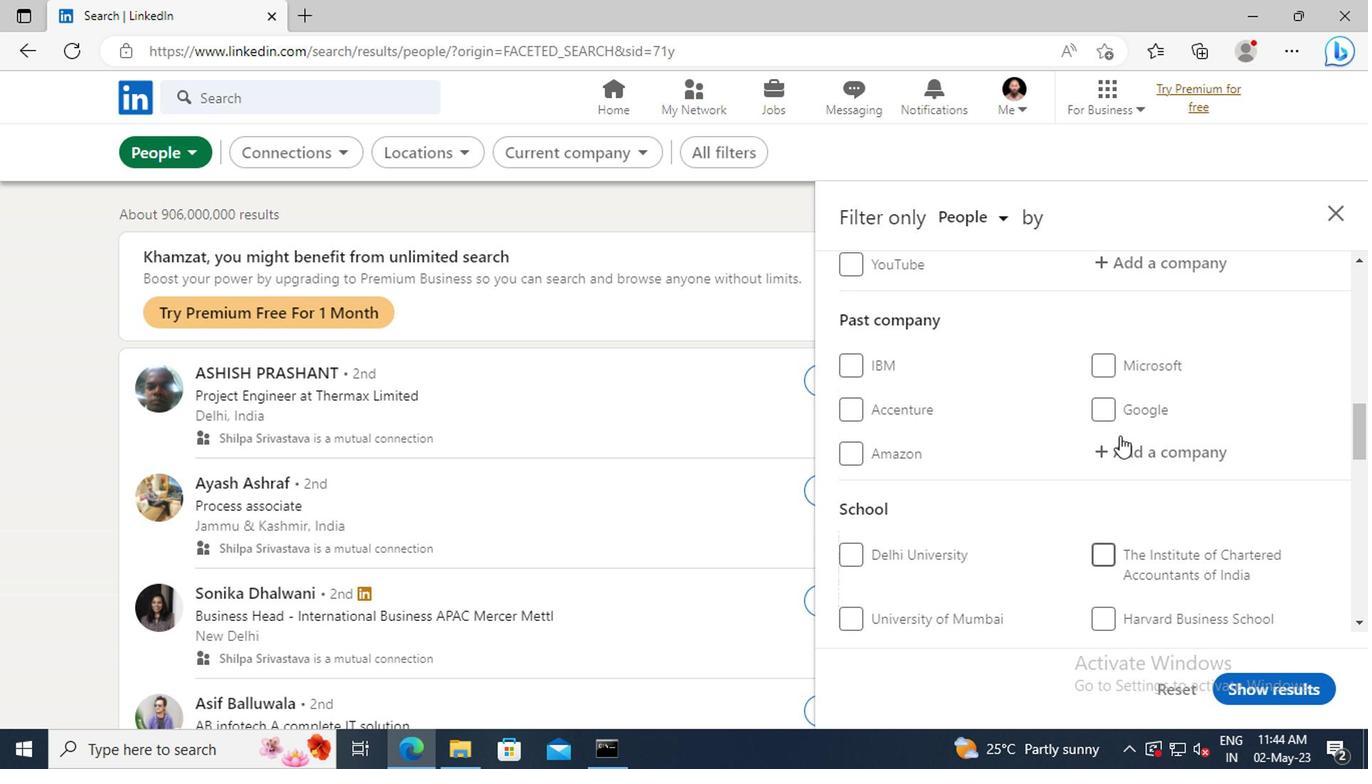 
Action: Mouse scrolled (1115, 436) with delta (0, 1)
Screenshot: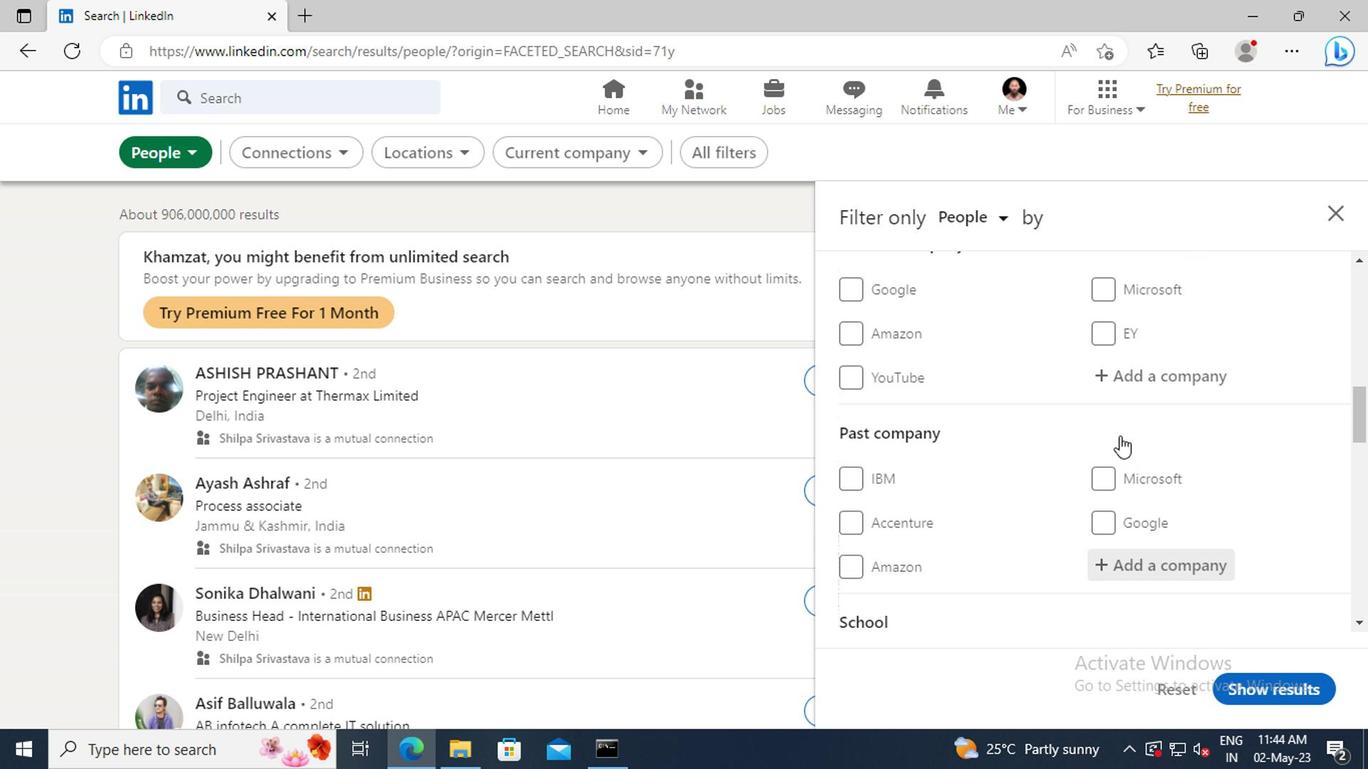 
Action: Mouse pressed left at (1115, 435)
Screenshot: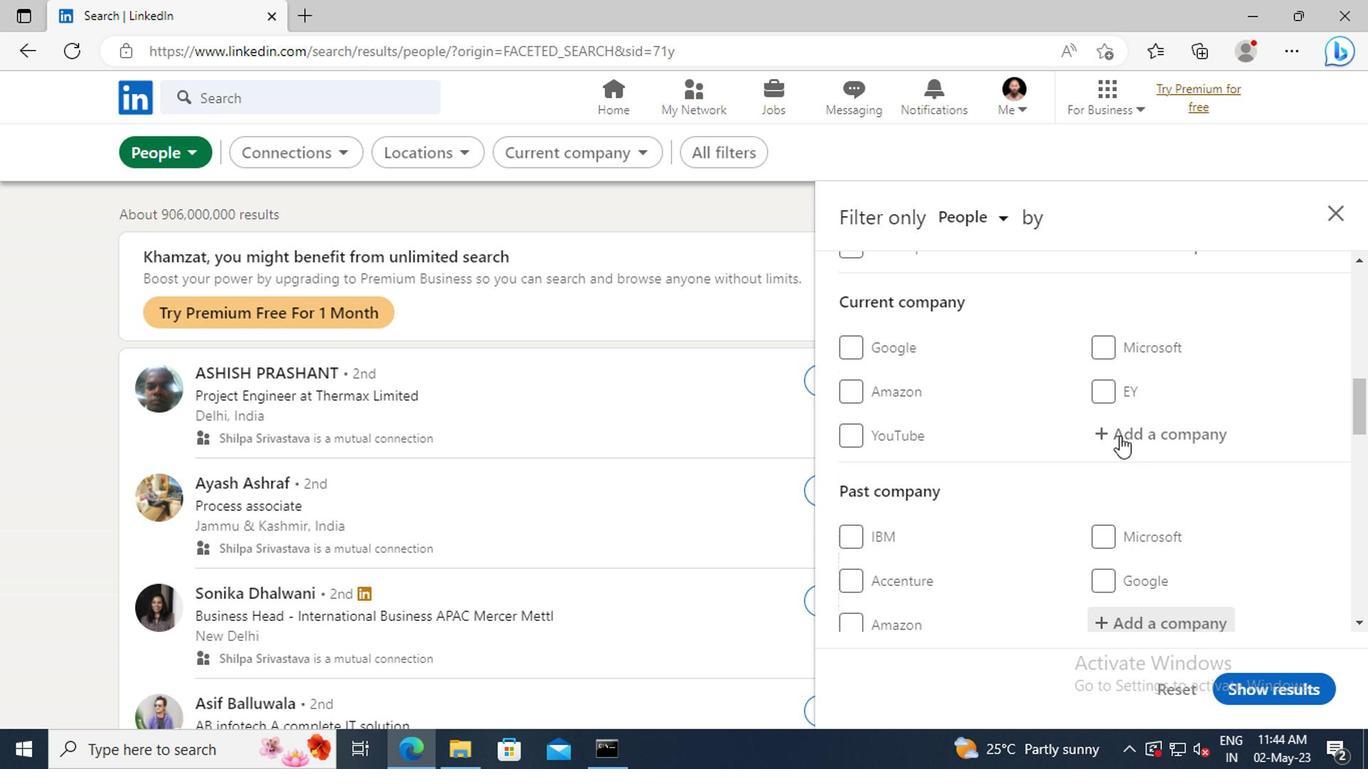 
Action: Key pressed <Key.shift>A
Screenshot: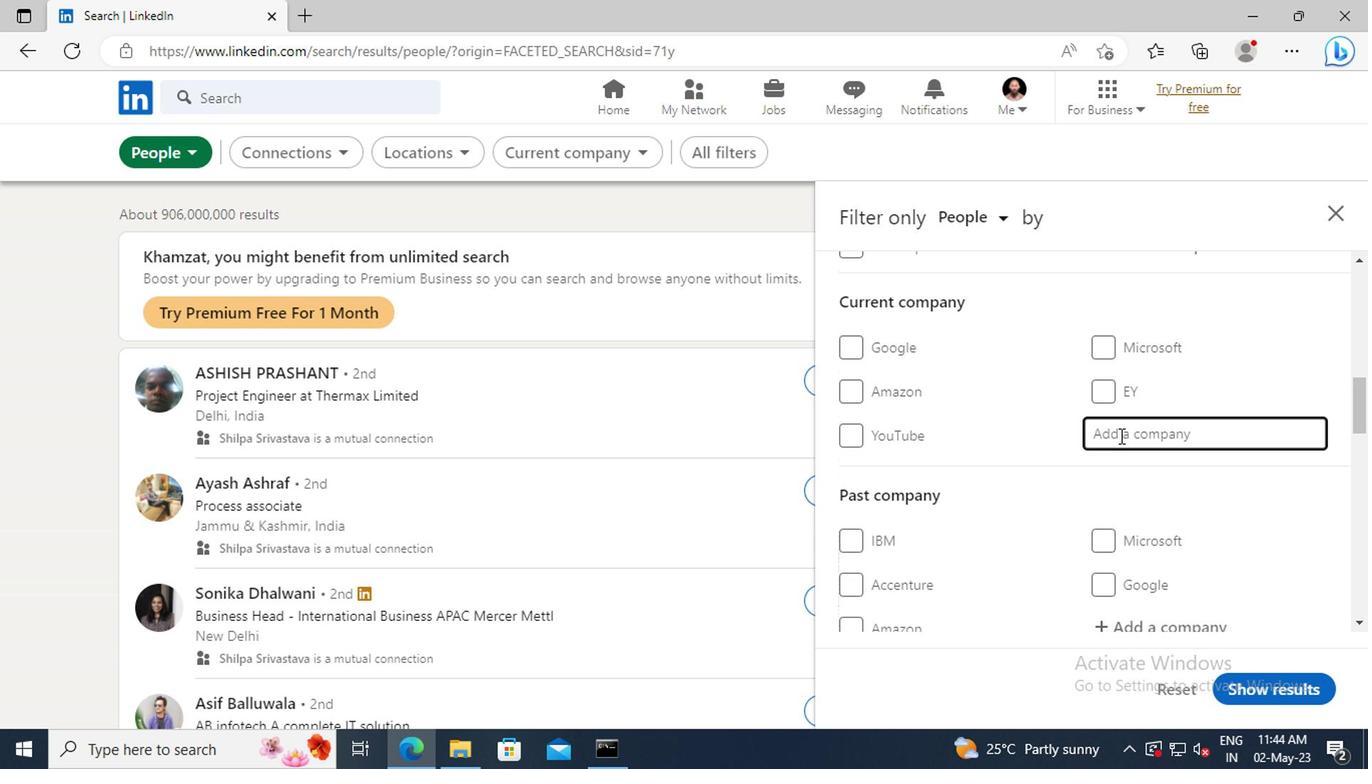 
Action: Mouse moved to (1115, 434)
Screenshot: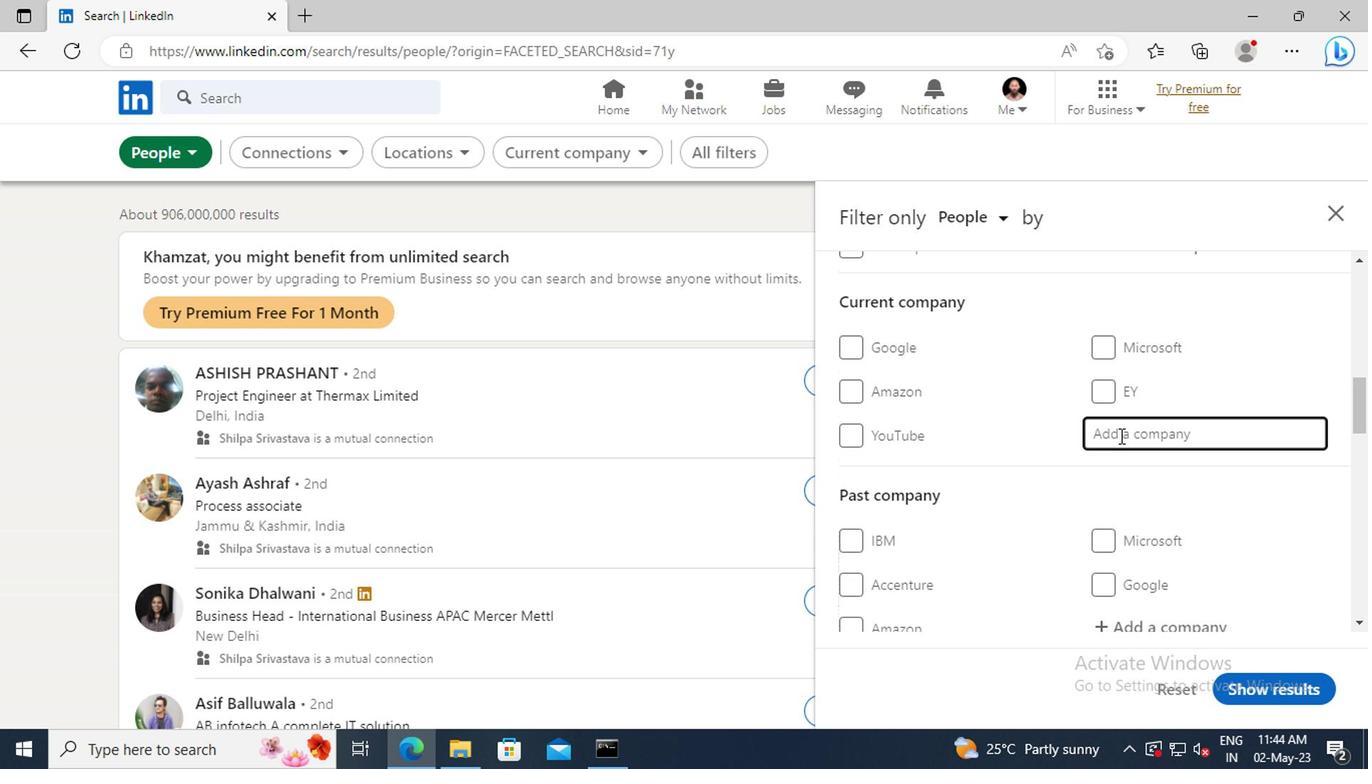 
Action: Key pressed DANI<Key.space><Key.shift>PO
Screenshot: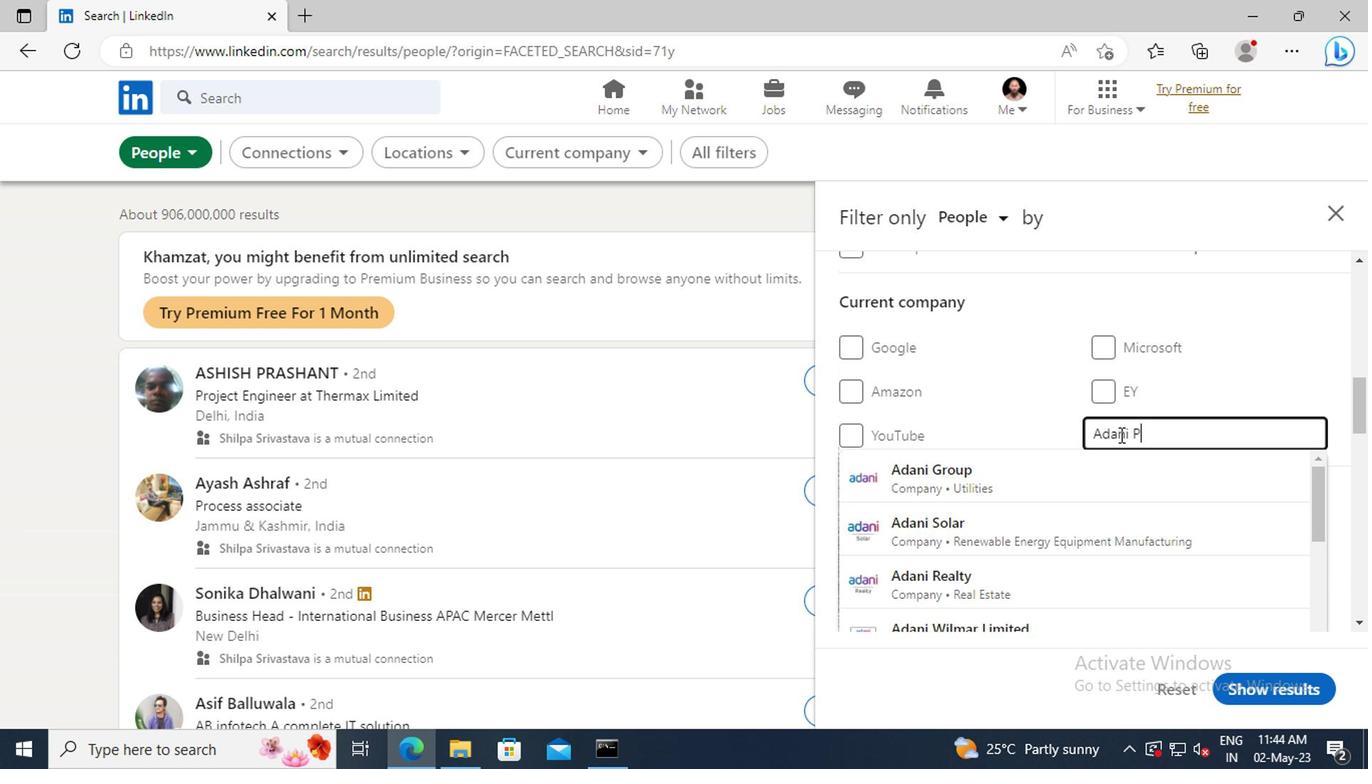 
Action: Mouse moved to (1117, 471)
Screenshot: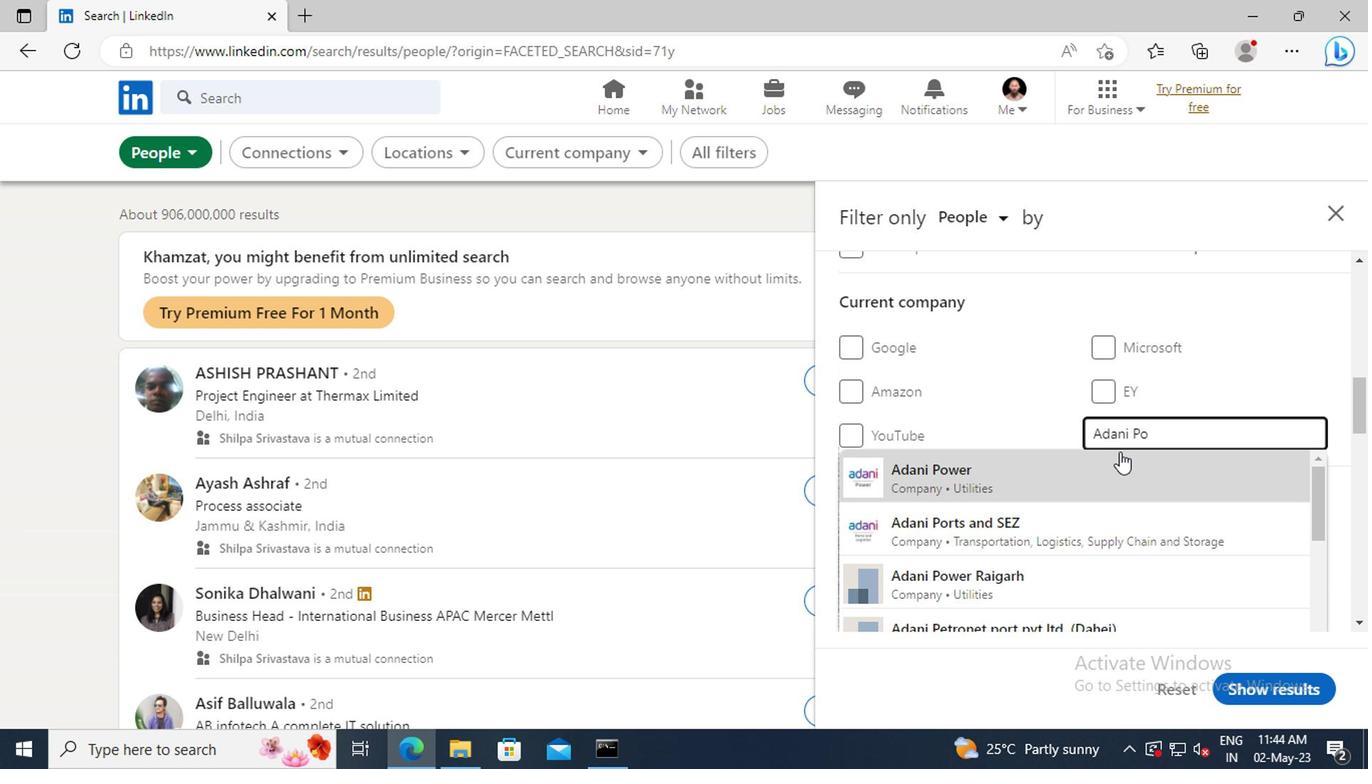 
Action: Mouse pressed left at (1117, 471)
Screenshot: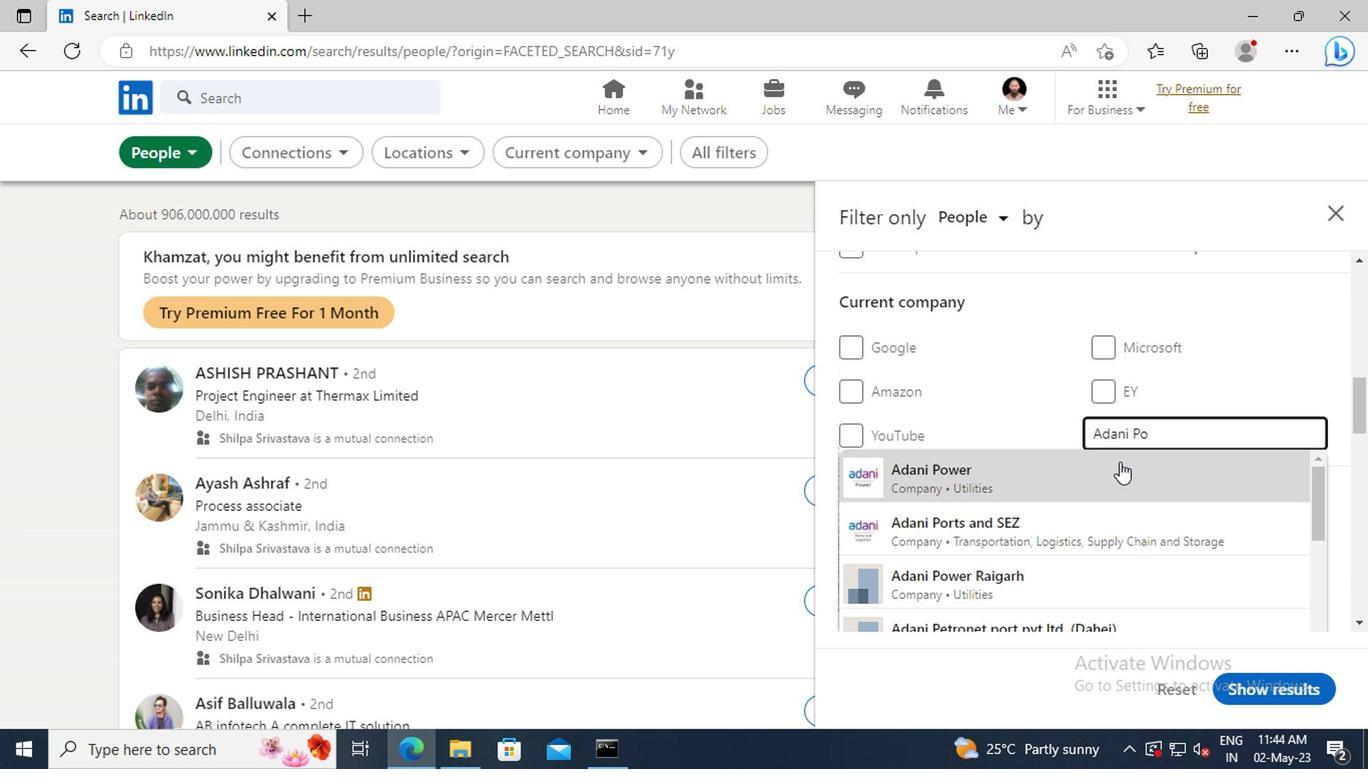 
Action: Mouse scrolled (1117, 470) with delta (0, -1)
Screenshot: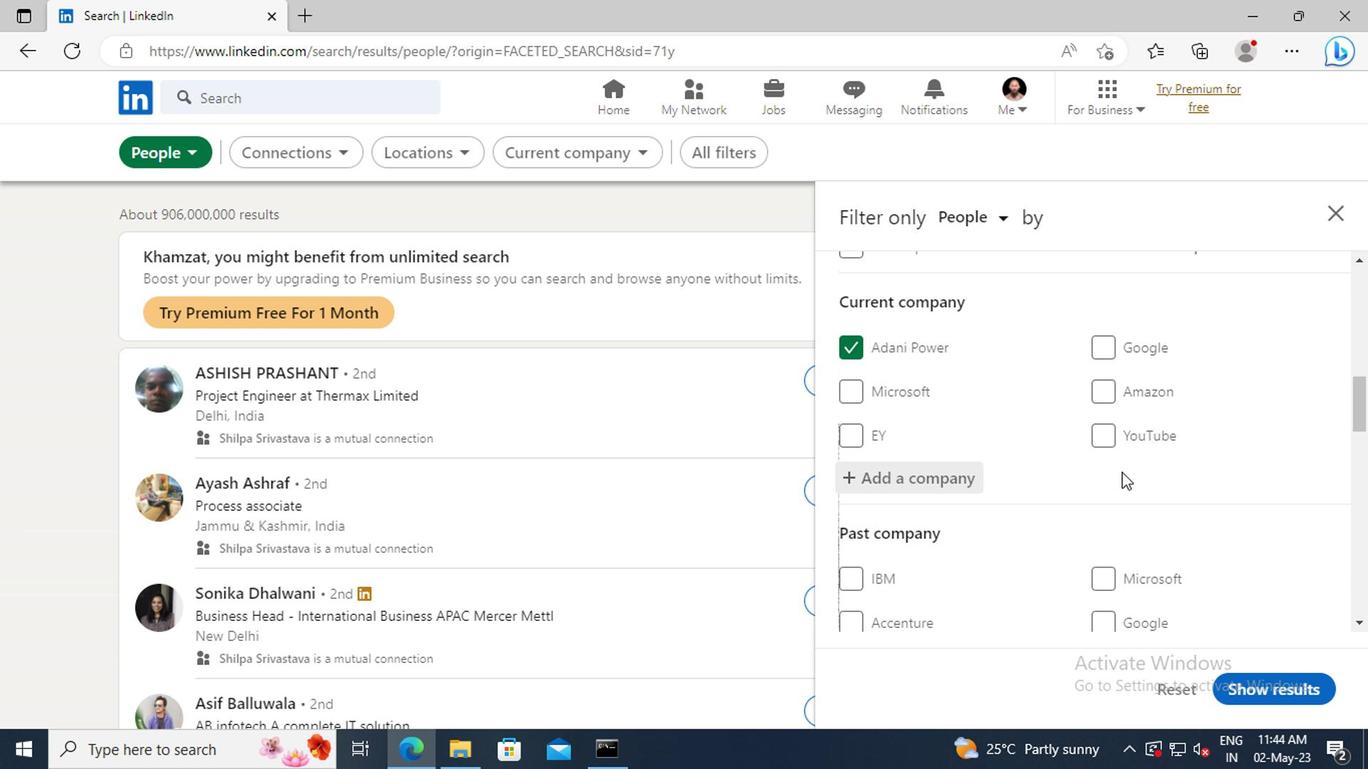 
Action: Mouse scrolled (1117, 470) with delta (0, -1)
Screenshot: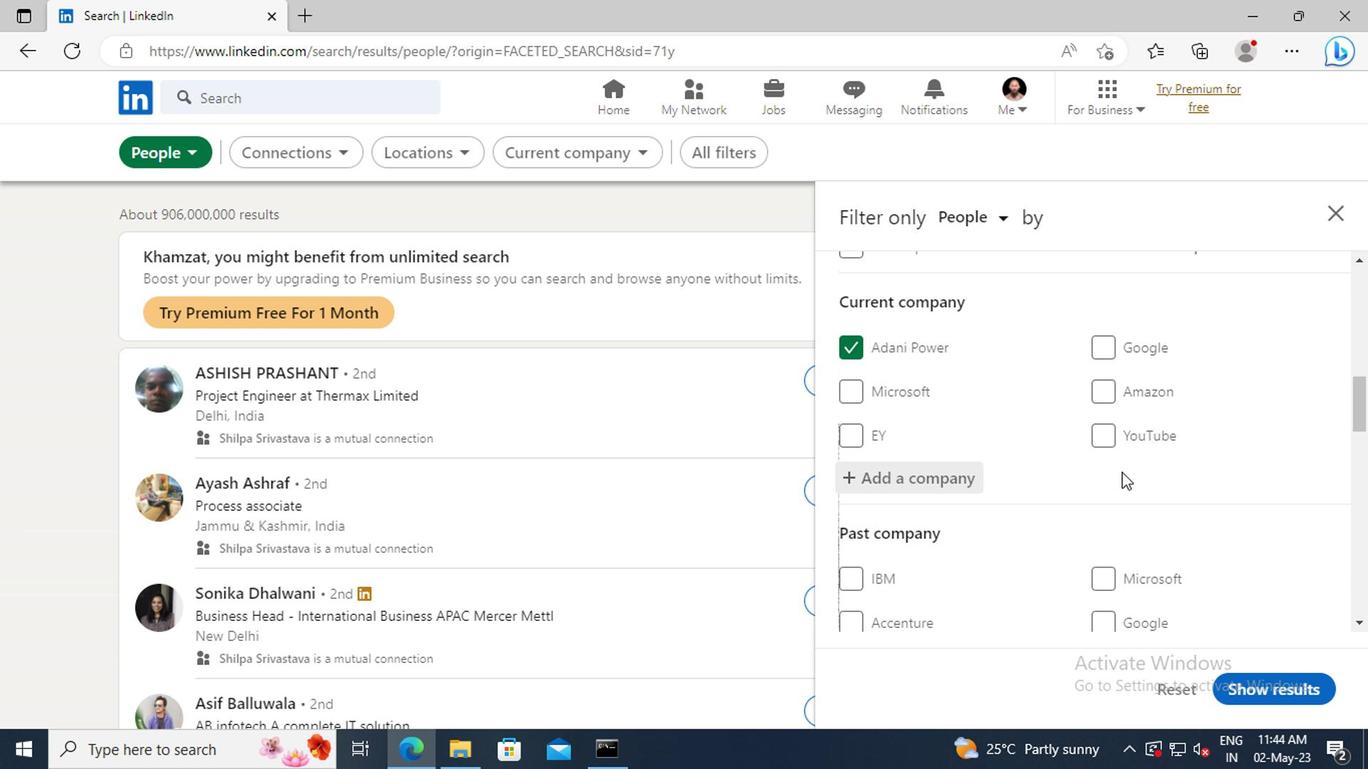 
Action: Mouse scrolled (1117, 470) with delta (0, -1)
Screenshot: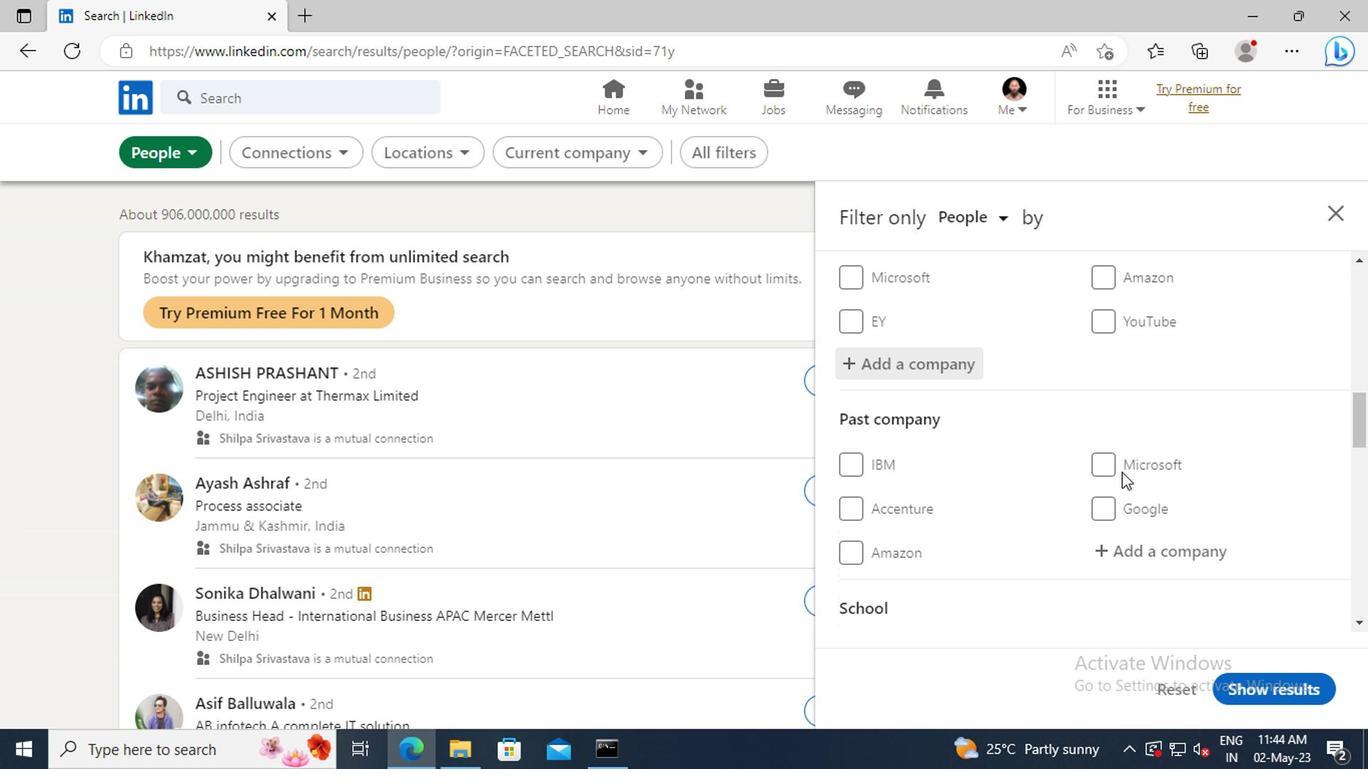 
Action: Mouse scrolled (1117, 470) with delta (0, -1)
Screenshot: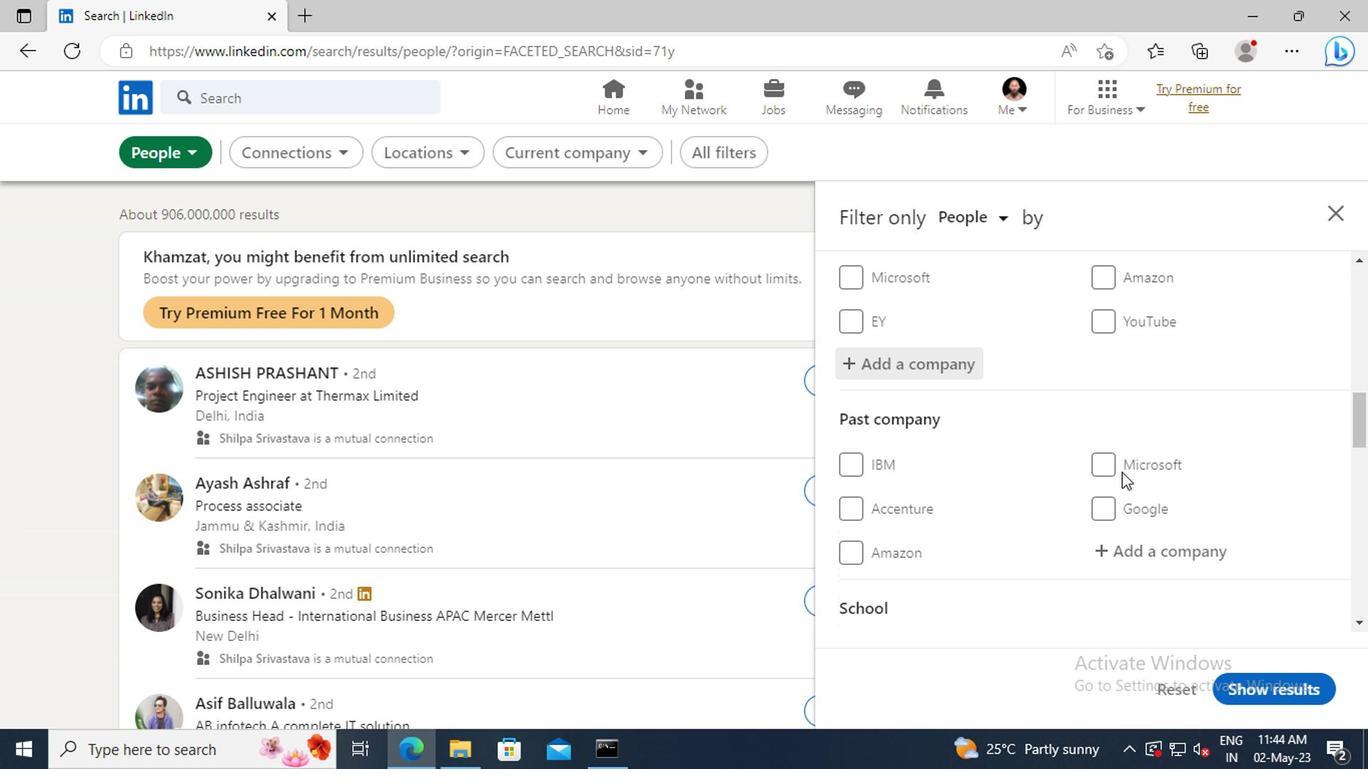 
Action: Mouse scrolled (1117, 470) with delta (0, -1)
Screenshot: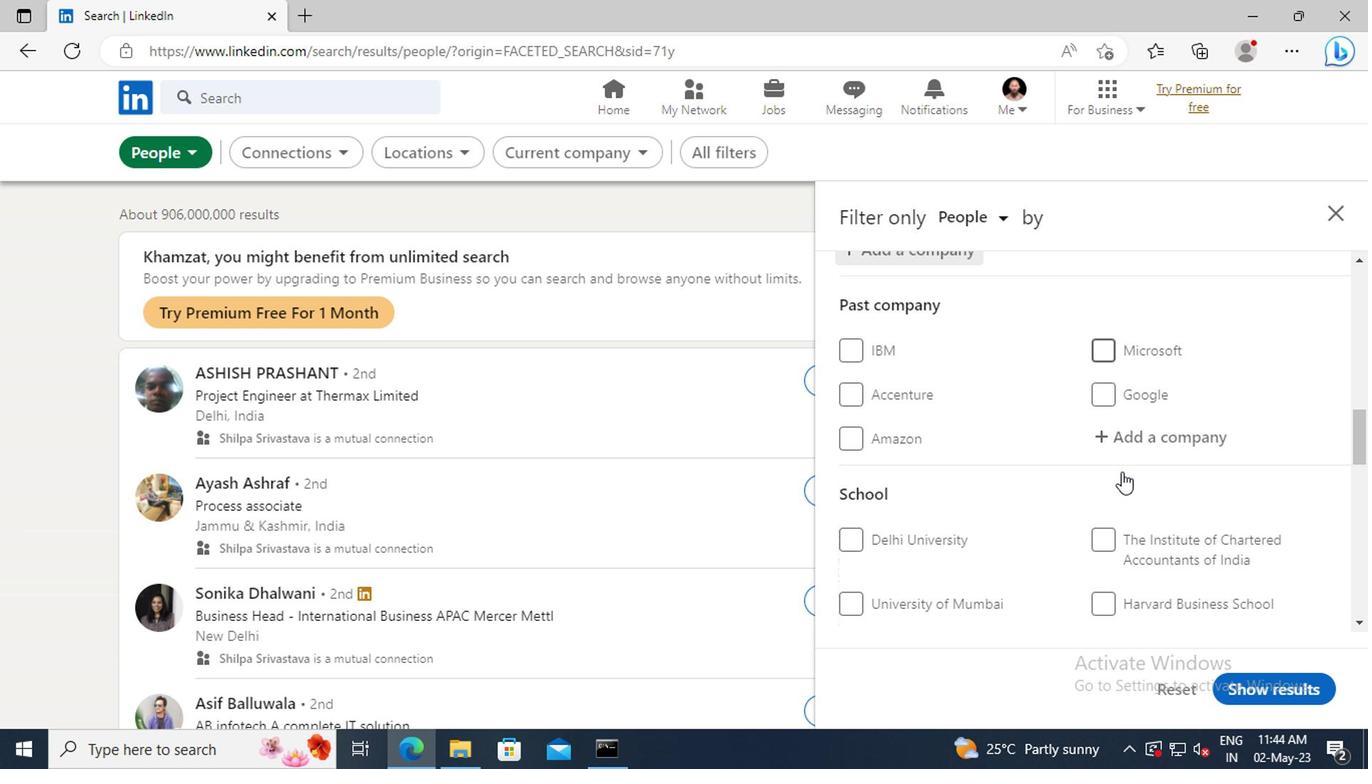 
Action: Mouse moved to (1107, 454)
Screenshot: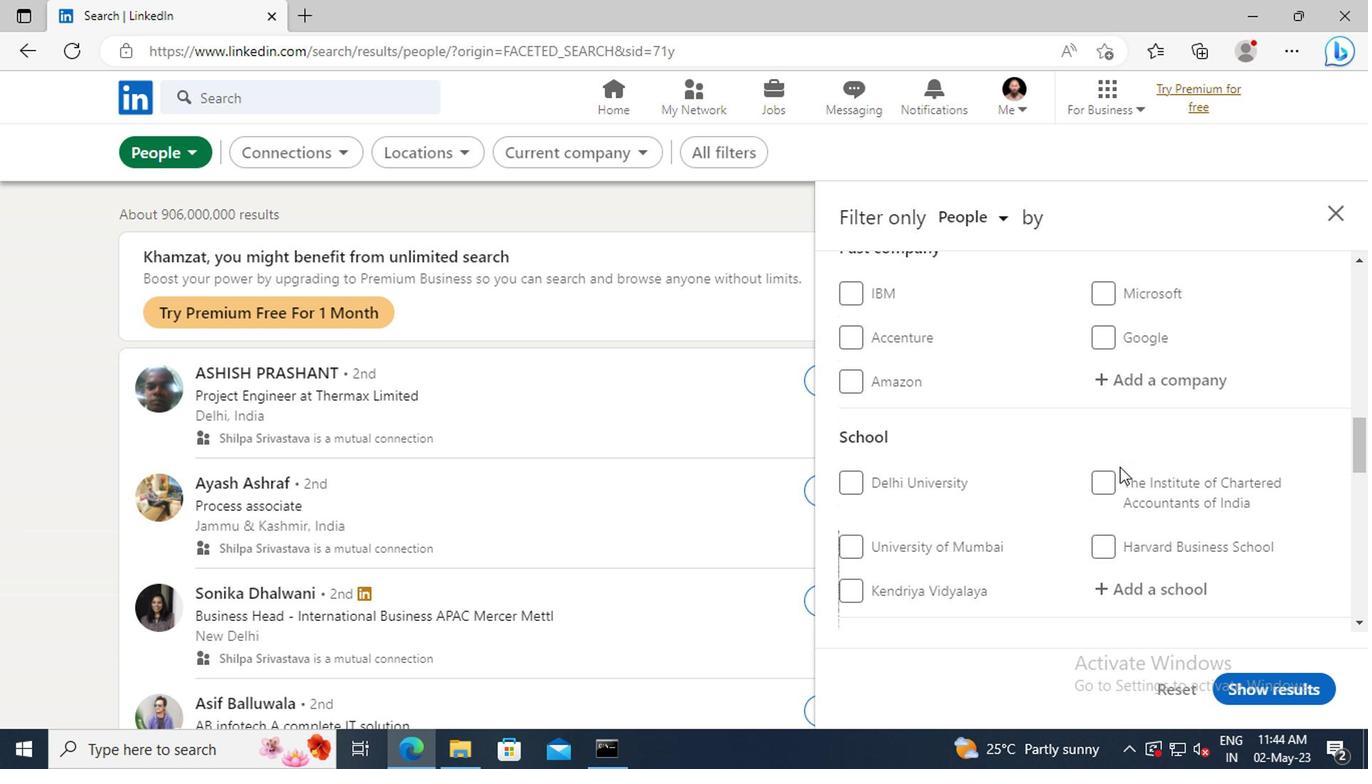 
Action: Mouse scrolled (1107, 453) with delta (0, -1)
Screenshot: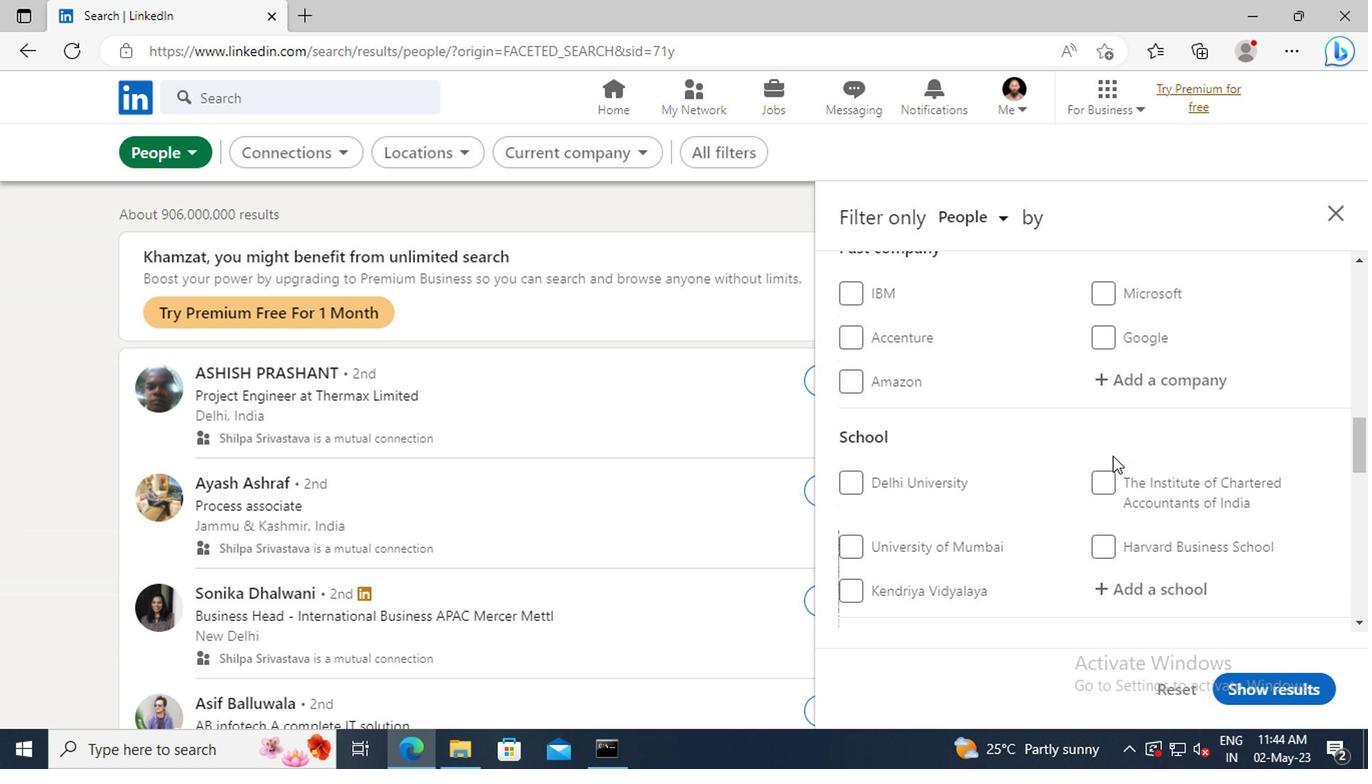 
Action: Mouse scrolled (1107, 453) with delta (0, -1)
Screenshot: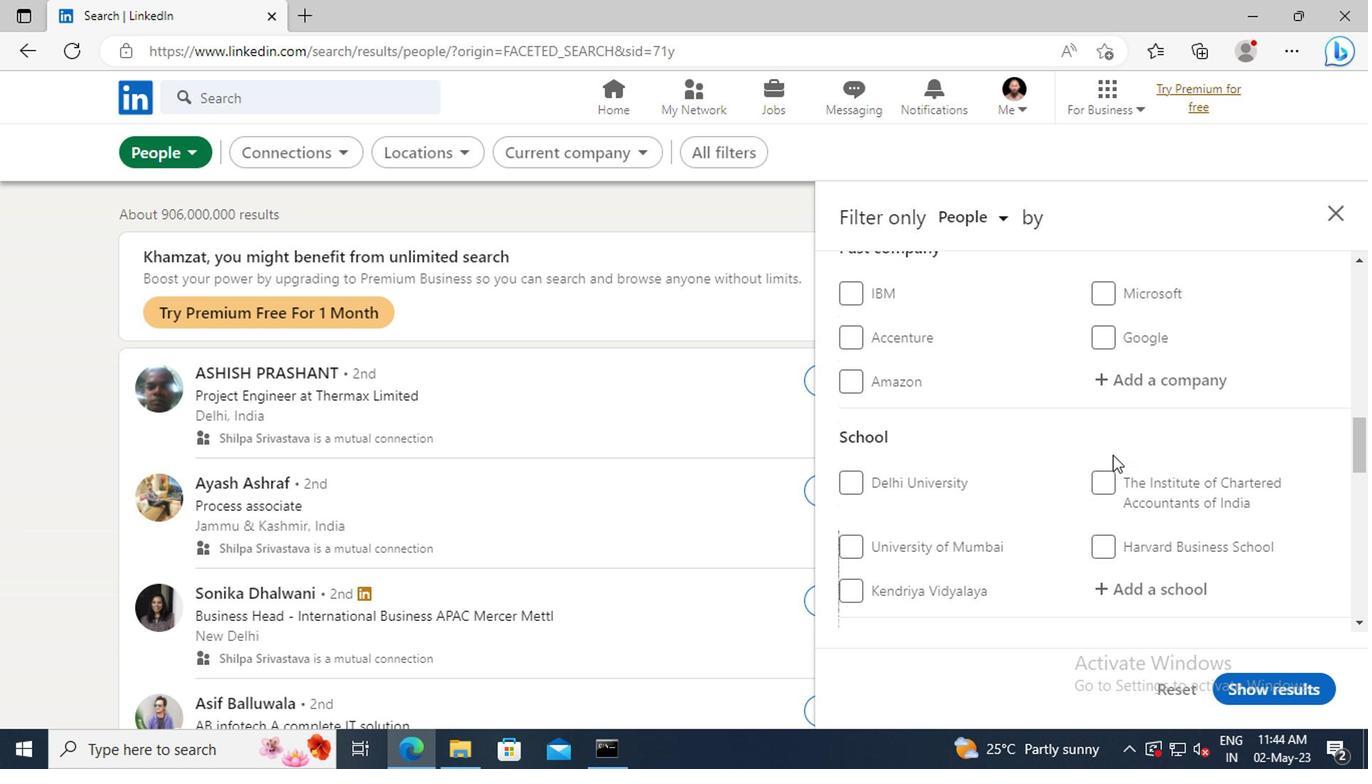 
Action: Mouse moved to (1100, 472)
Screenshot: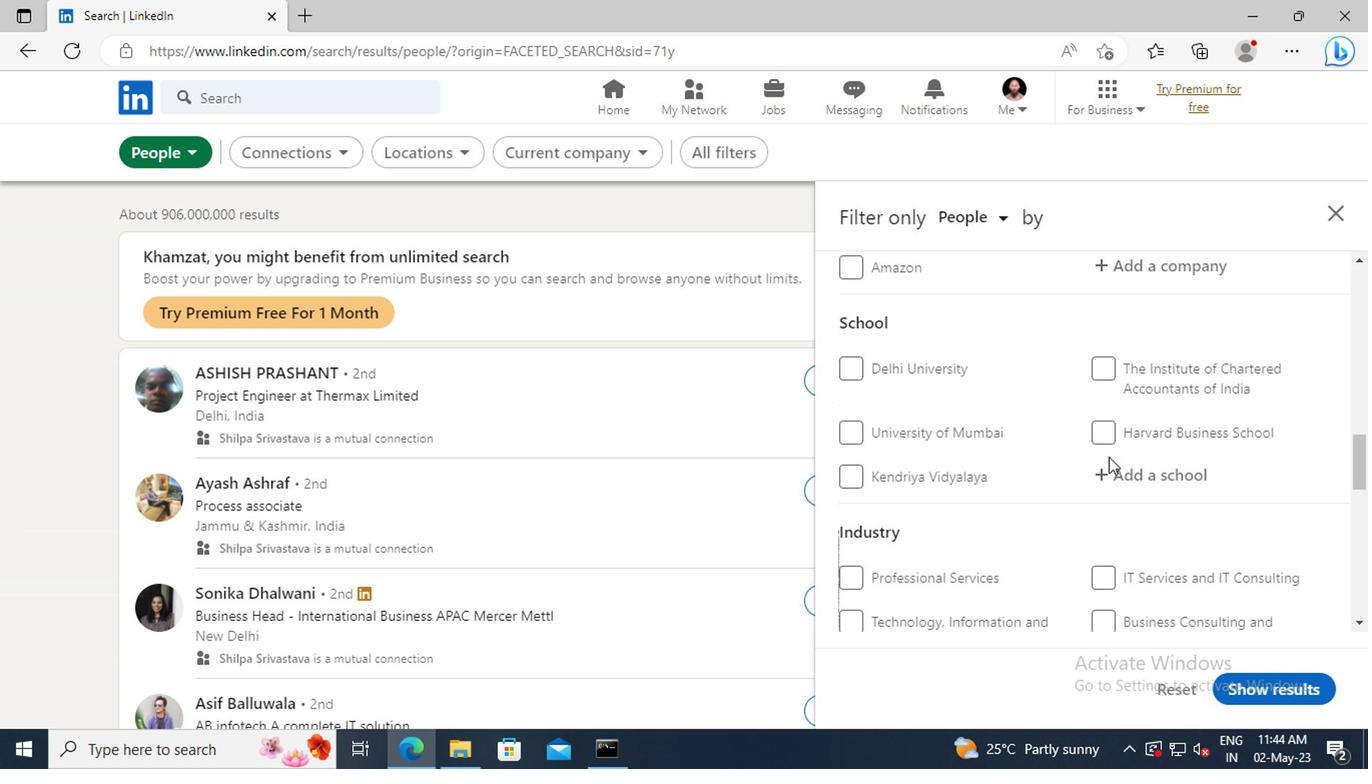 
Action: Mouse pressed left at (1100, 472)
Screenshot: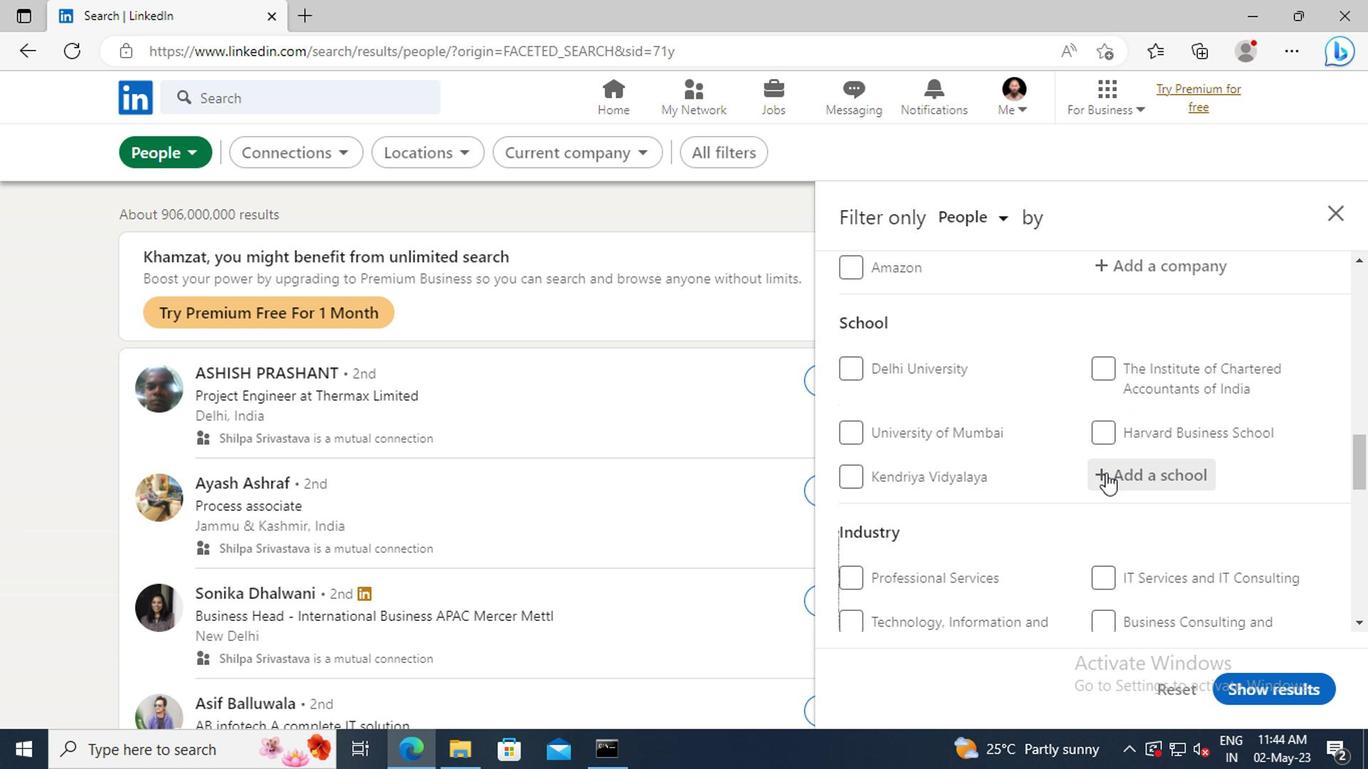 
Action: Key pressed <Key.shift>ST.<Key.space><Key.shift>JOSEPH'S<Key.space><Key.shift>BOY
Screenshot: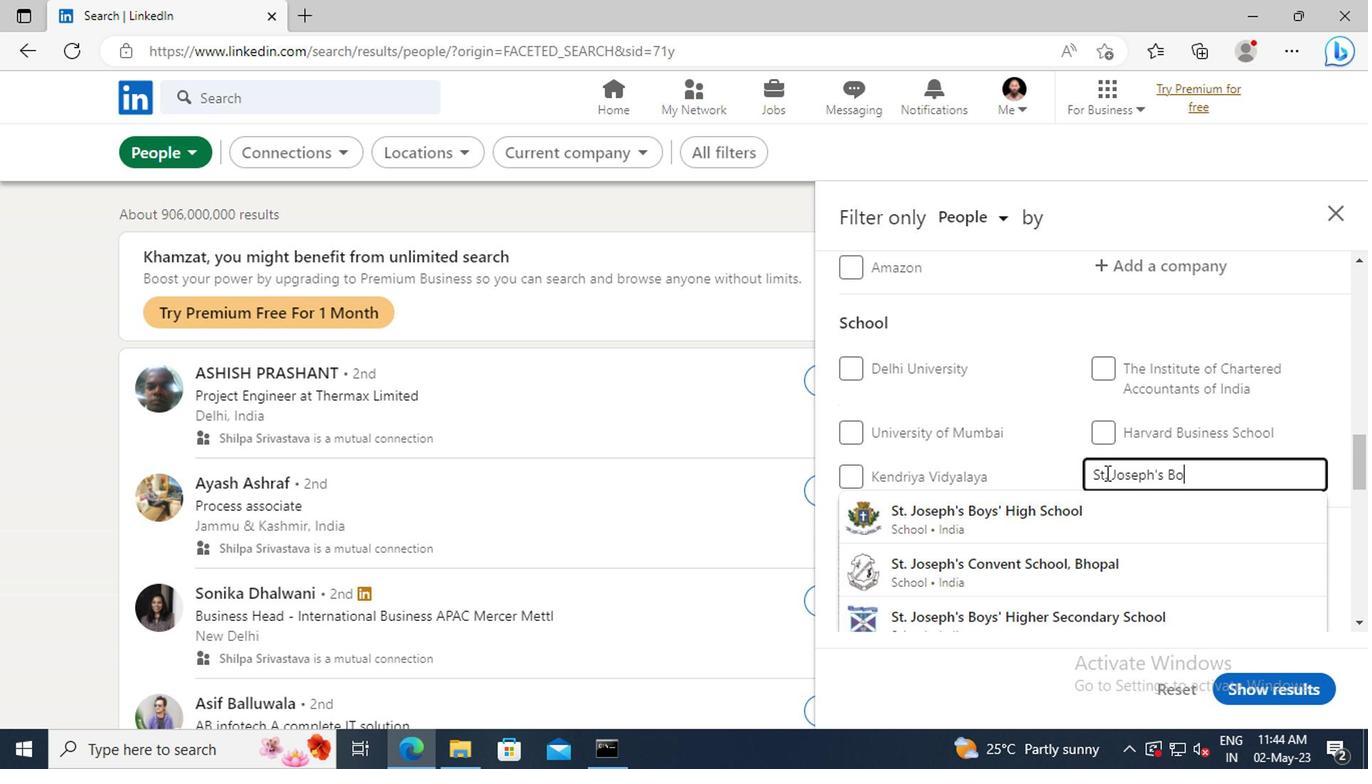 
Action: Mouse moved to (1097, 510)
Screenshot: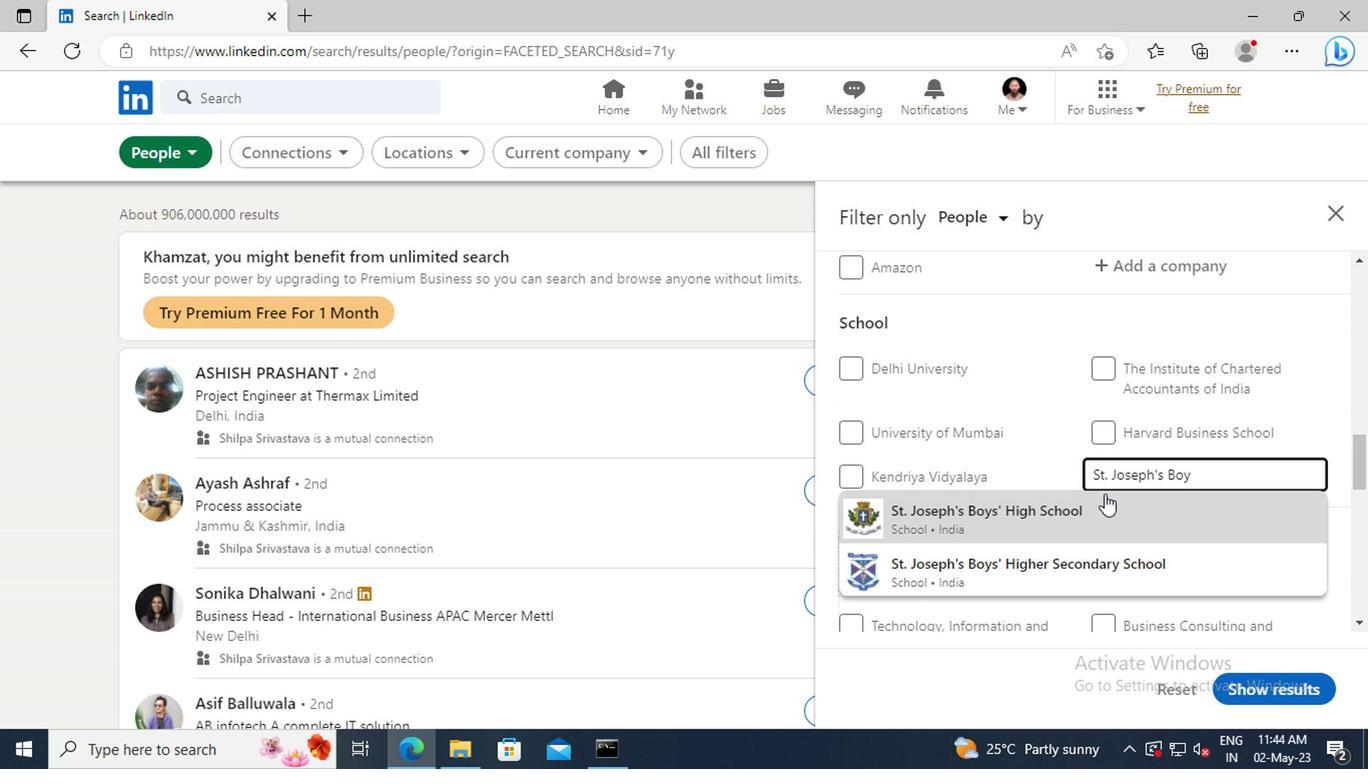 
Action: Mouse pressed left at (1097, 510)
Screenshot: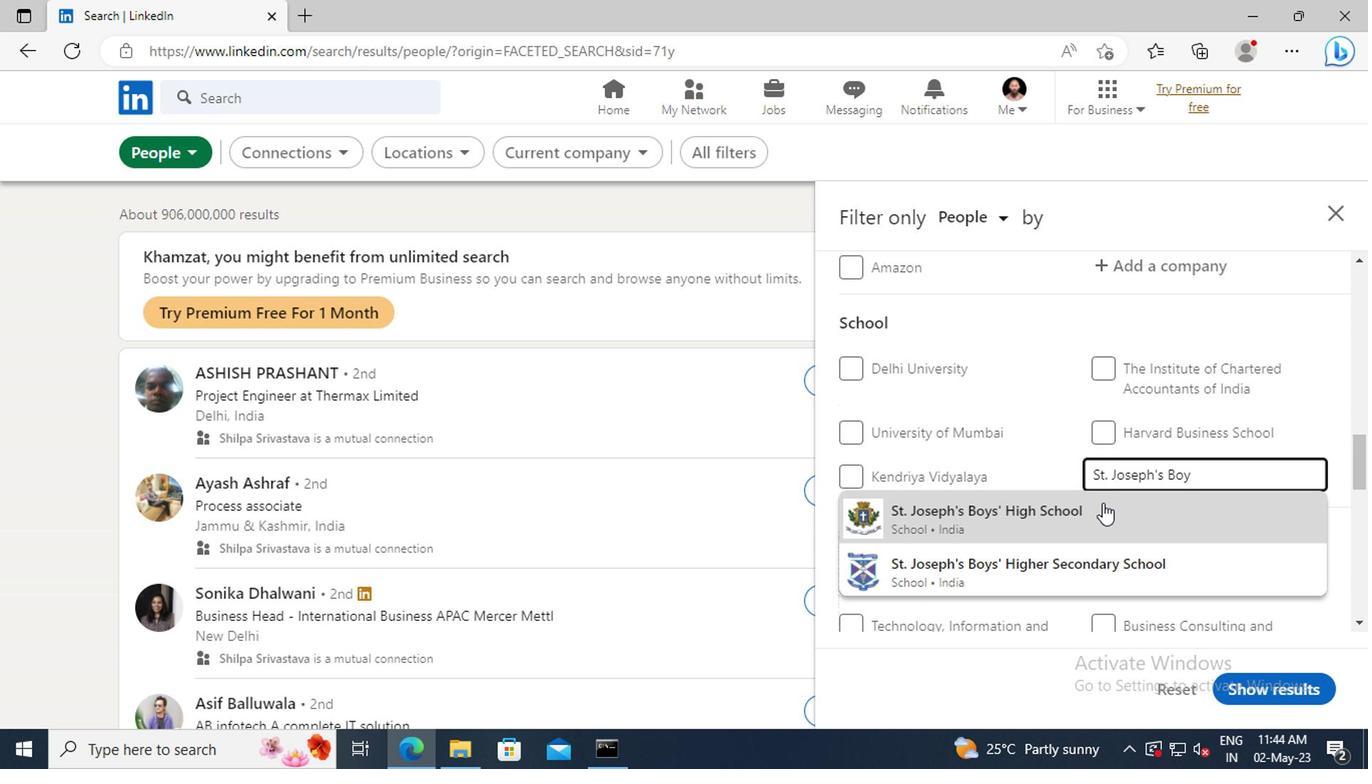 
Action: Mouse scrolled (1097, 510) with delta (0, 0)
Screenshot: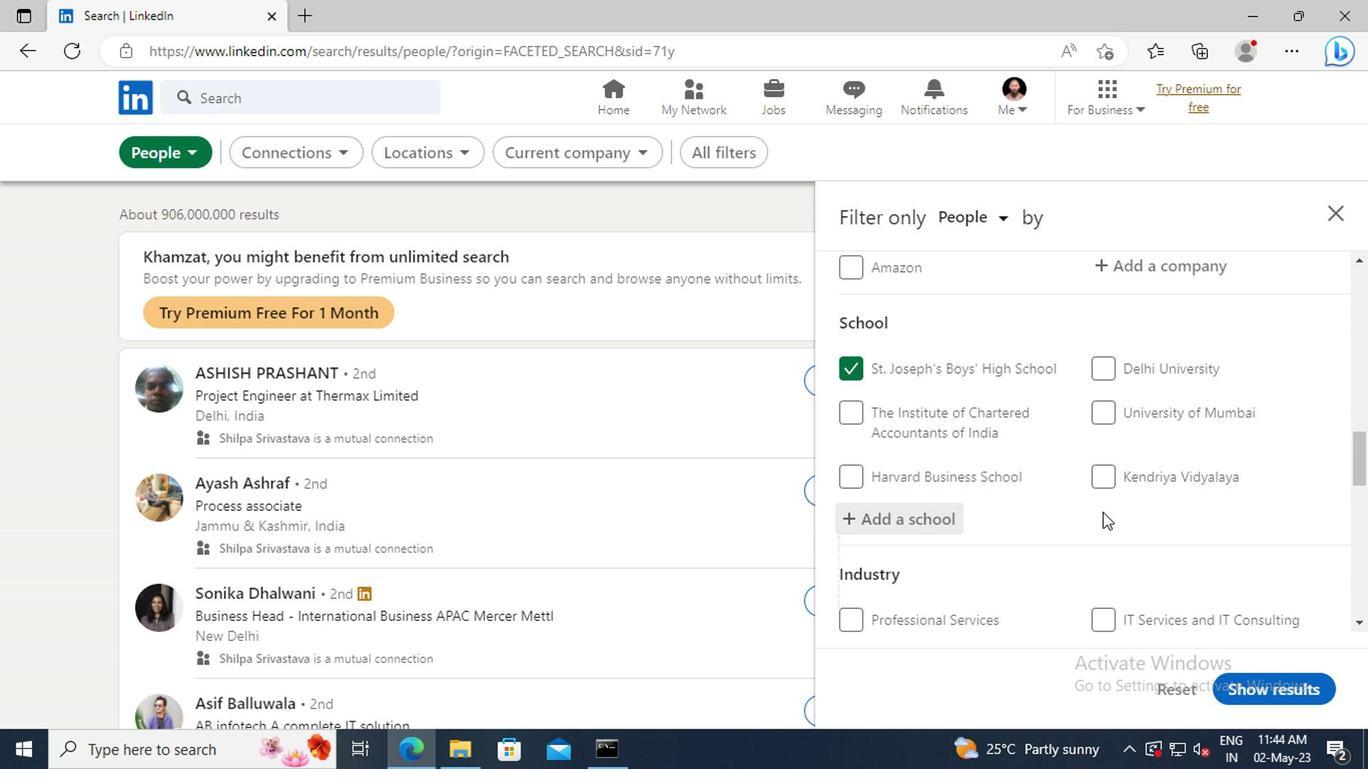 
Action: Mouse scrolled (1097, 510) with delta (0, 0)
Screenshot: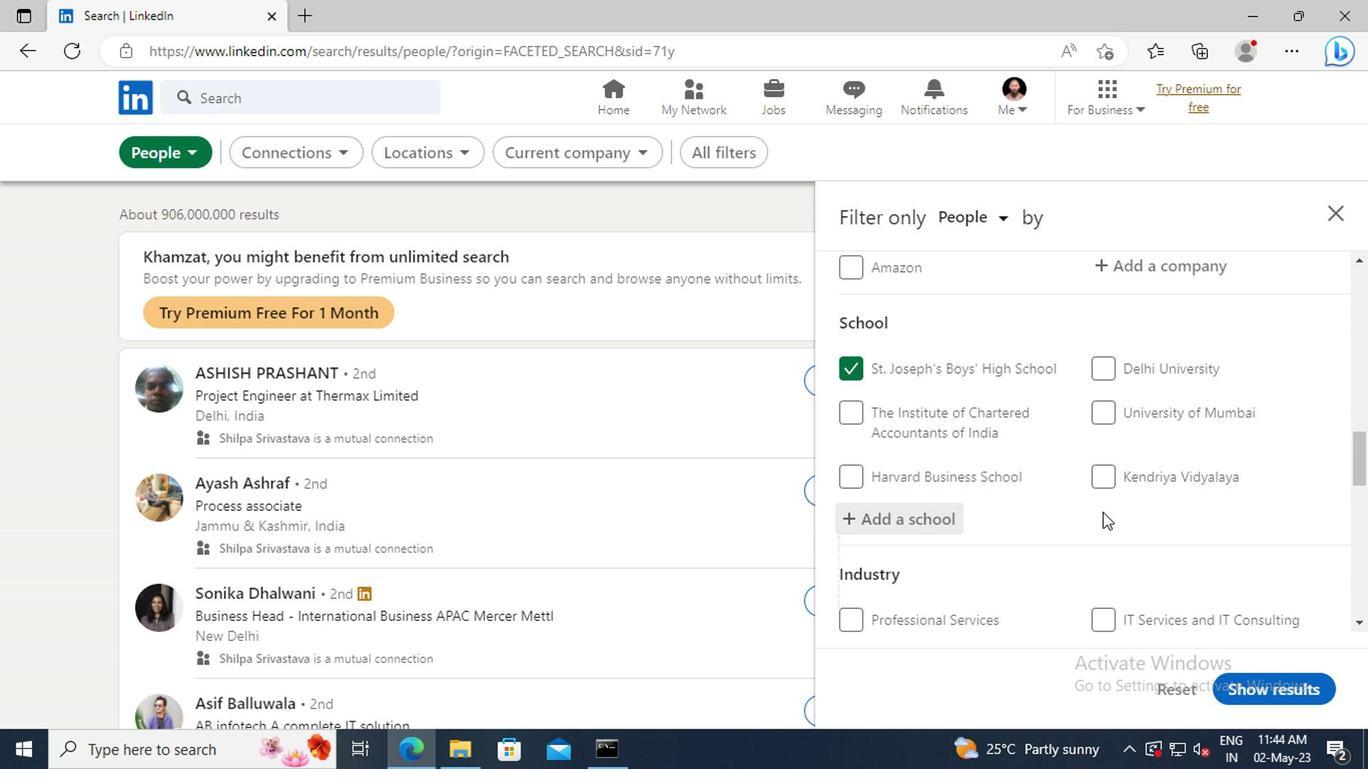 
Action: Mouse moved to (1090, 484)
Screenshot: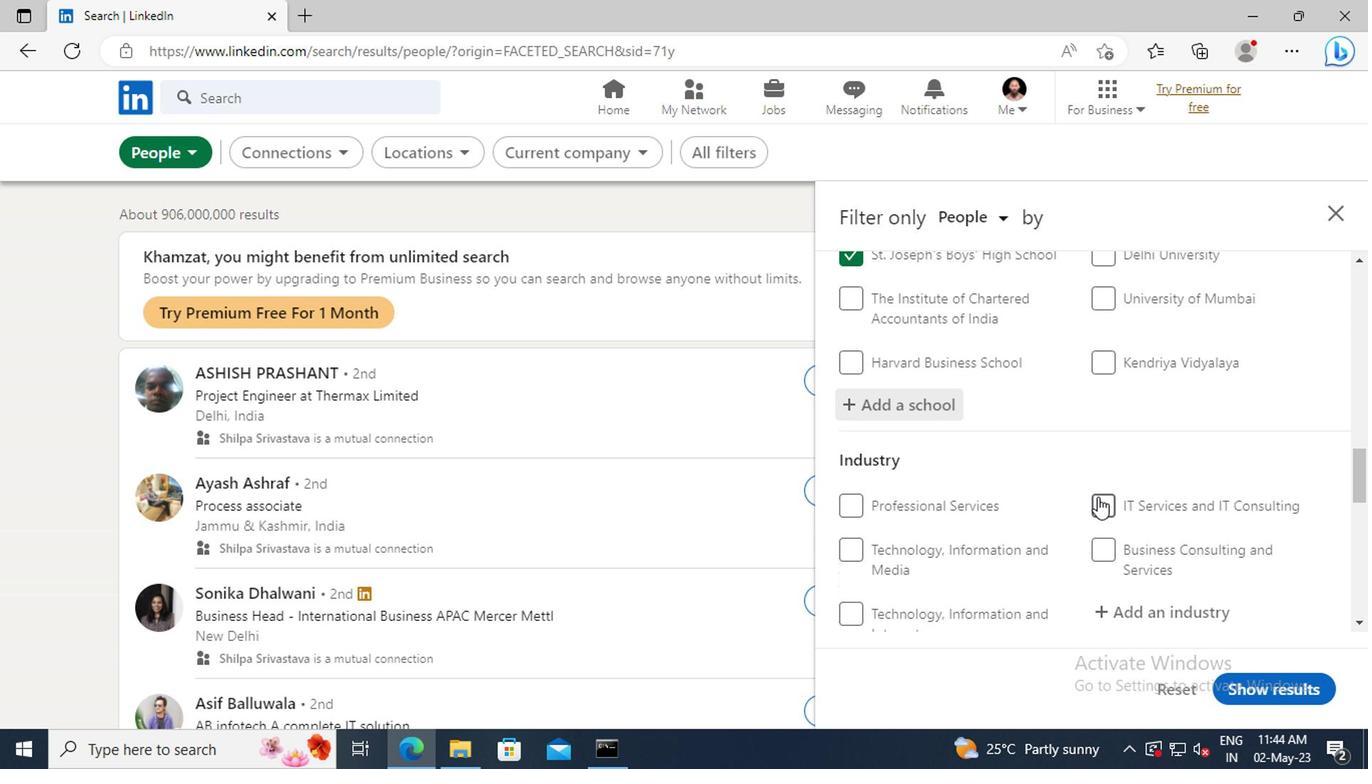 
Action: Mouse scrolled (1090, 483) with delta (0, -1)
Screenshot: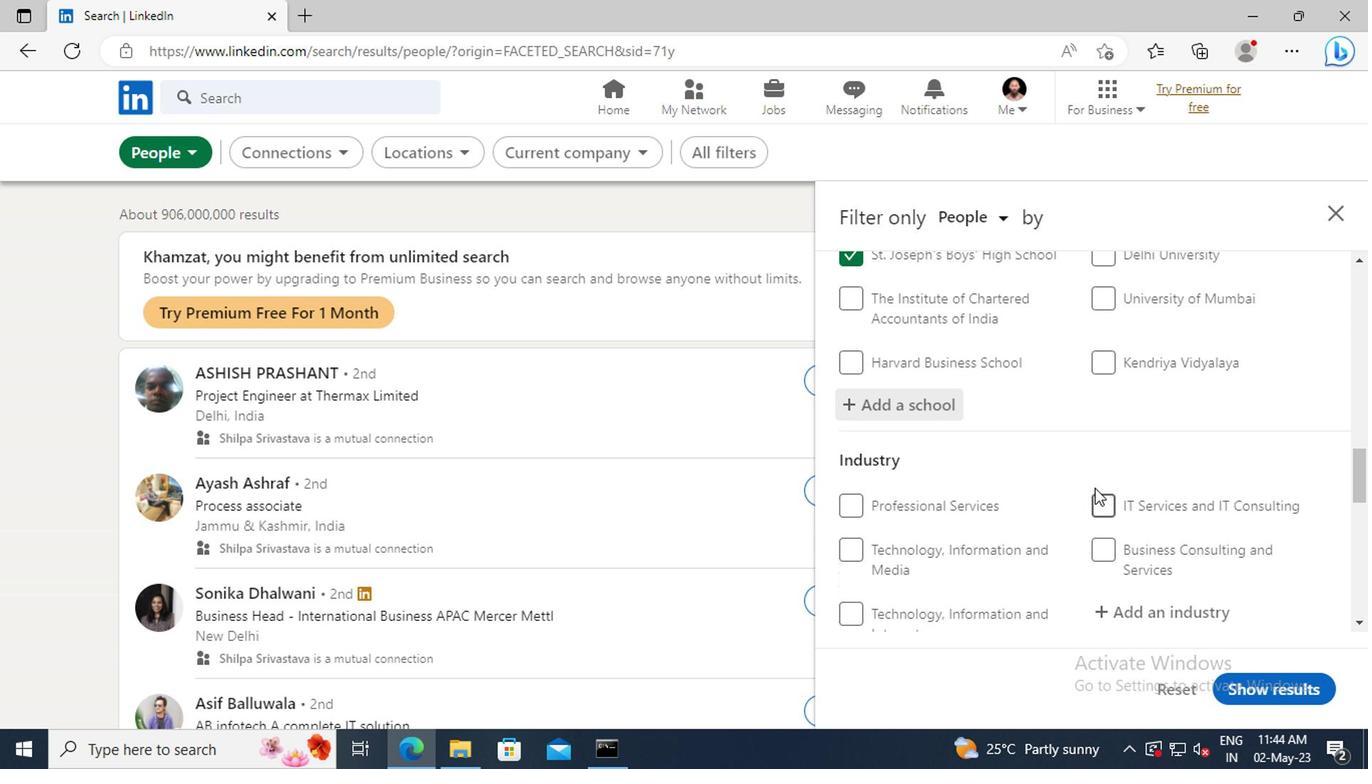 
Action: Mouse scrolled (1090, 483) with delta (0, -1)
Screenshot: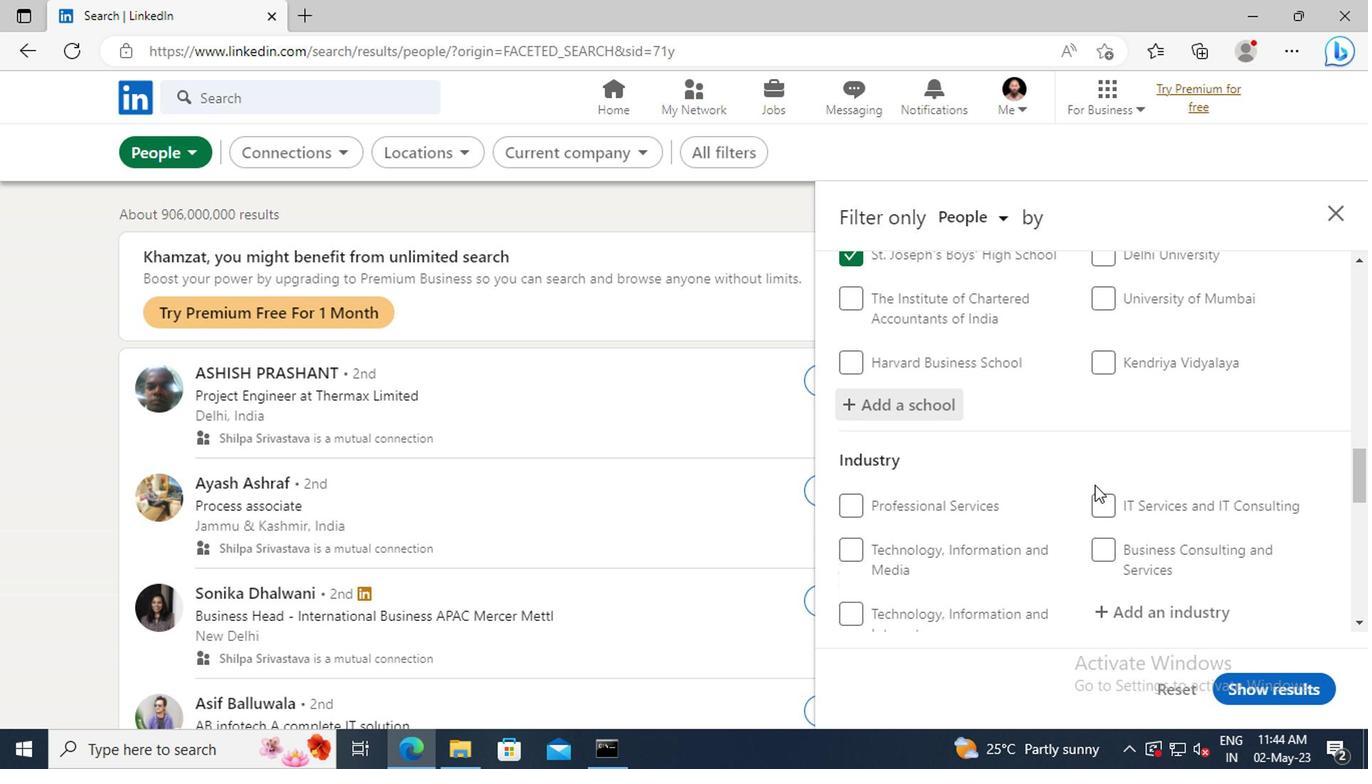 
Action: Mouse moved to (1095, 494)
Screenshot: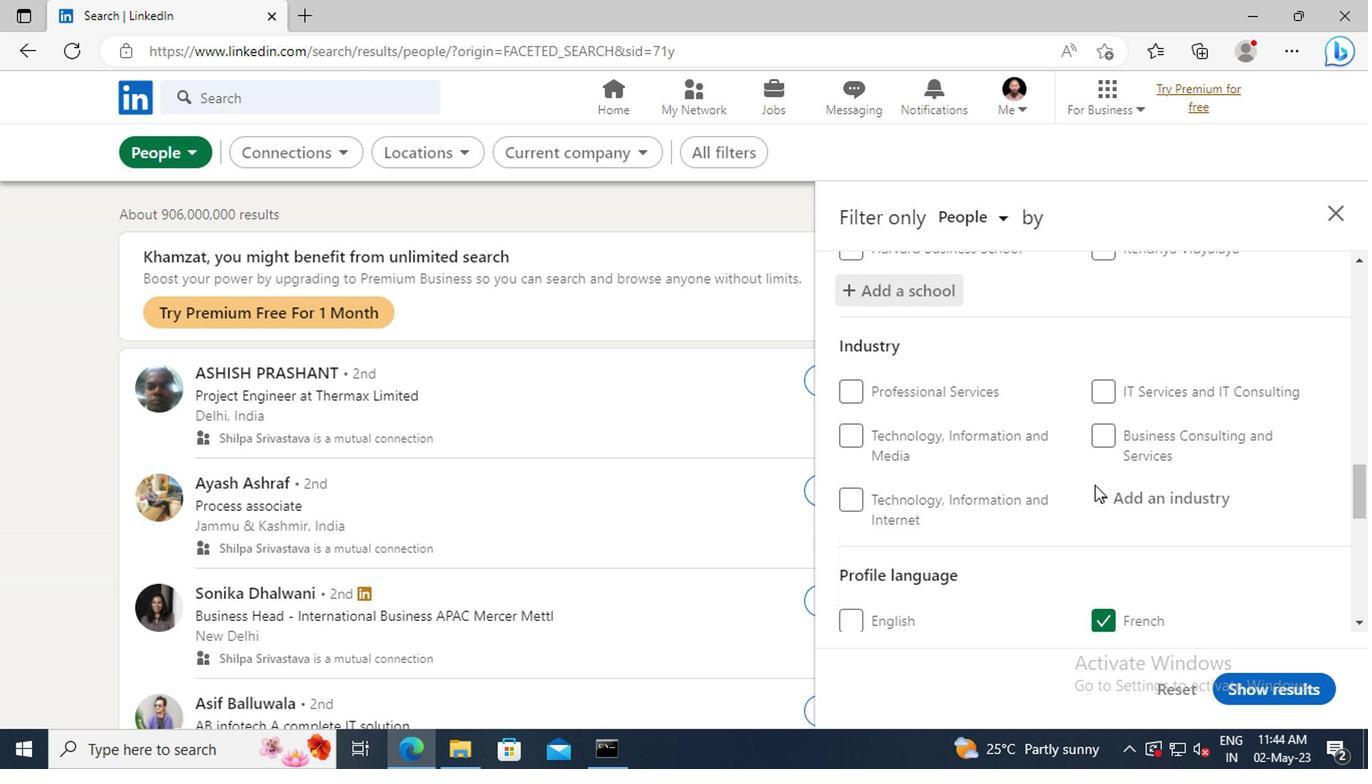 
Action: Mouse pressed left at (1095, 494)
Screenshot: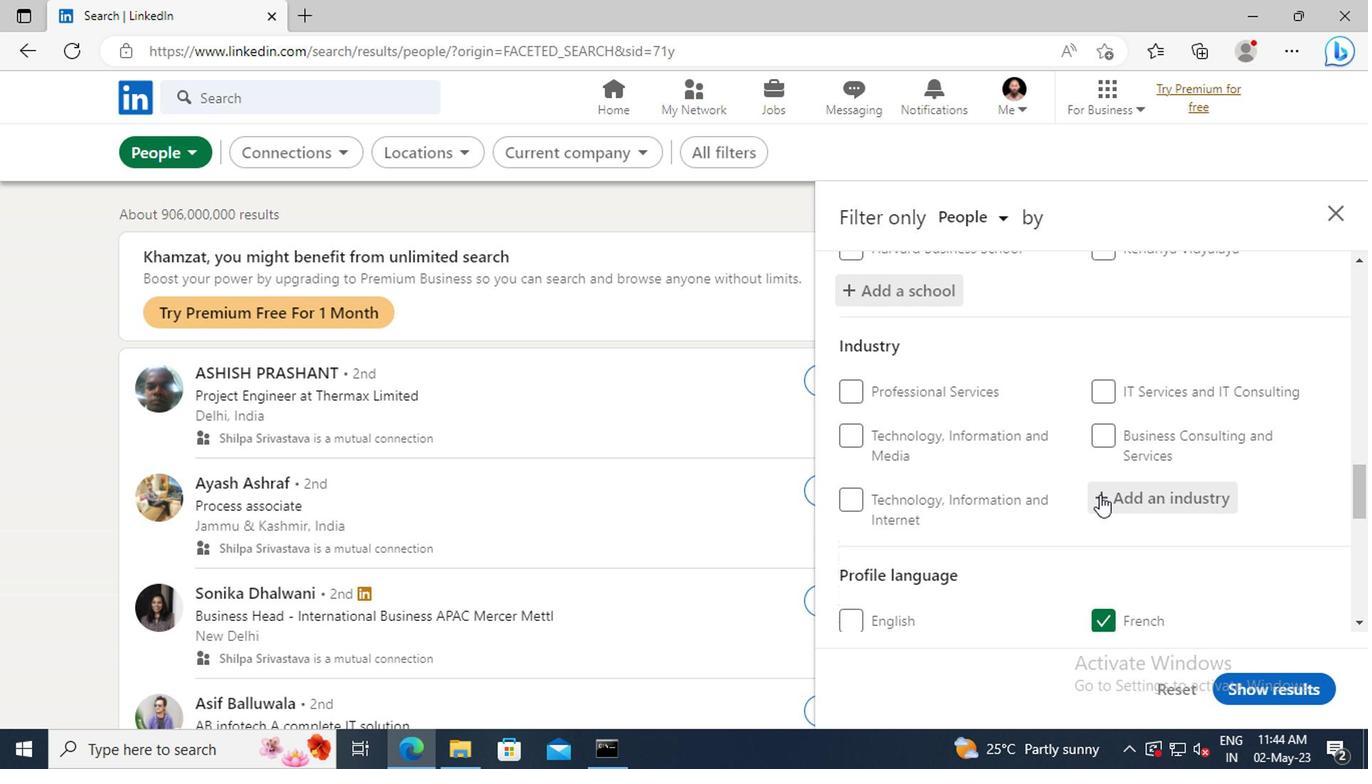 
Action: Key pressed <Key.shift>PHYSIC
Screenshot: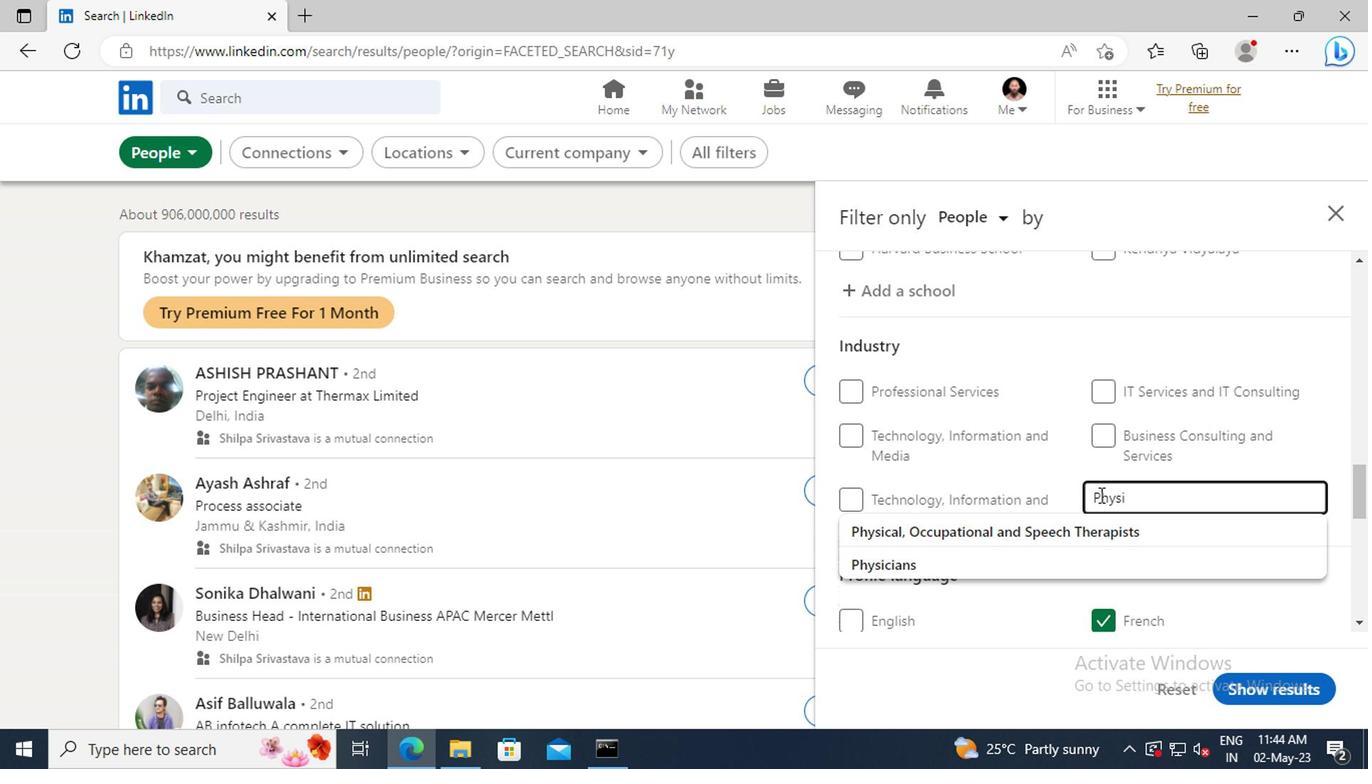 
Action: Mouse moved to (1092, 557)
Screenshot: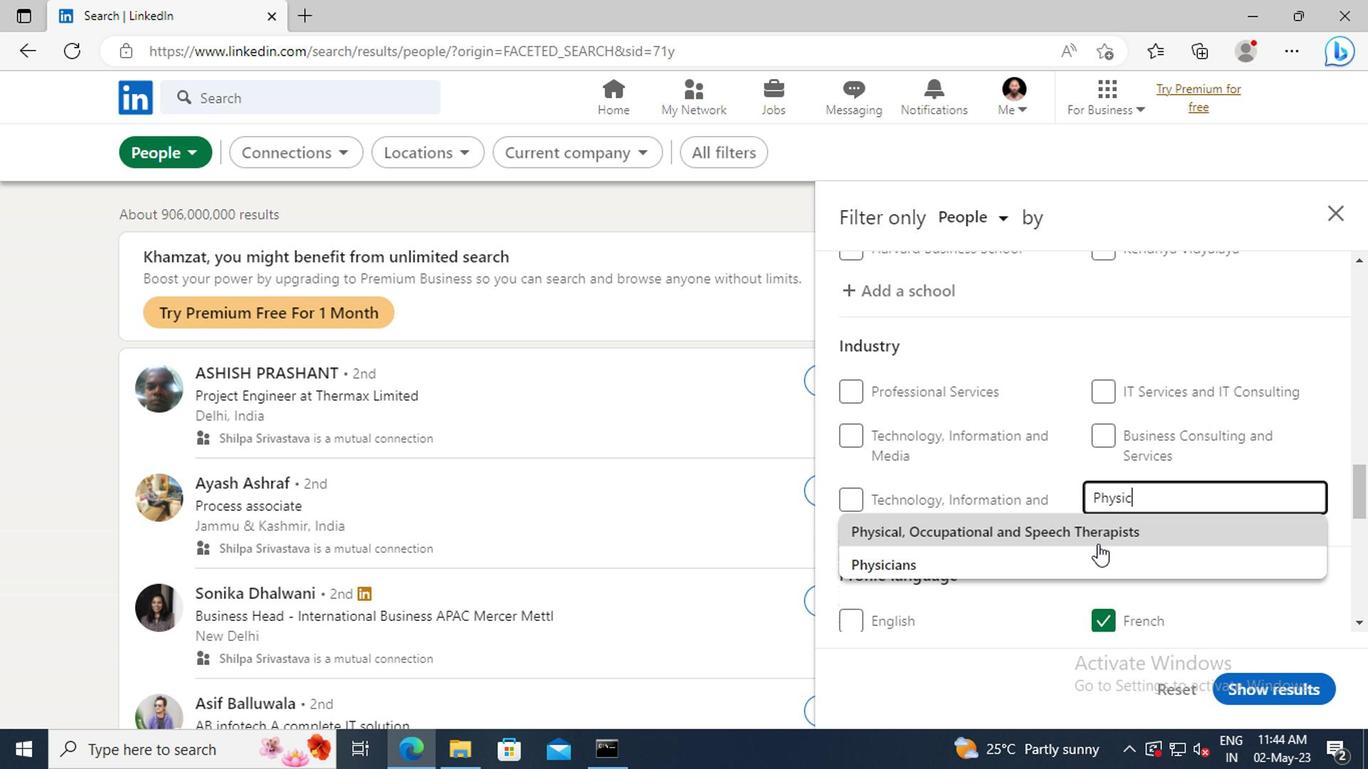 
Action: Mouse pressed left at (1092, 557)
Screenshot: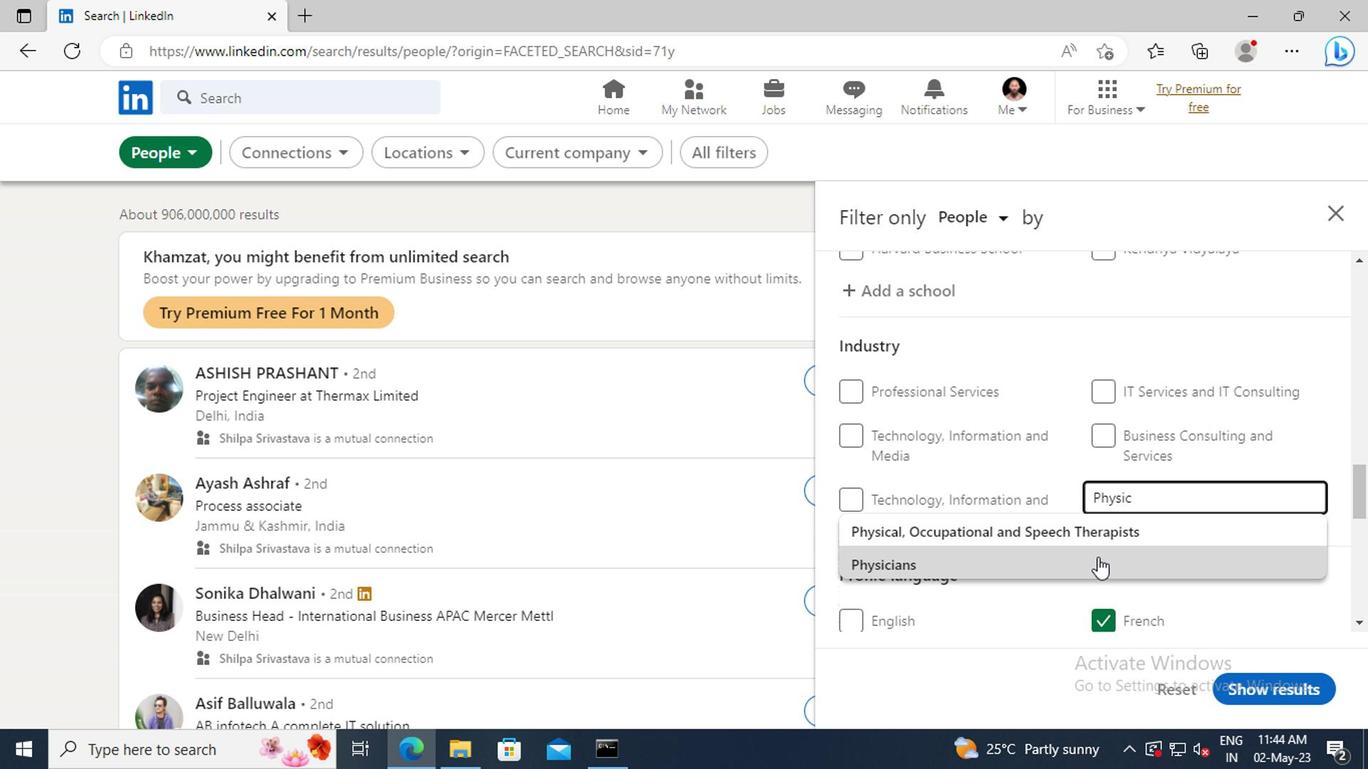 
Action: Mouse scrolled (1092, 557) with delta (0, 0)
Screenshot: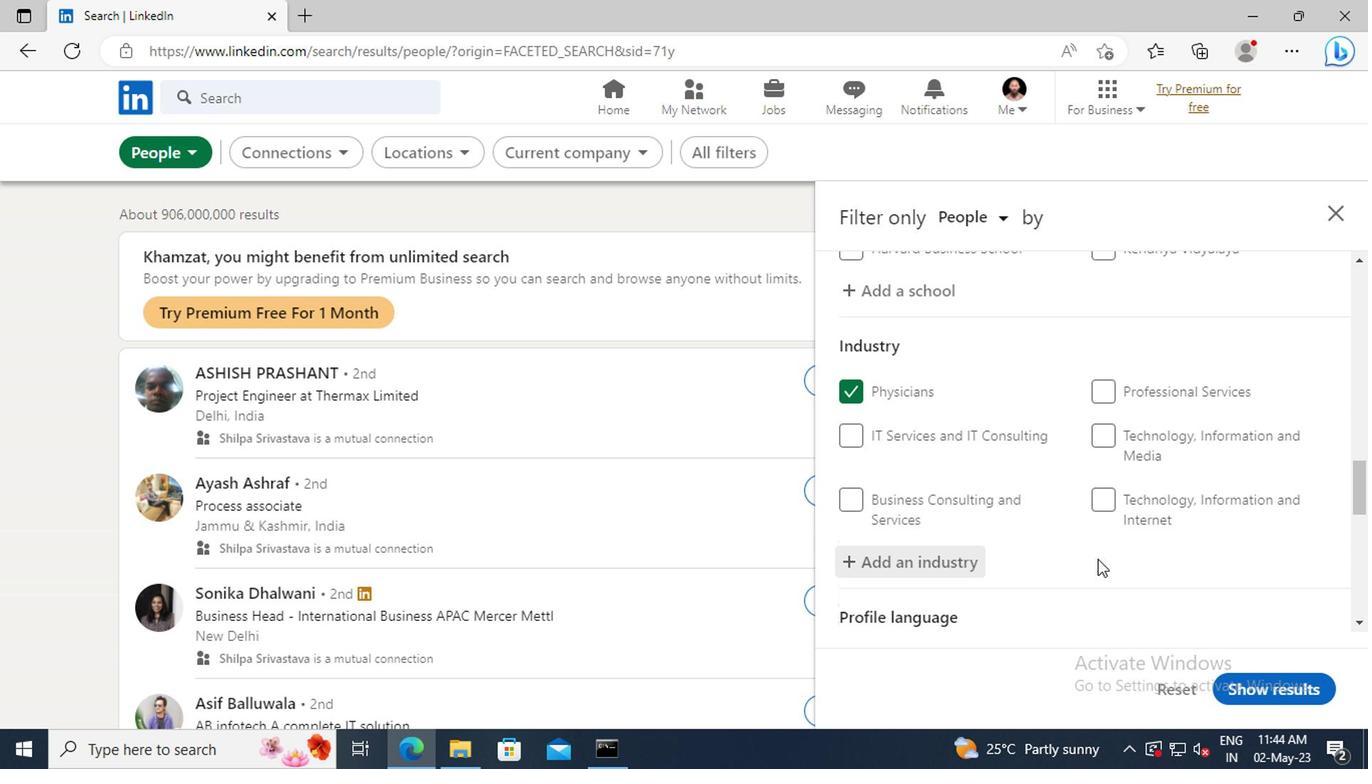 
Action: Mouse moved to (1085, 512)
Screenshot: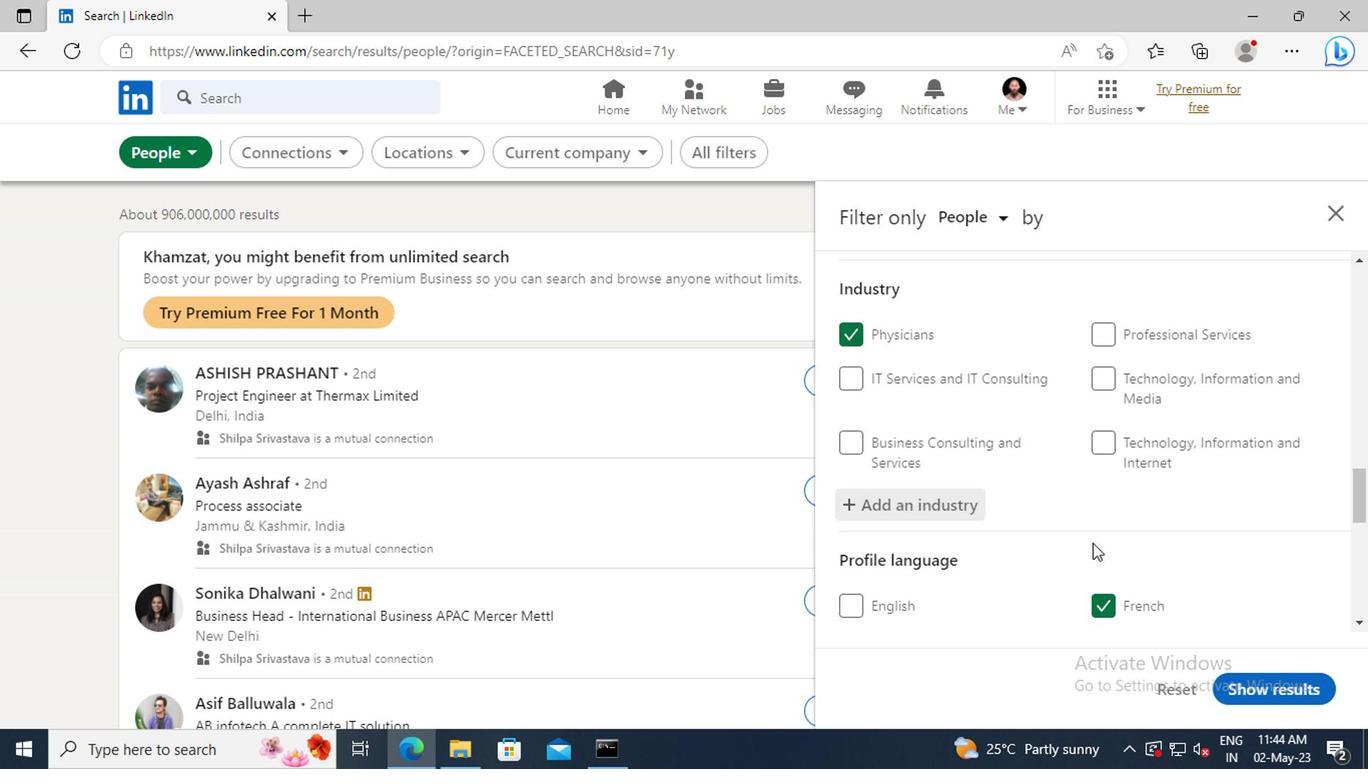 
Action: Mouse scrolled (1085, 510) with delta (0, -1)
Screenshot: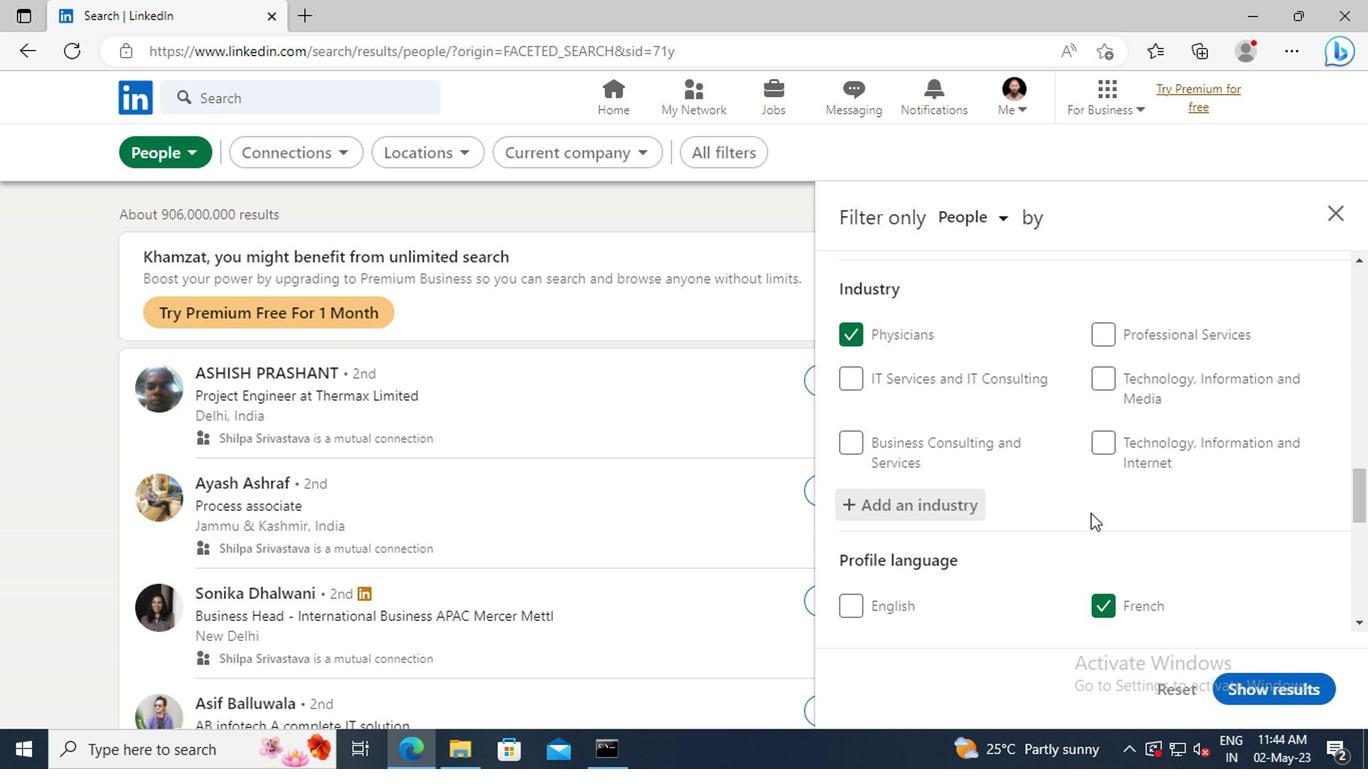 
Action: Mouse moved to (1085, 484)
Screenshot: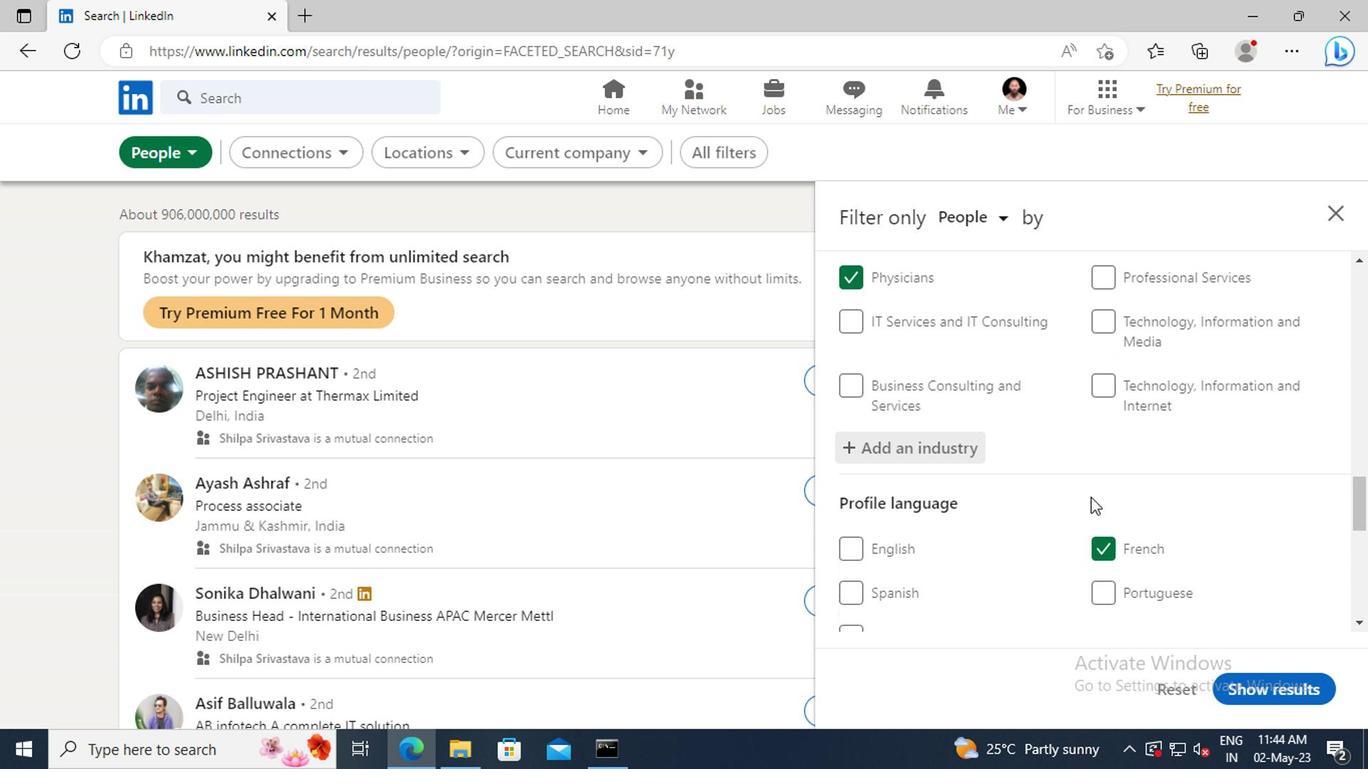 
Action: Mouse scrolled (1085, 483) with delta (0, -1)
Screenshot: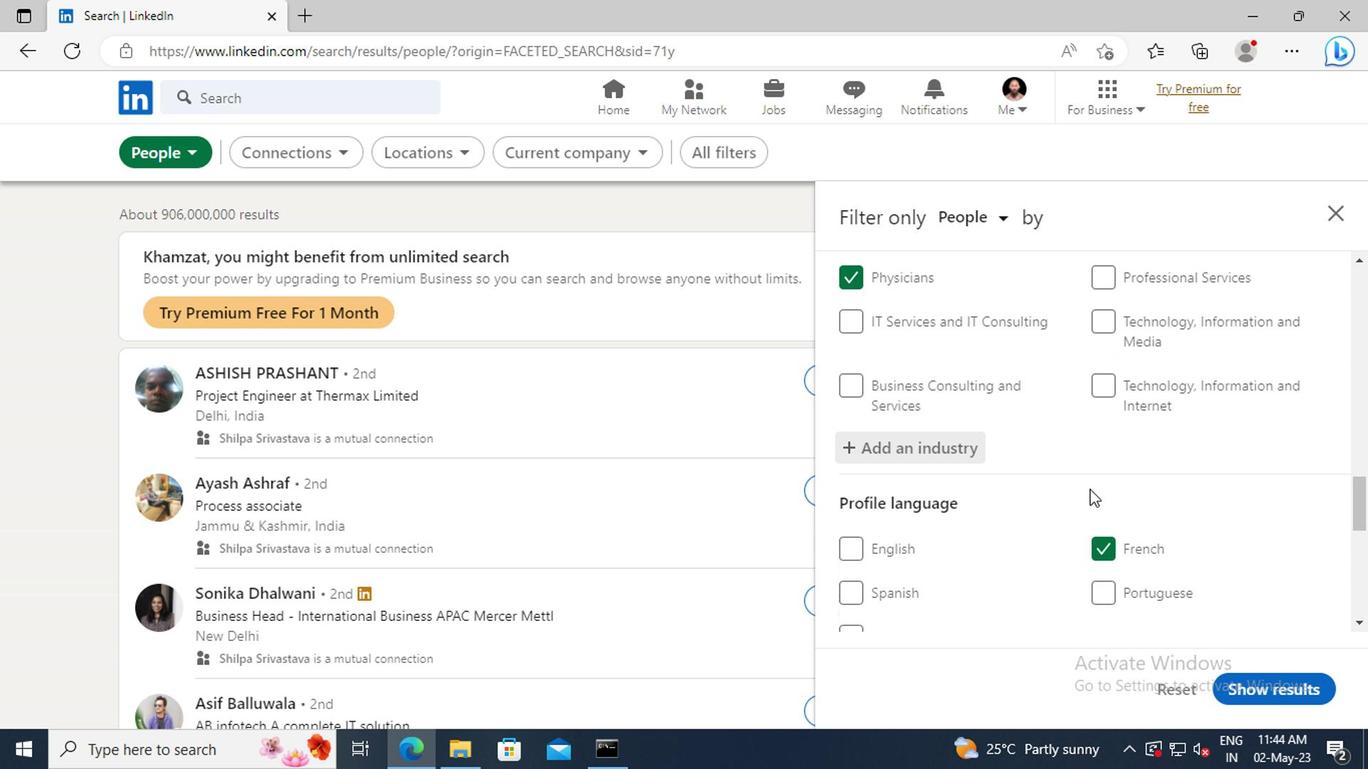 
Action: Mouse scrolled (1085, 483) with delta (0, -1)
Screenshot: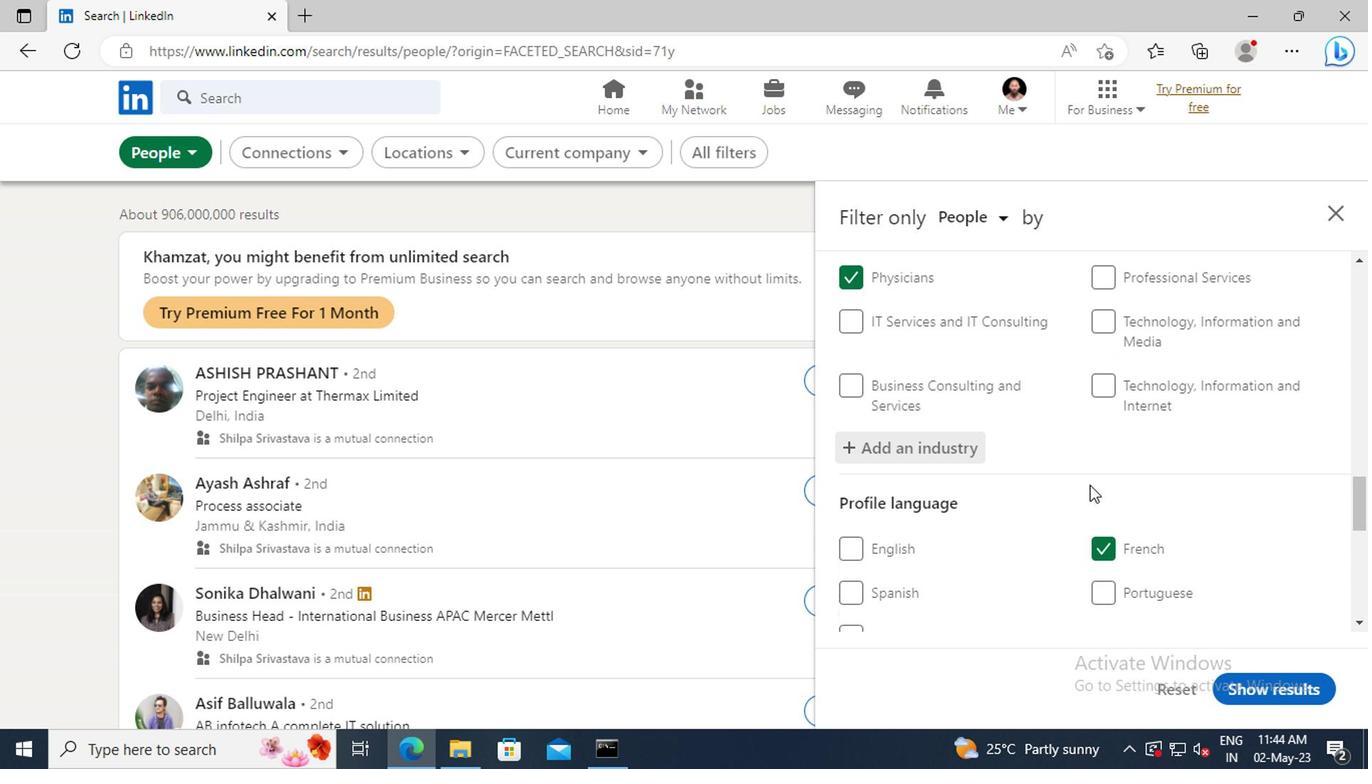 
Action: Mouse moved to (1085, 474)
Screenshot: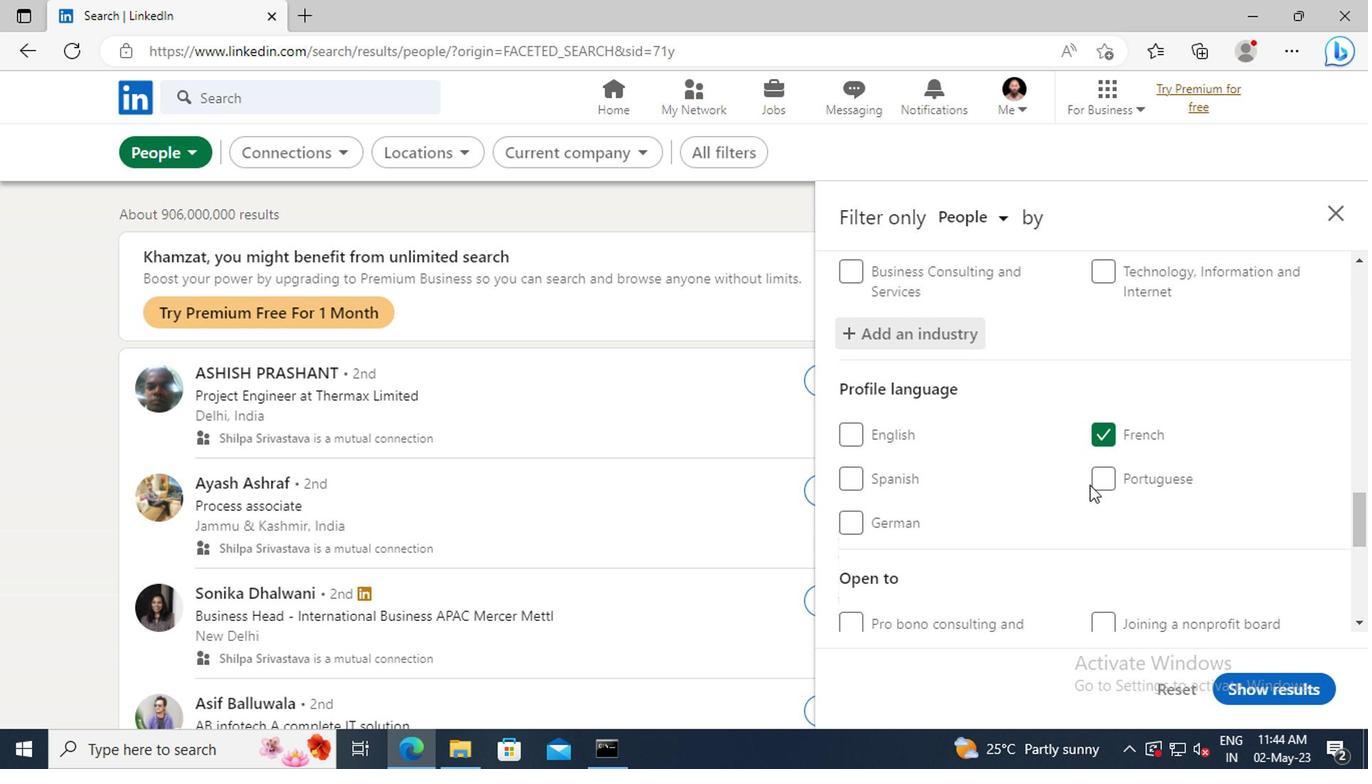 
Action: Mouse scrolled (1085, 473) with delta (0, -1)
Screenshot: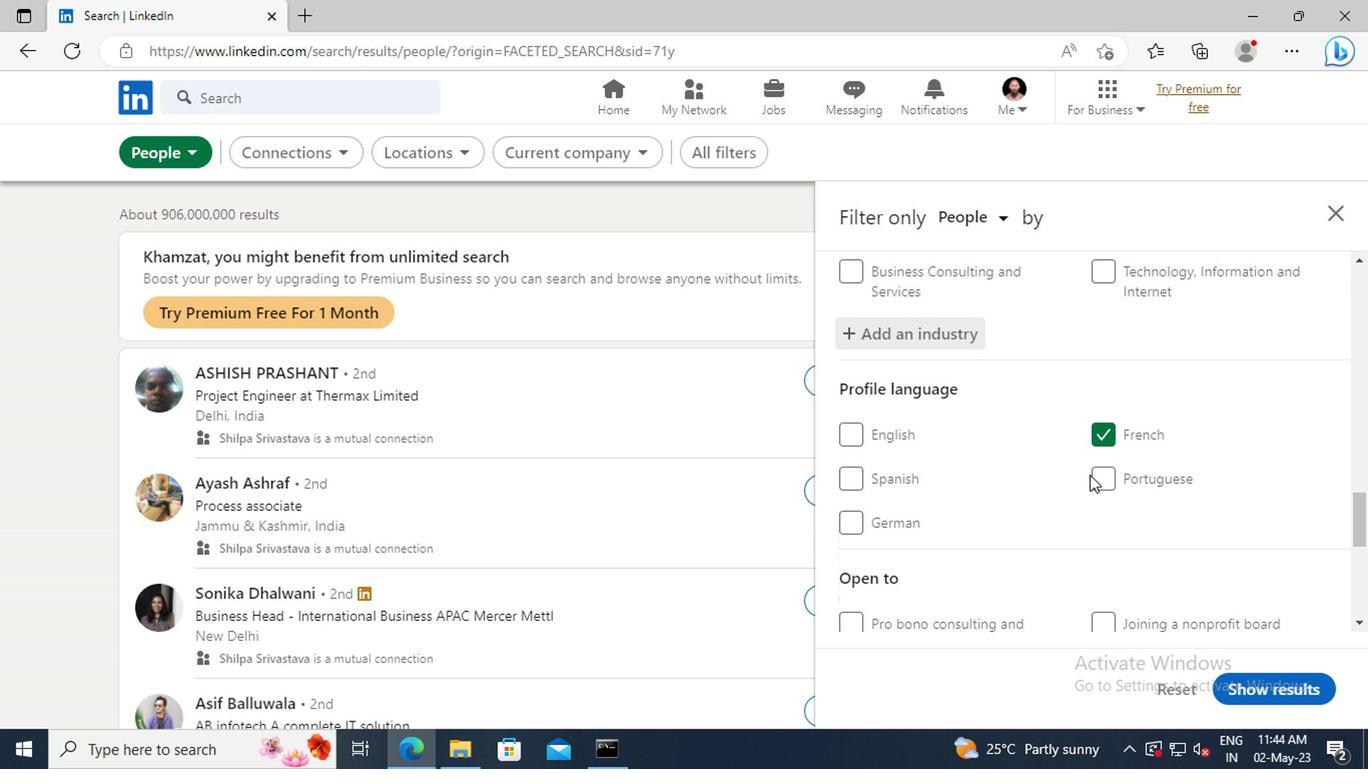 
Action: Mouse scrolled (1085, 473) with delta (0, -1)
Screenshot: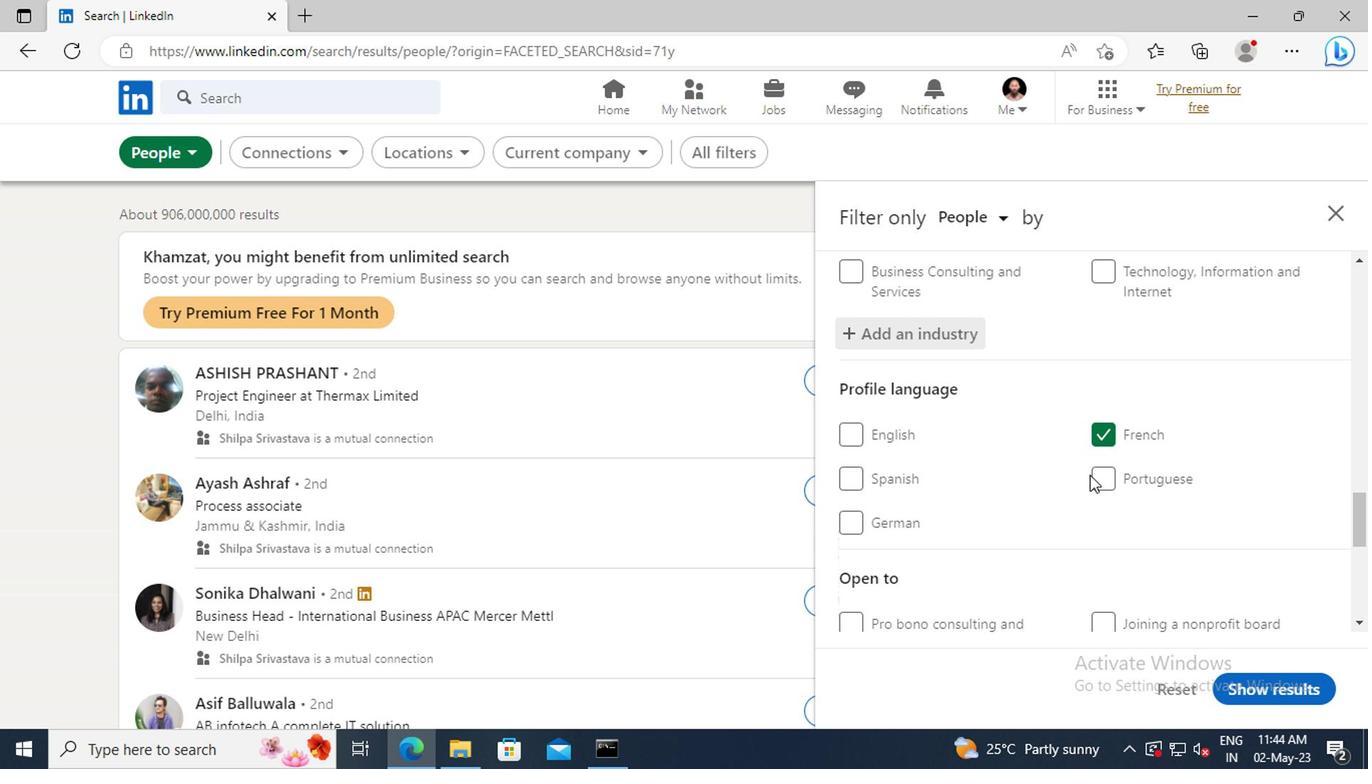 
Action: Mouse moved to (1085, 461)
Screenshot: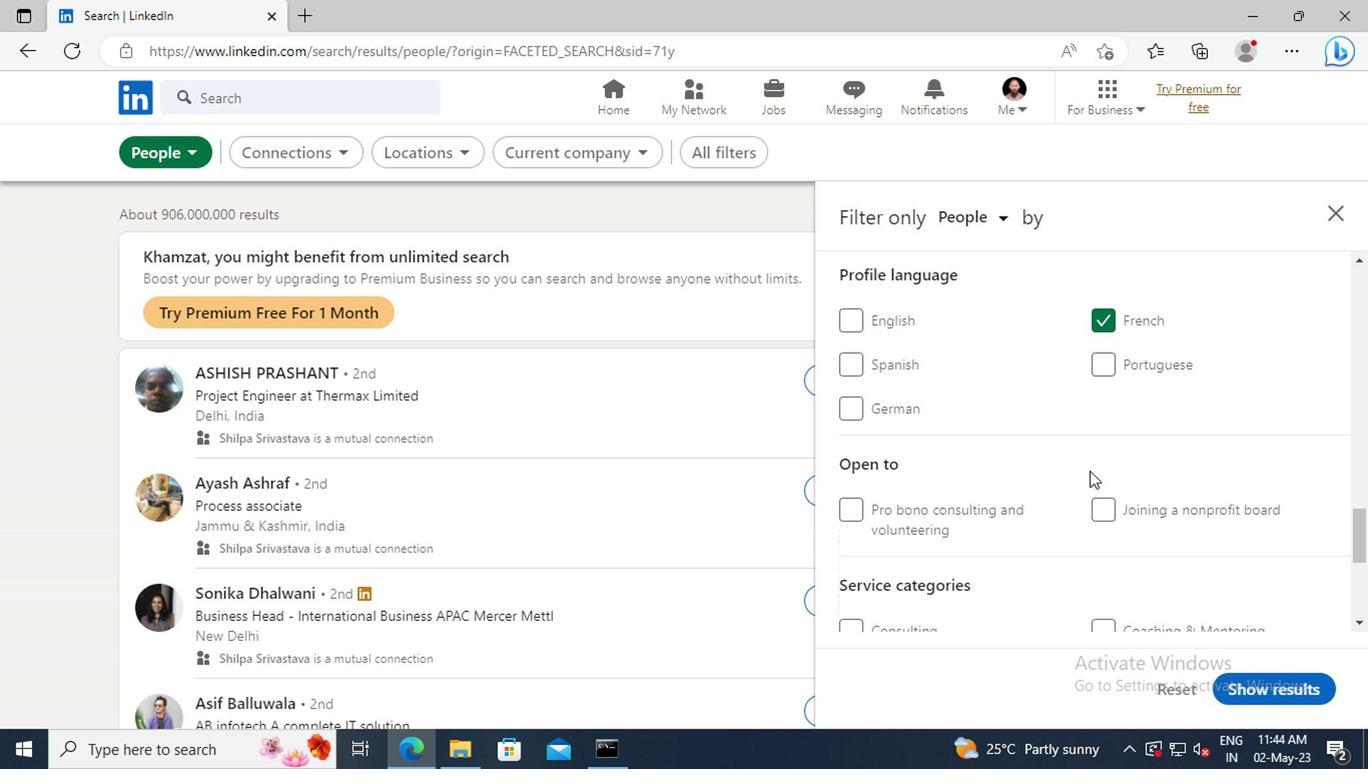 
Action: Mouse scrolled (1085, 460) with delta (0, -1)
Screenshot: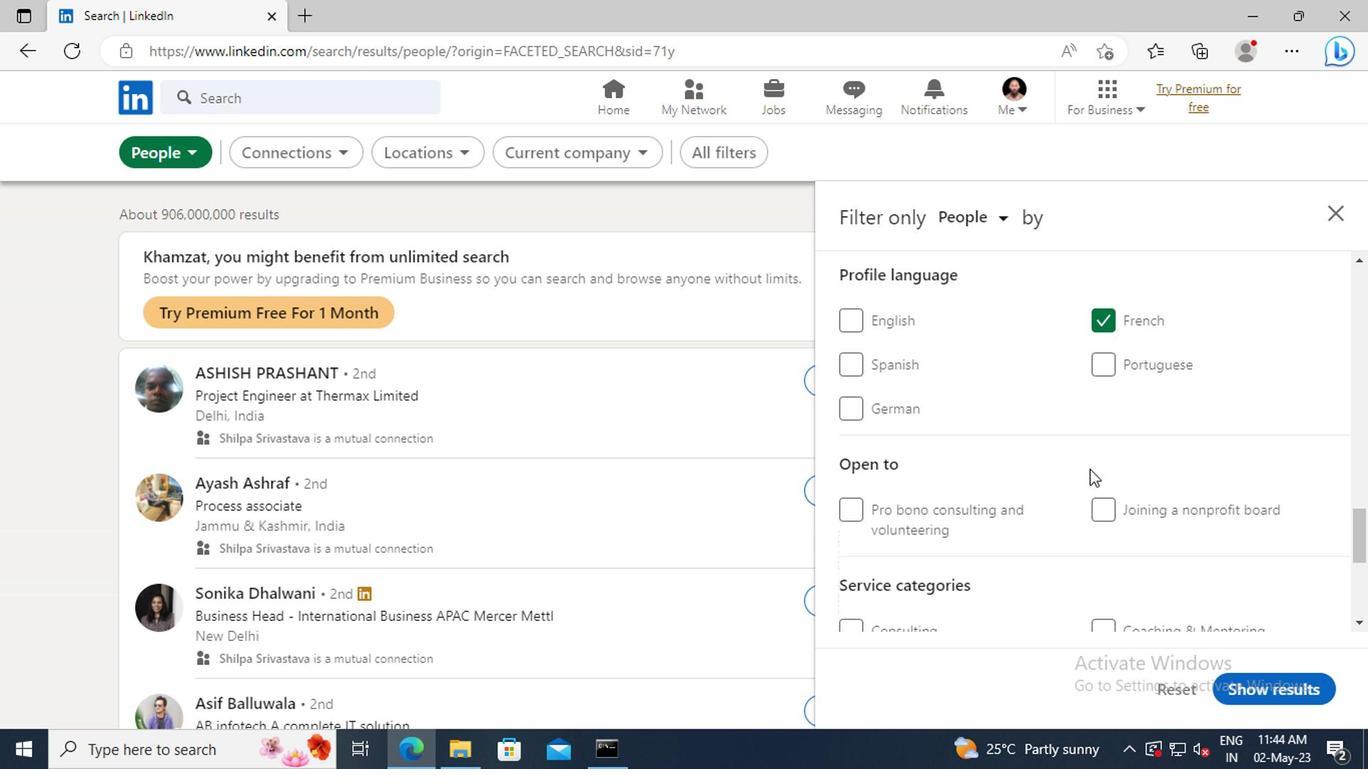 
Action: Mouse scrolled (1085, 460) with delta (0, -1)
Screenshot: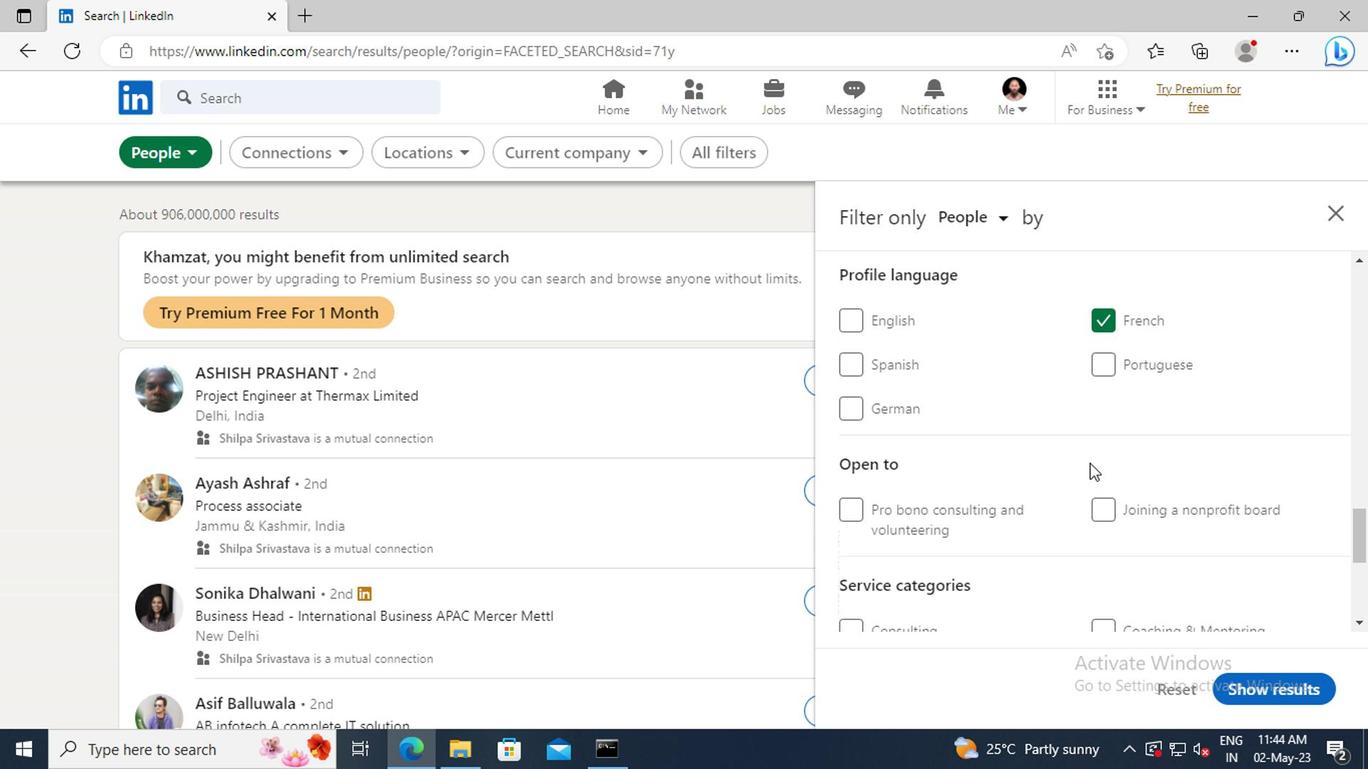 
Action: Mouse moved to (1086, 443)
Screenshot: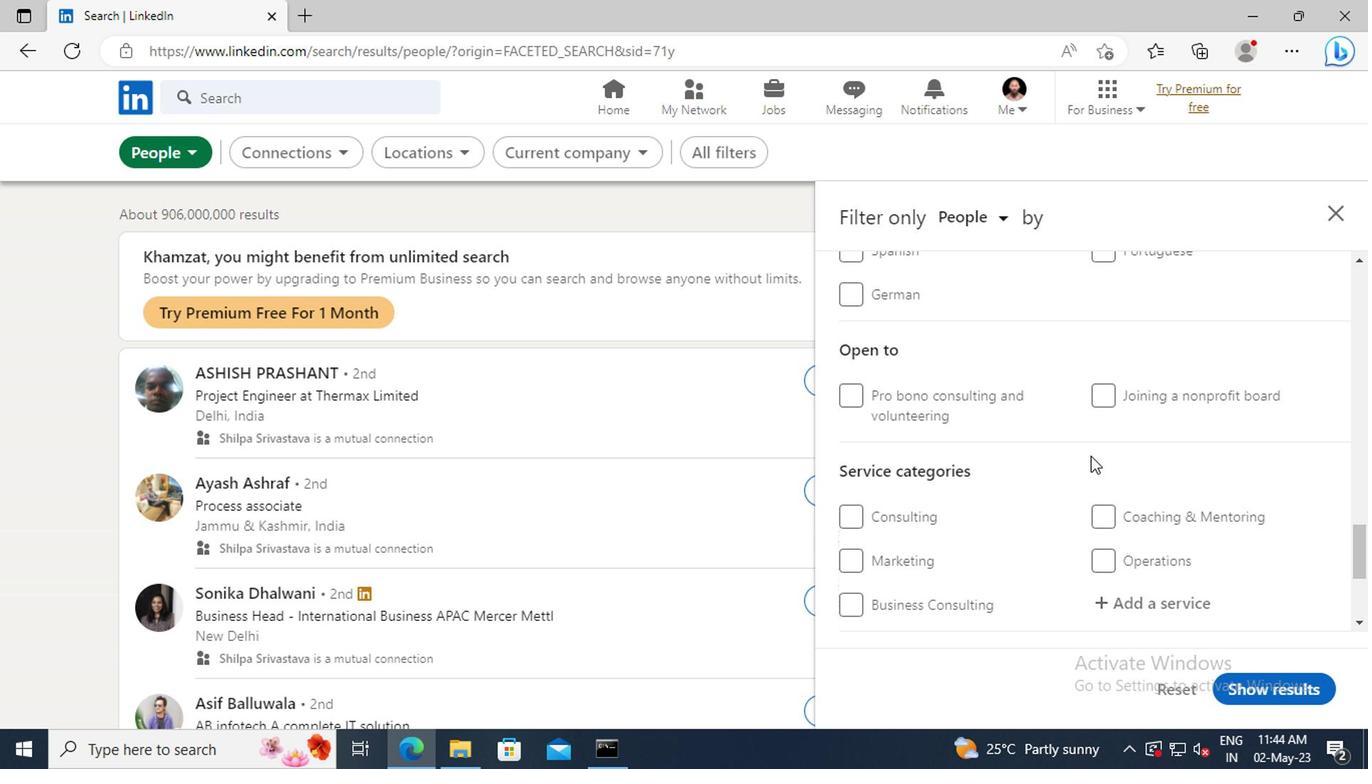
Action: Mouse scrolled (1086, 442) with delta (0, 0)
Screenshot: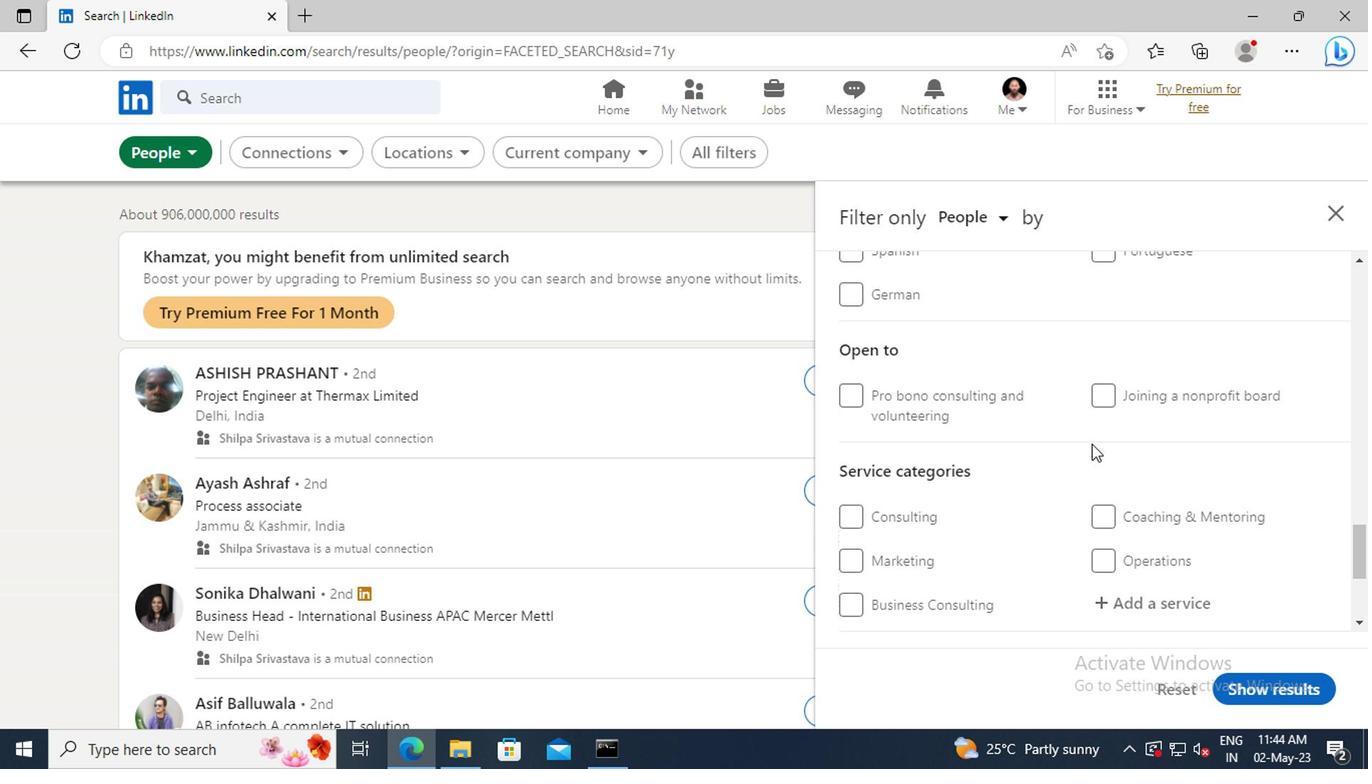 
Action: Mouse scrolled (1086, 442) with delta (0, 0)
Screenshot: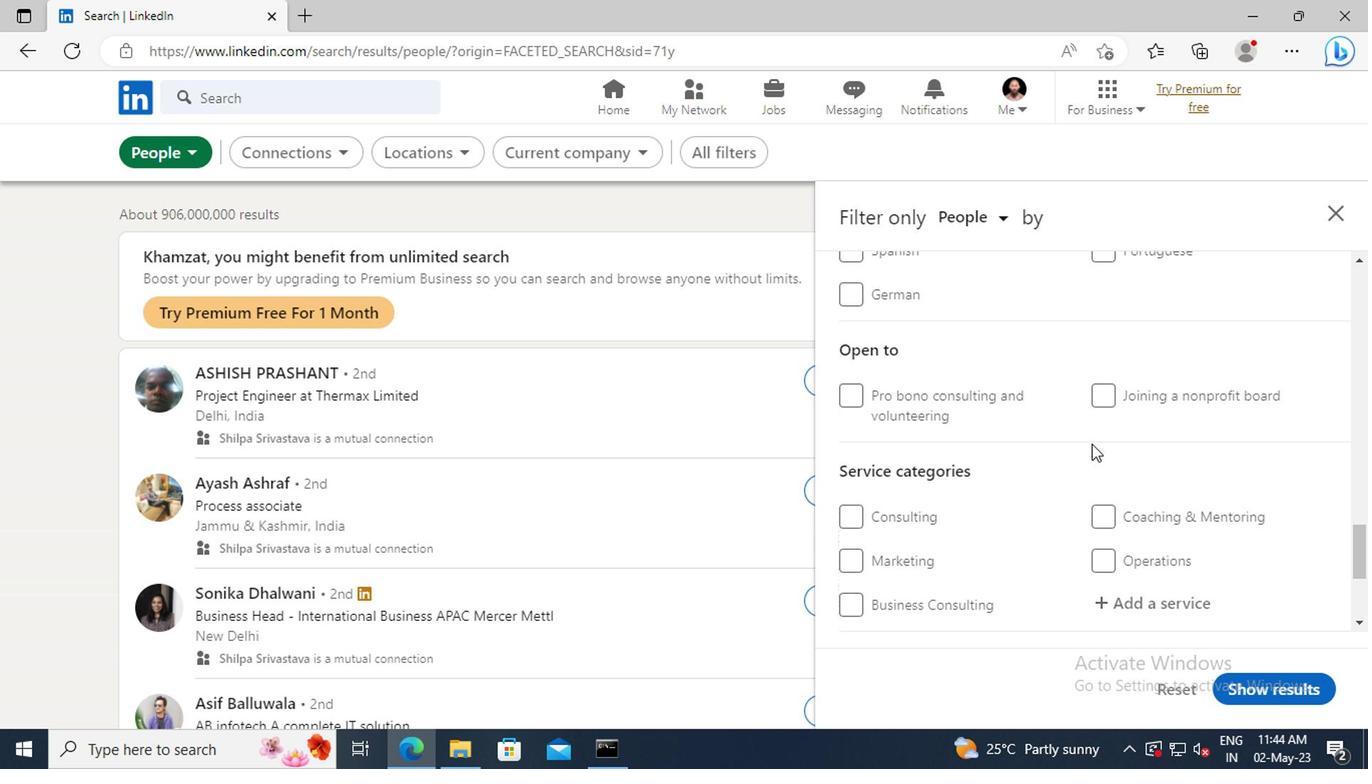 
Action: Mouse moved to (1107, 485)
Screenshot: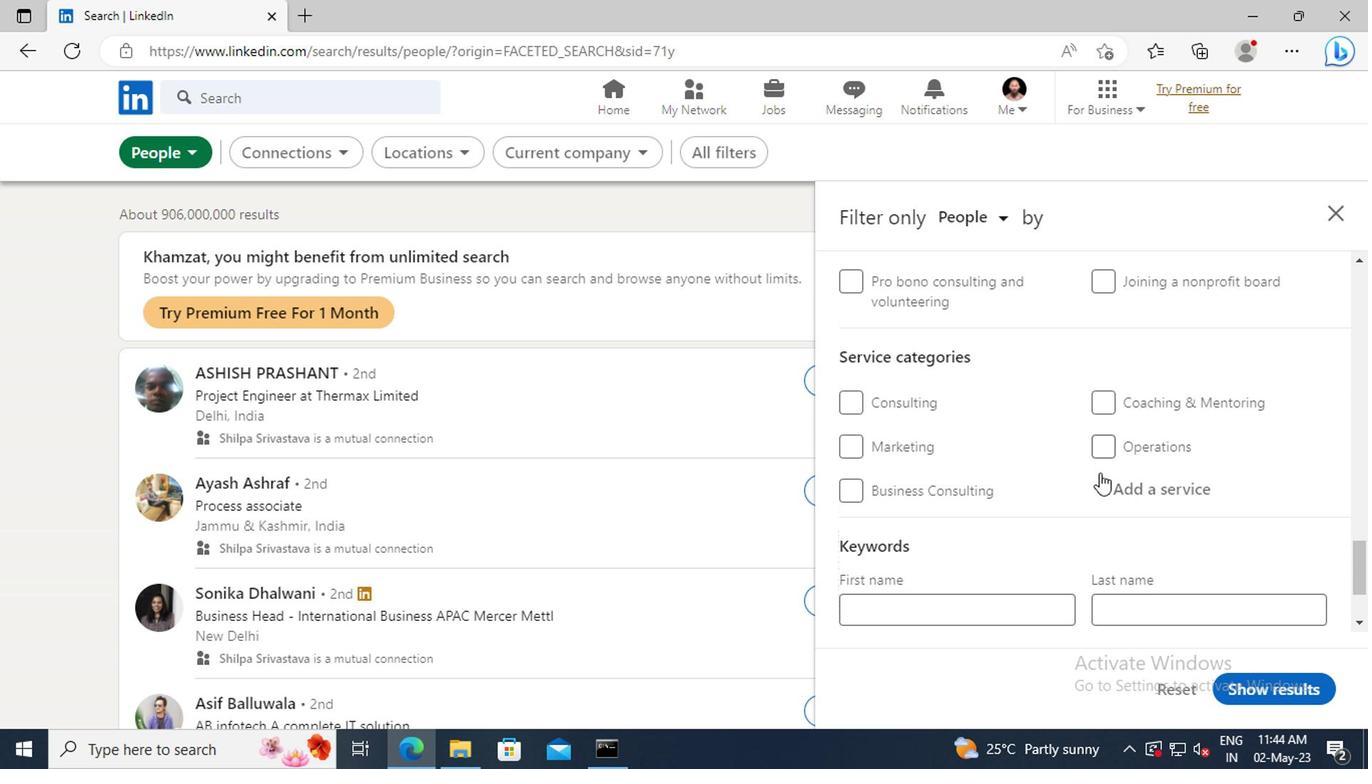 
Action: Mouse pressed left at (1107, 485)
Screenshot: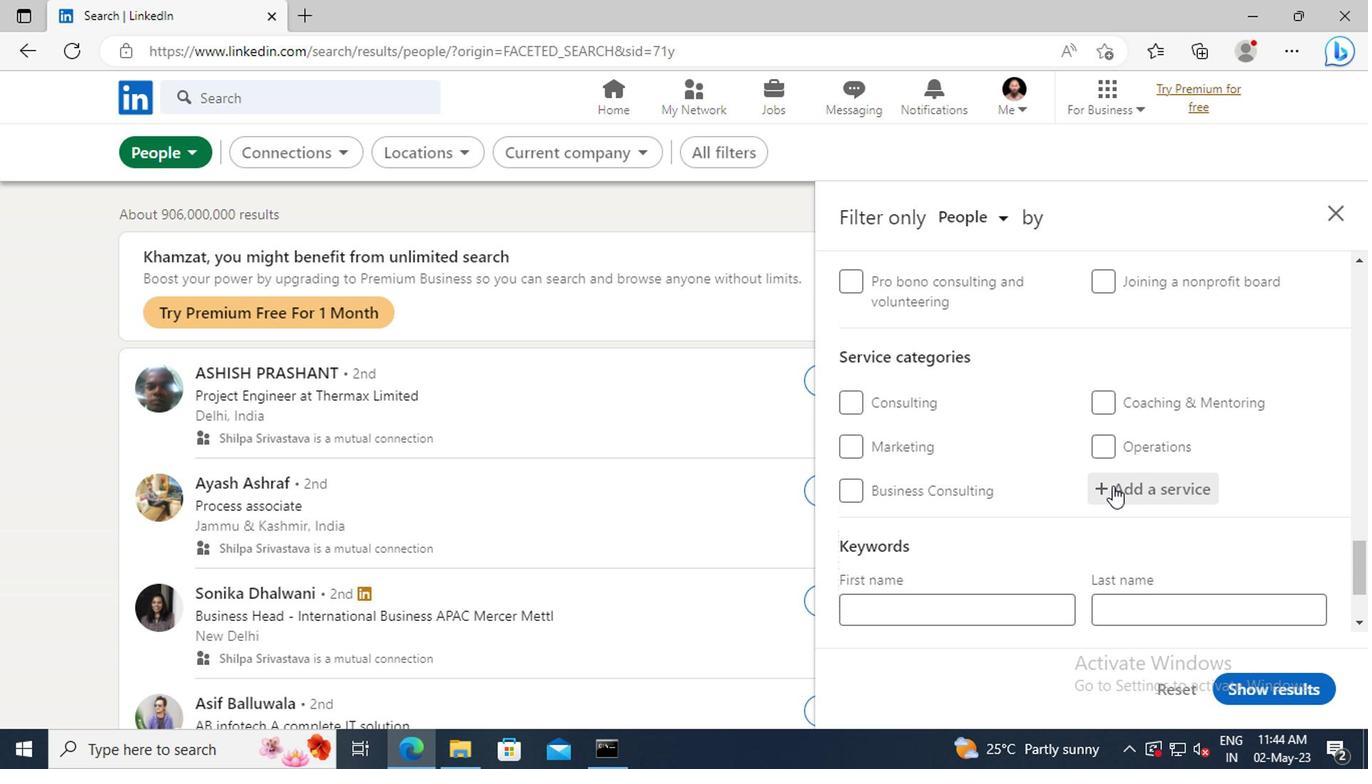 
Action: Key pressed <Key.shift>MOBILE
Screenshot: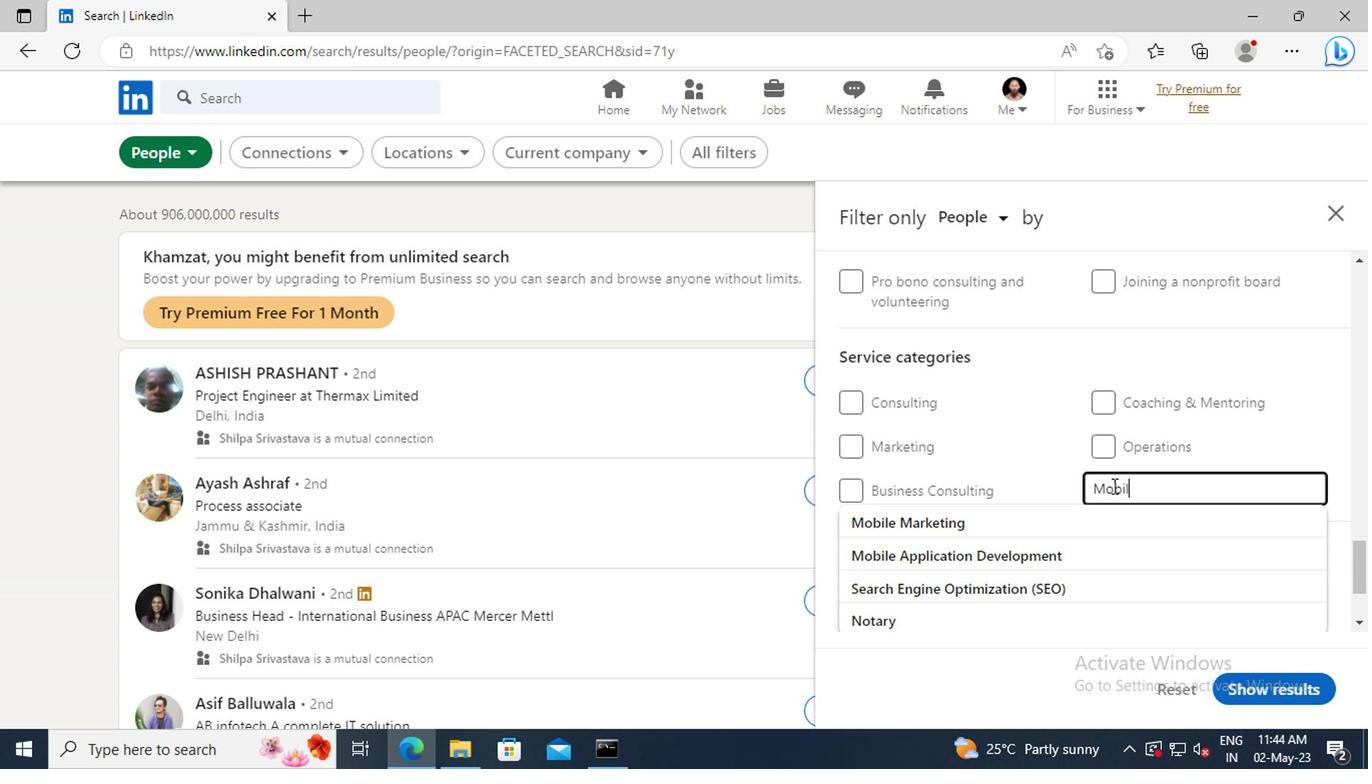 
Action: Mouse moved to (1110, 512)
Screenshot: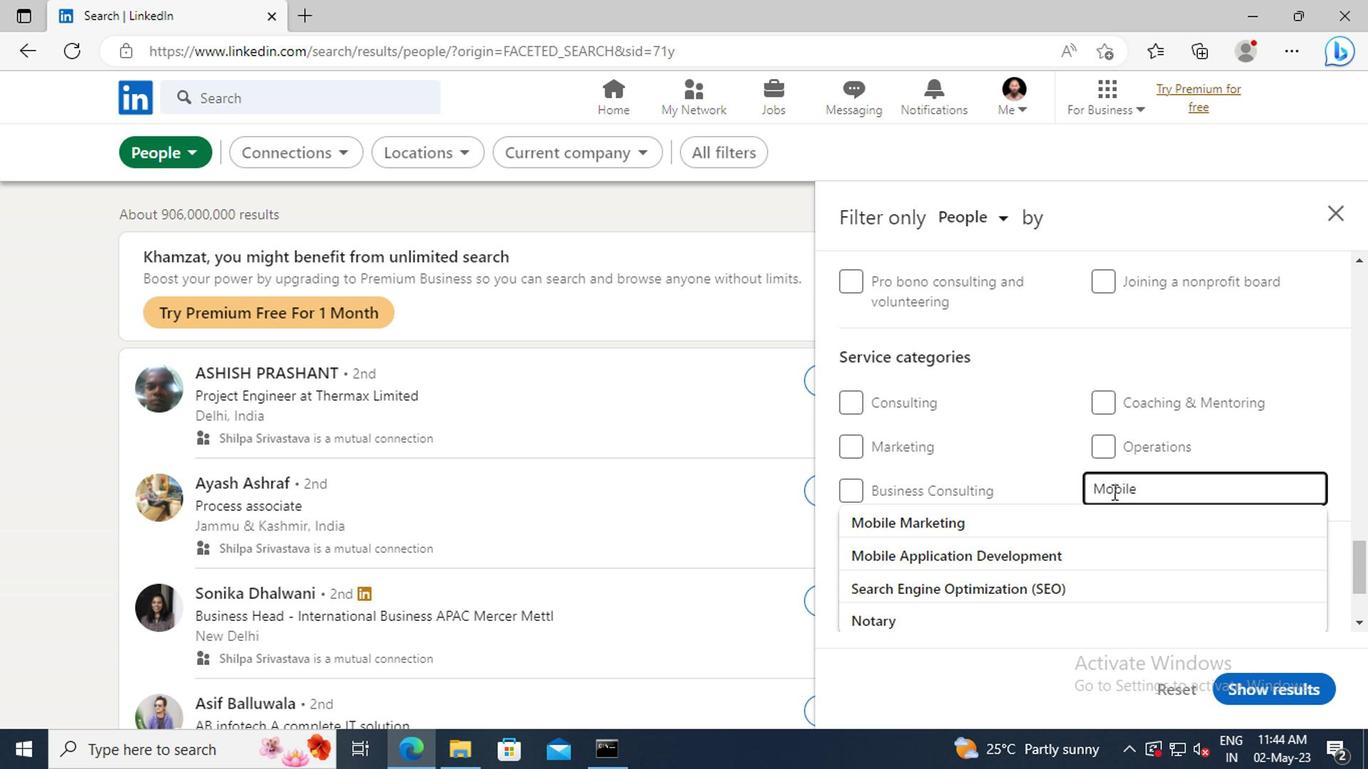 
Action: Mouse pressed left at (1110, 512)
Screenshot: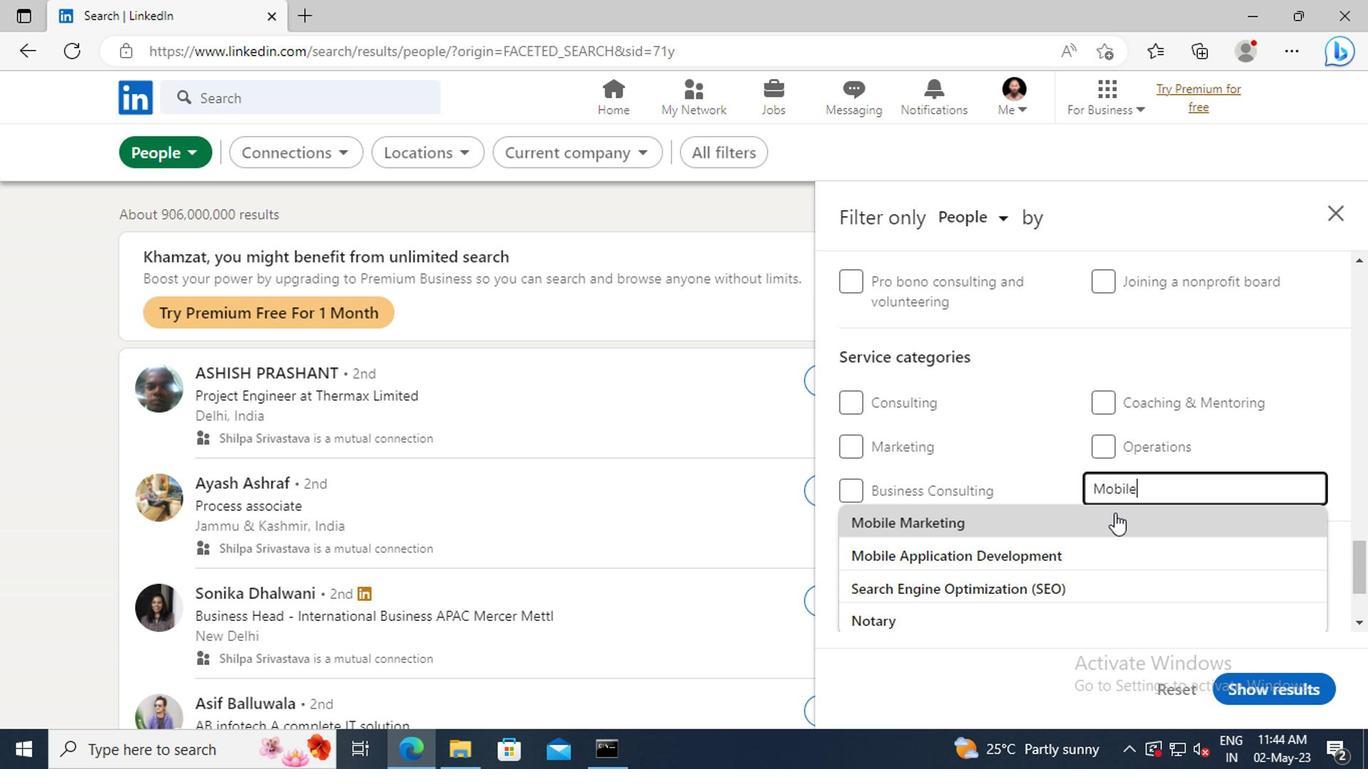 
Action: Mouse scrolled (1110, 510) with delta (0, -1)
Screenshot: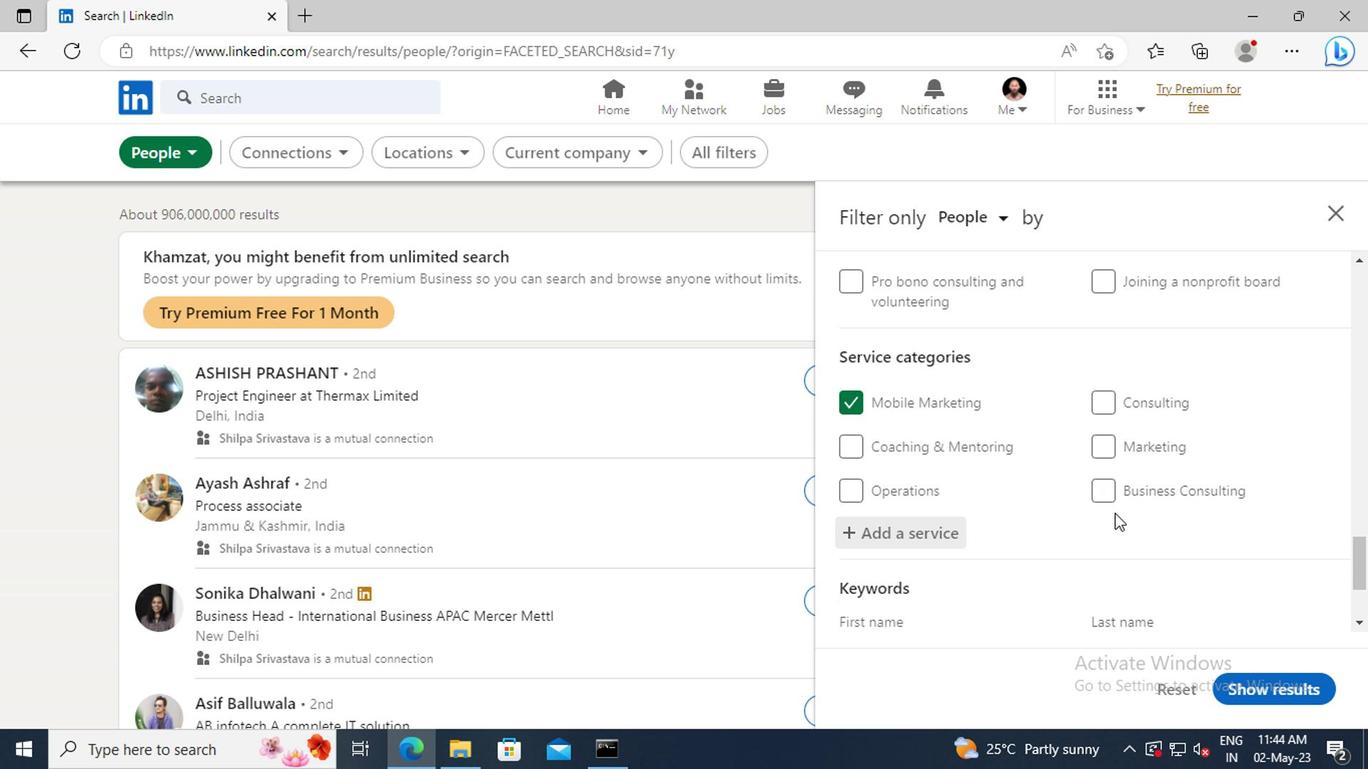 
Action: Mouse scrolled (1110, 510) with delta (0, -1)
Screenshot: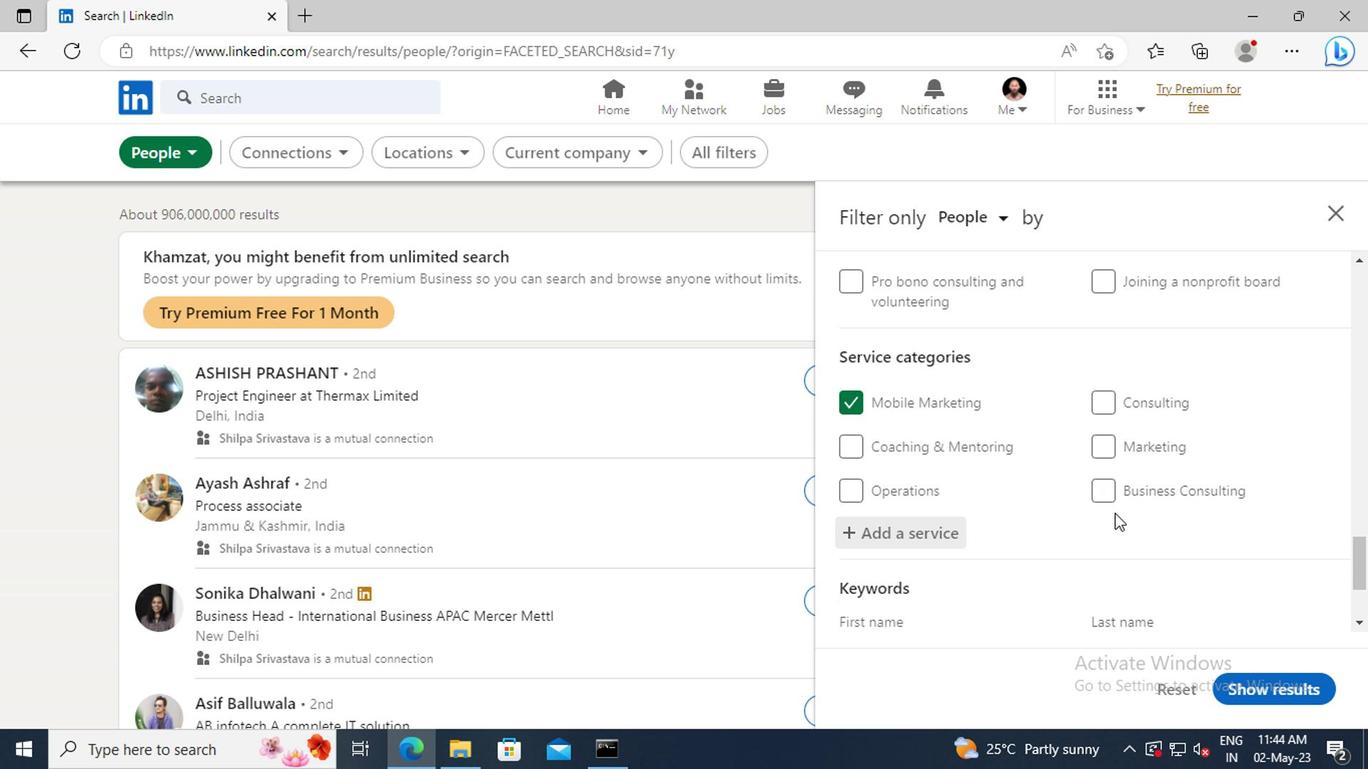 
Action: Mouse scrolled (1110, 510) with delta (0, -1)
Screenshot: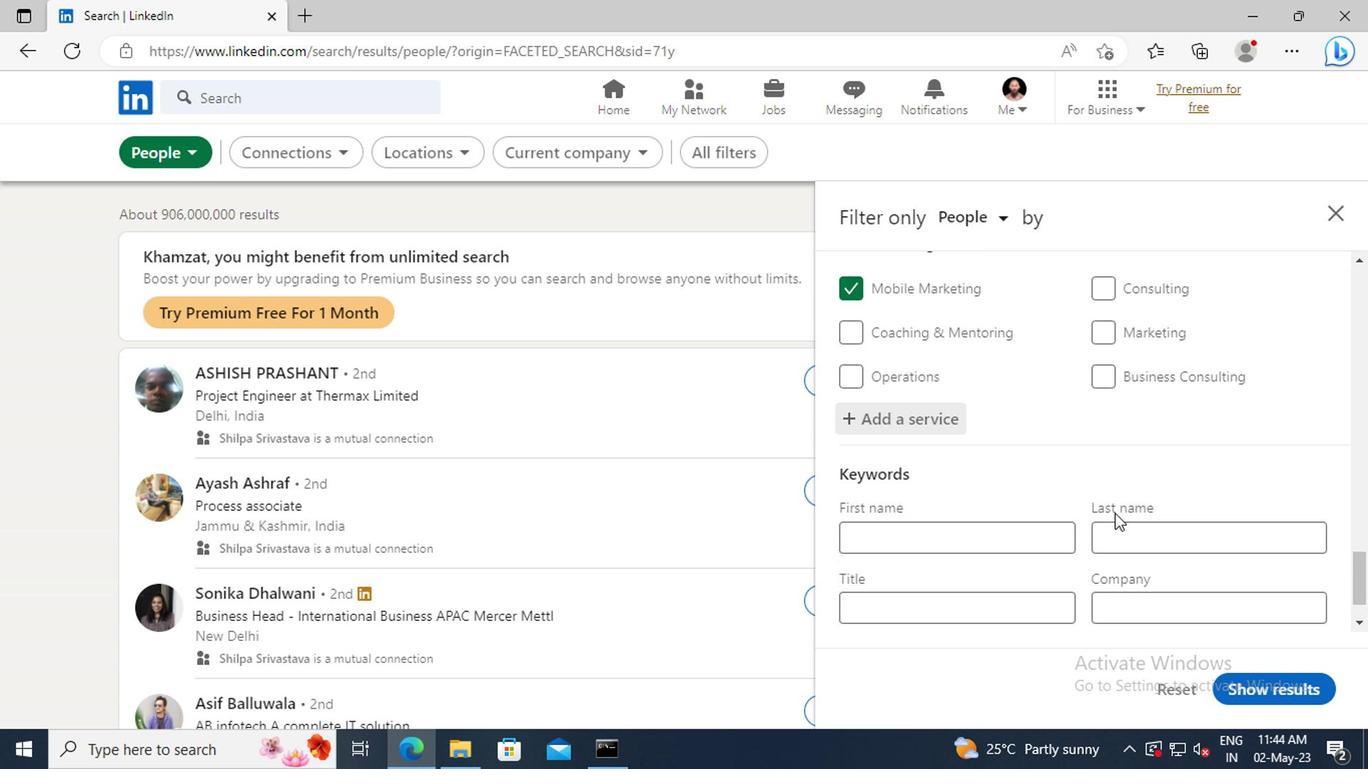 
Action: Mouse scrolled (1110, 510) with delta (0, -1)
Screenshot: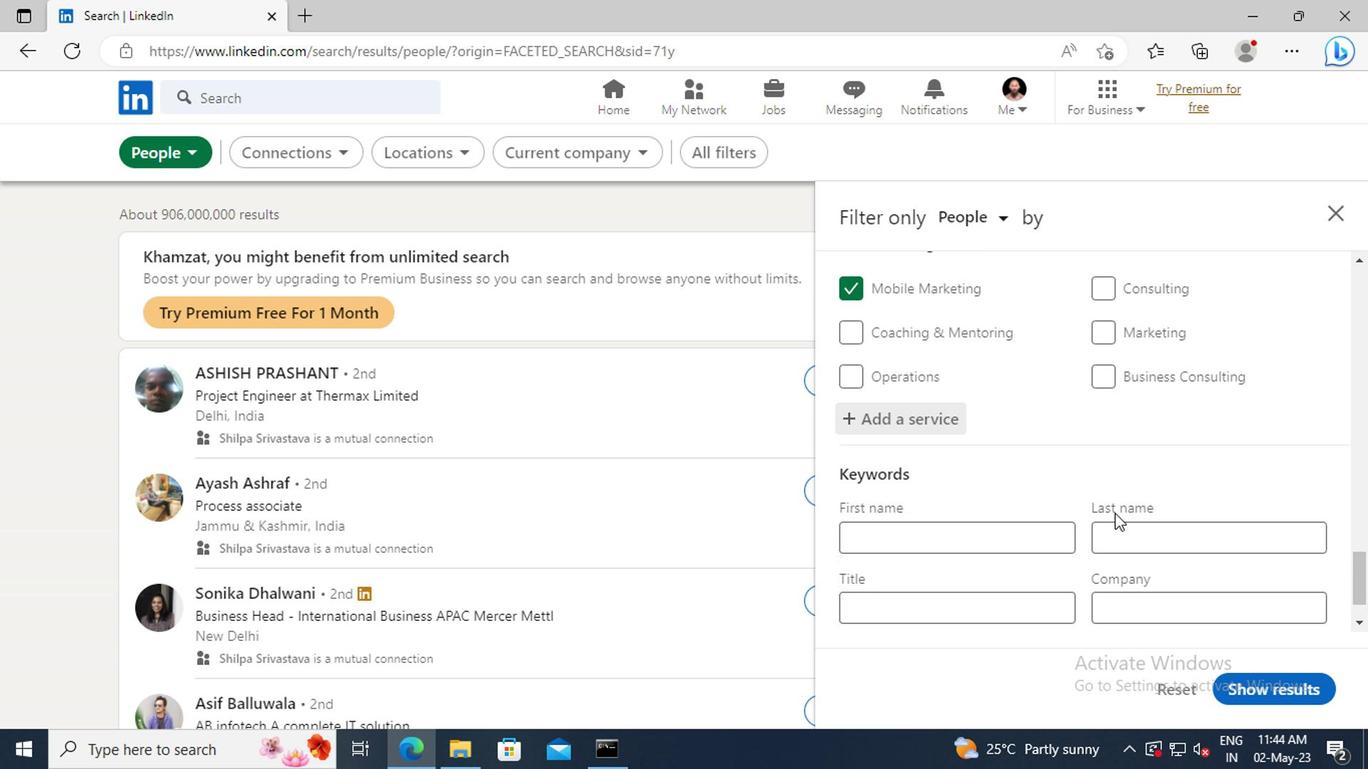 
Action: Mouse moved to (918, 547)
Screenshot: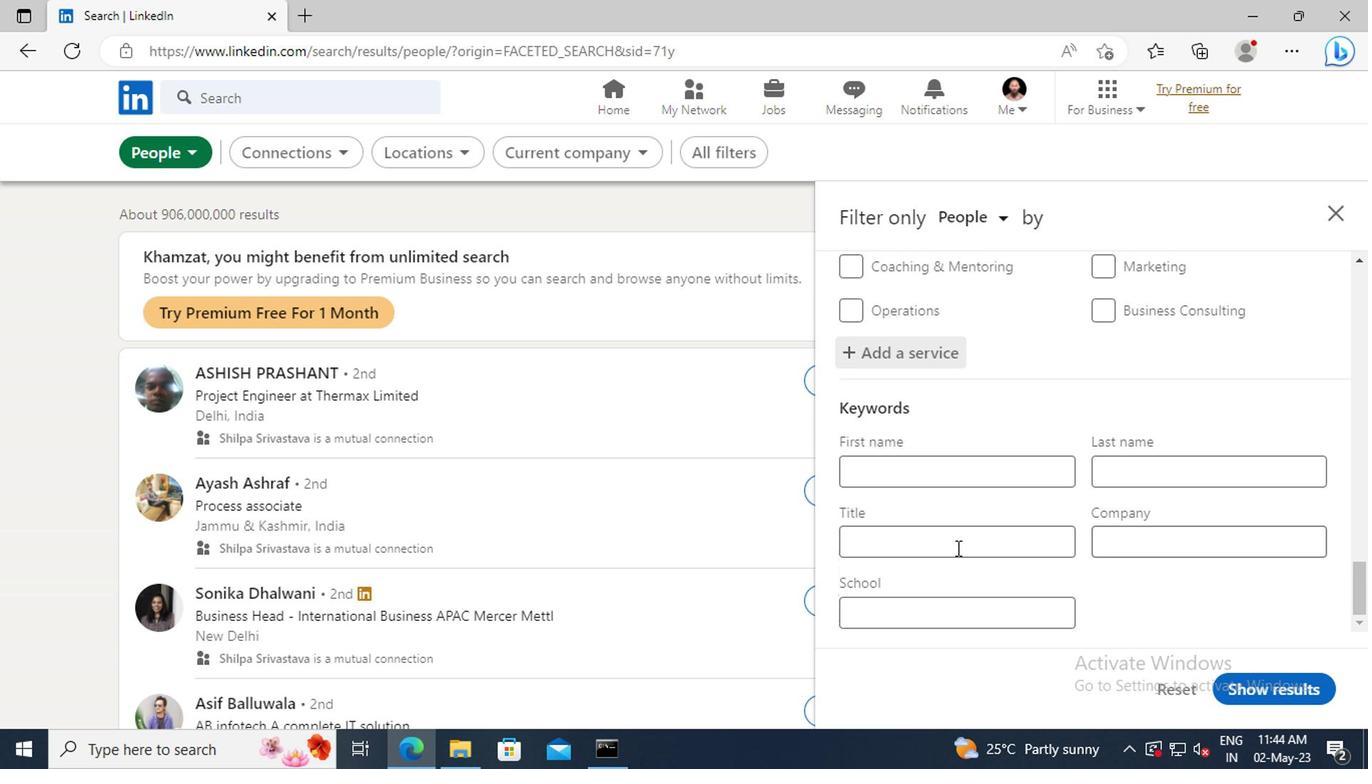 
Action: Mouse pressed left at (918, 547)
Screenshot: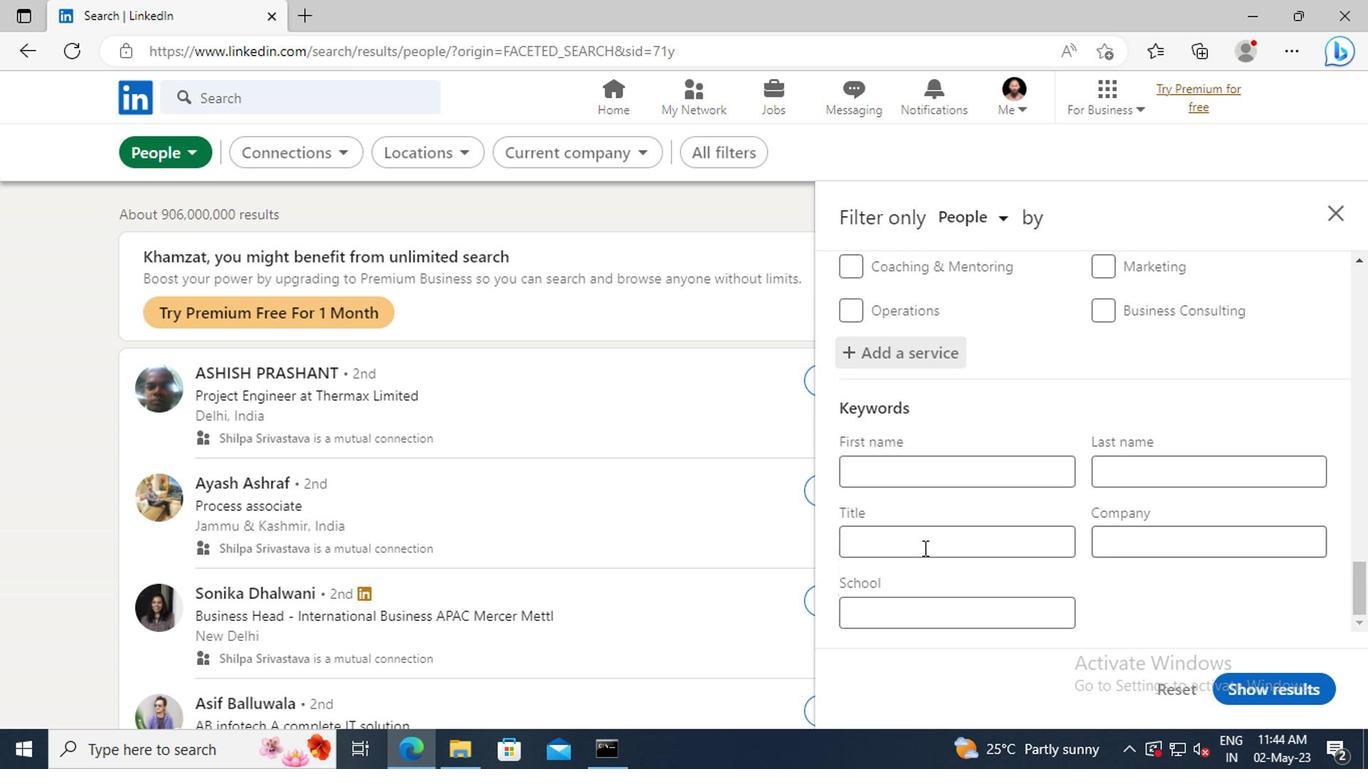 
Action: Mouse moved to (926, 552)
Screenshot: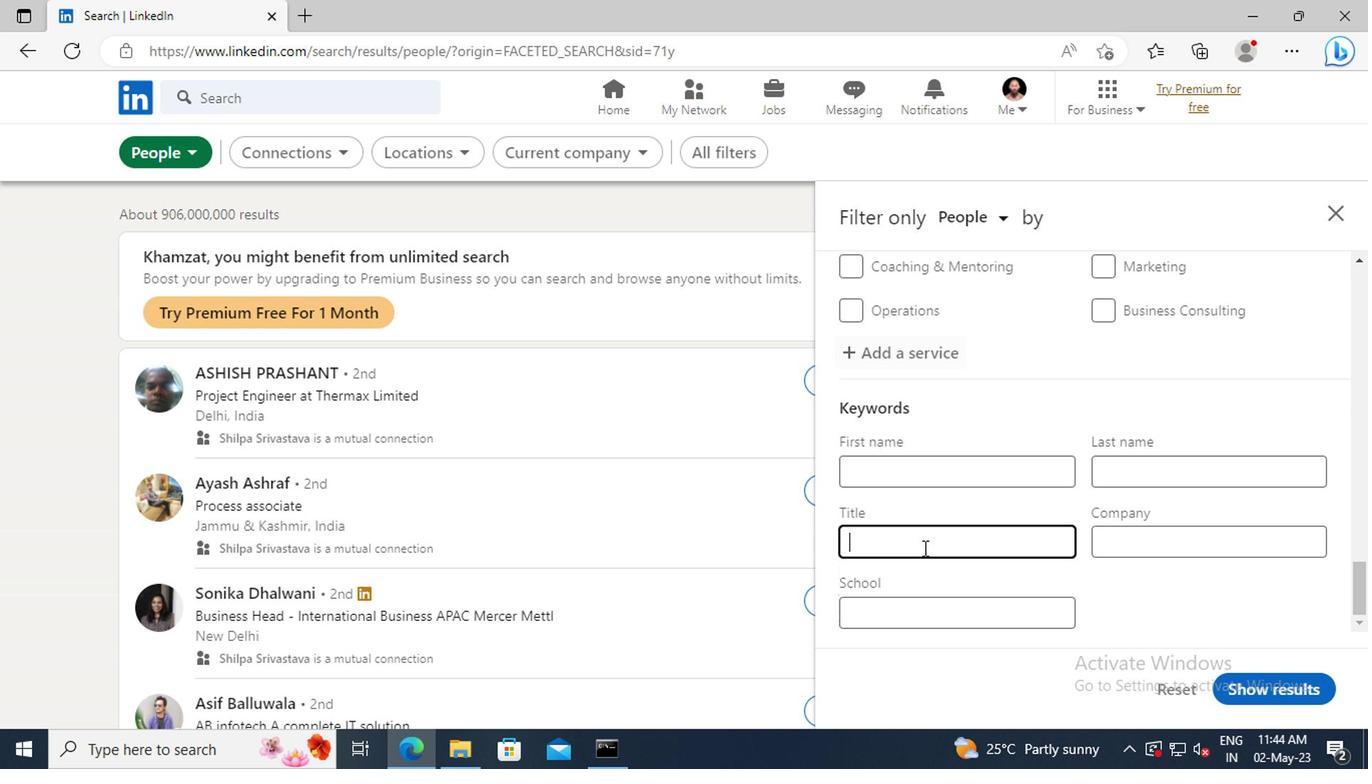 
Action: Key pressed <Key.shift>A
Screenshot: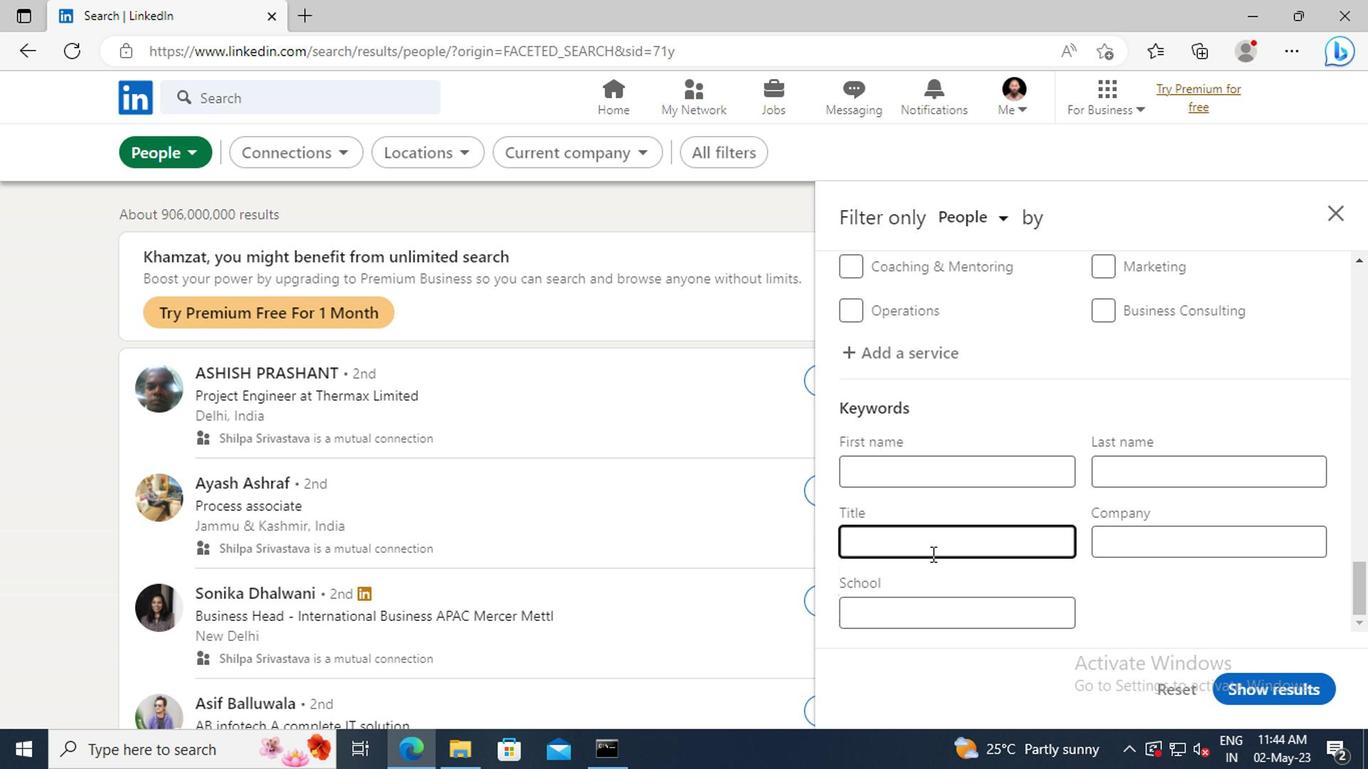 
Action: Mouse moved to (926, 552)
Screenshot: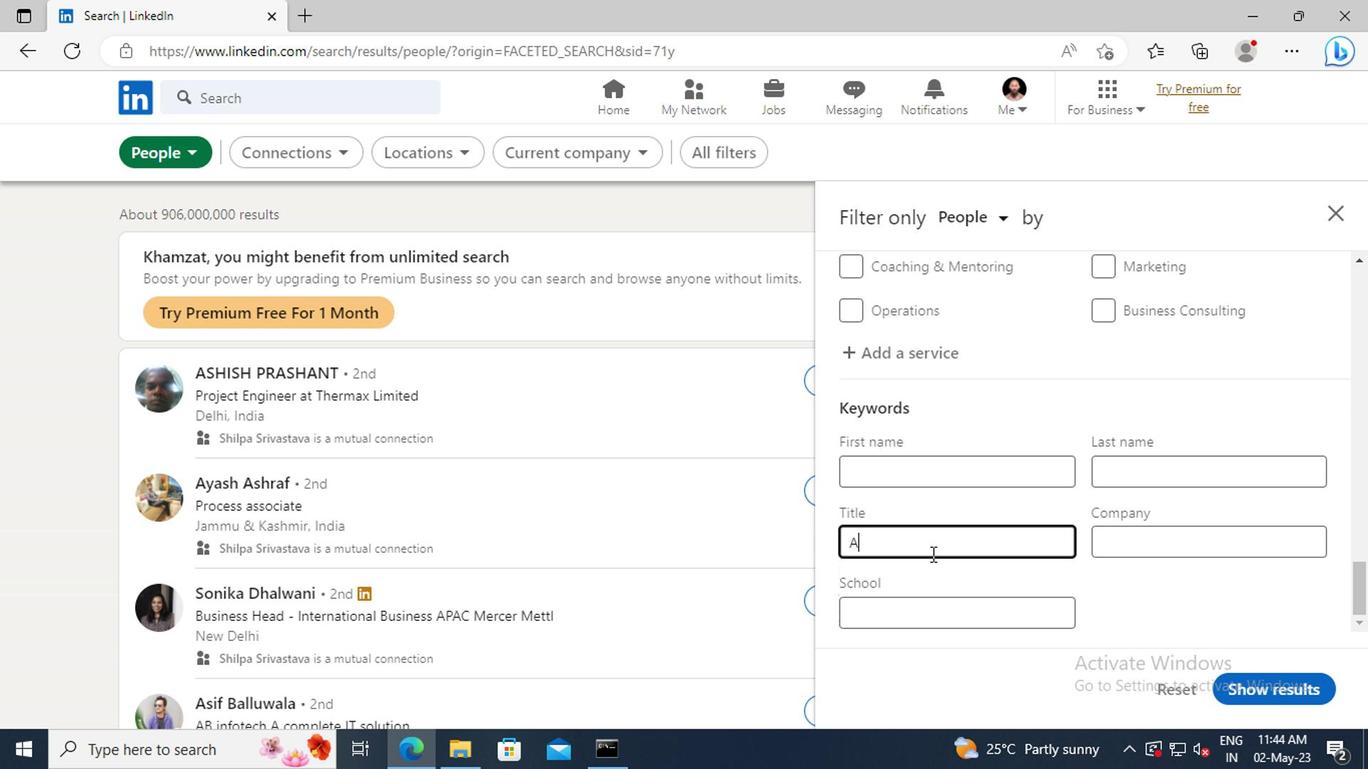 
Action: Key pressed NIMAL<Key.space><Key.shift>SHELTER<Key.space><Key.shift>VOLUNTEER<Key.enter>
Screenshot: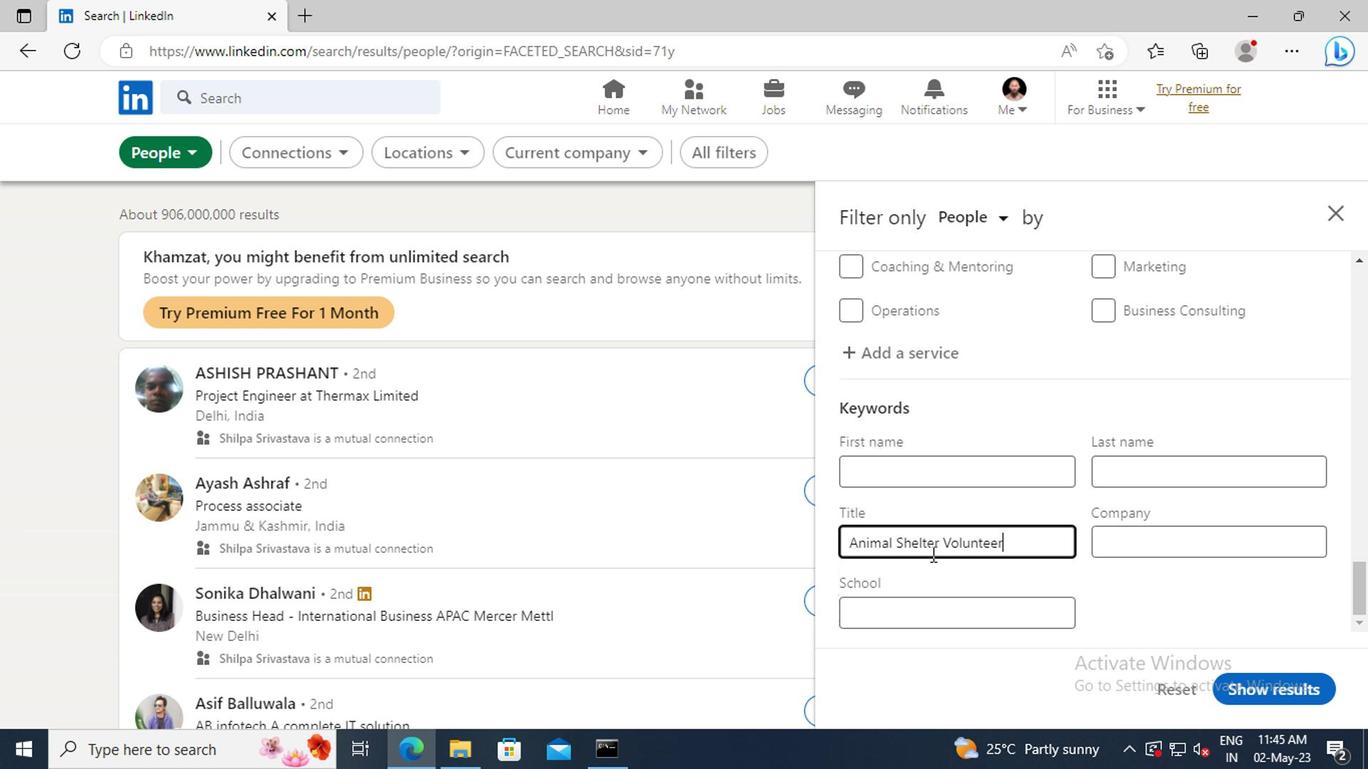 
Action: Mouse moved to (1239, 686)
Screenshot: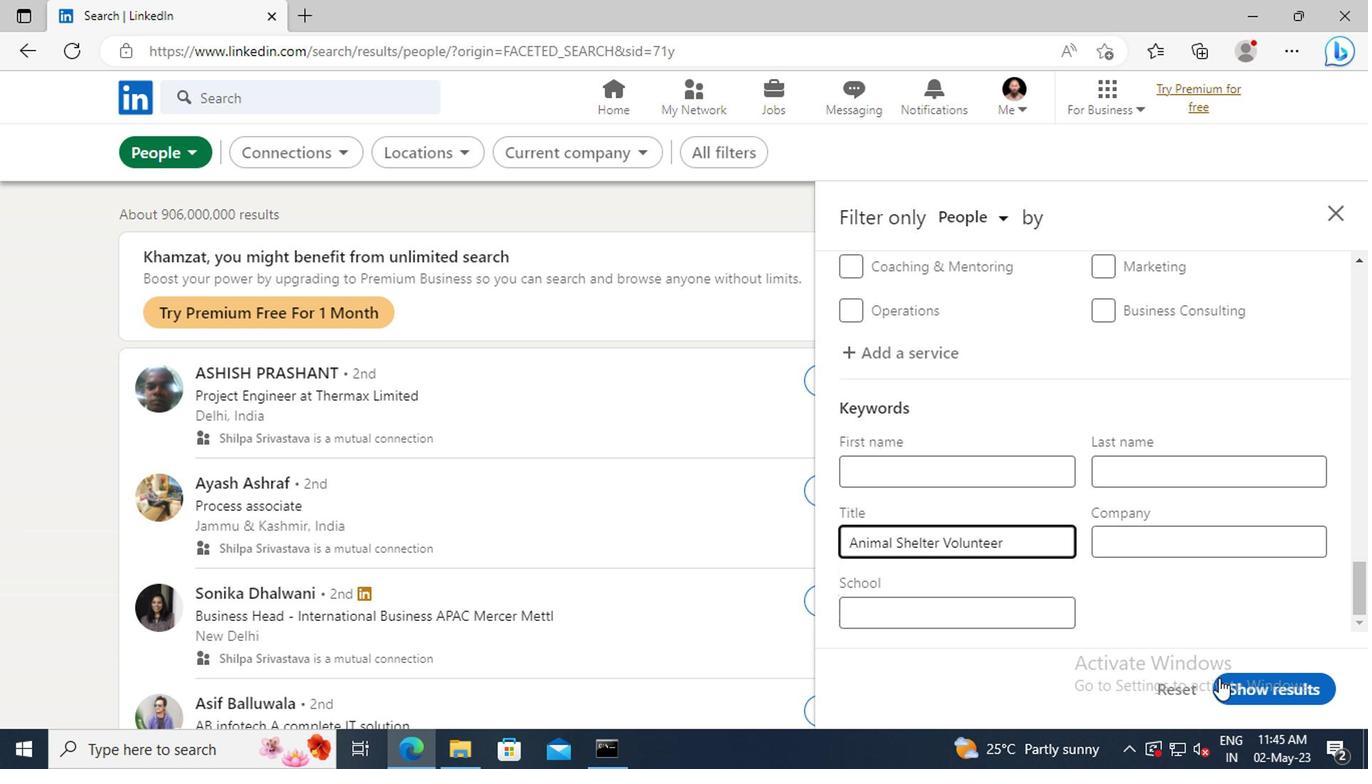 
Action: Mouse pressed left at (1239, 686)
Screenshot: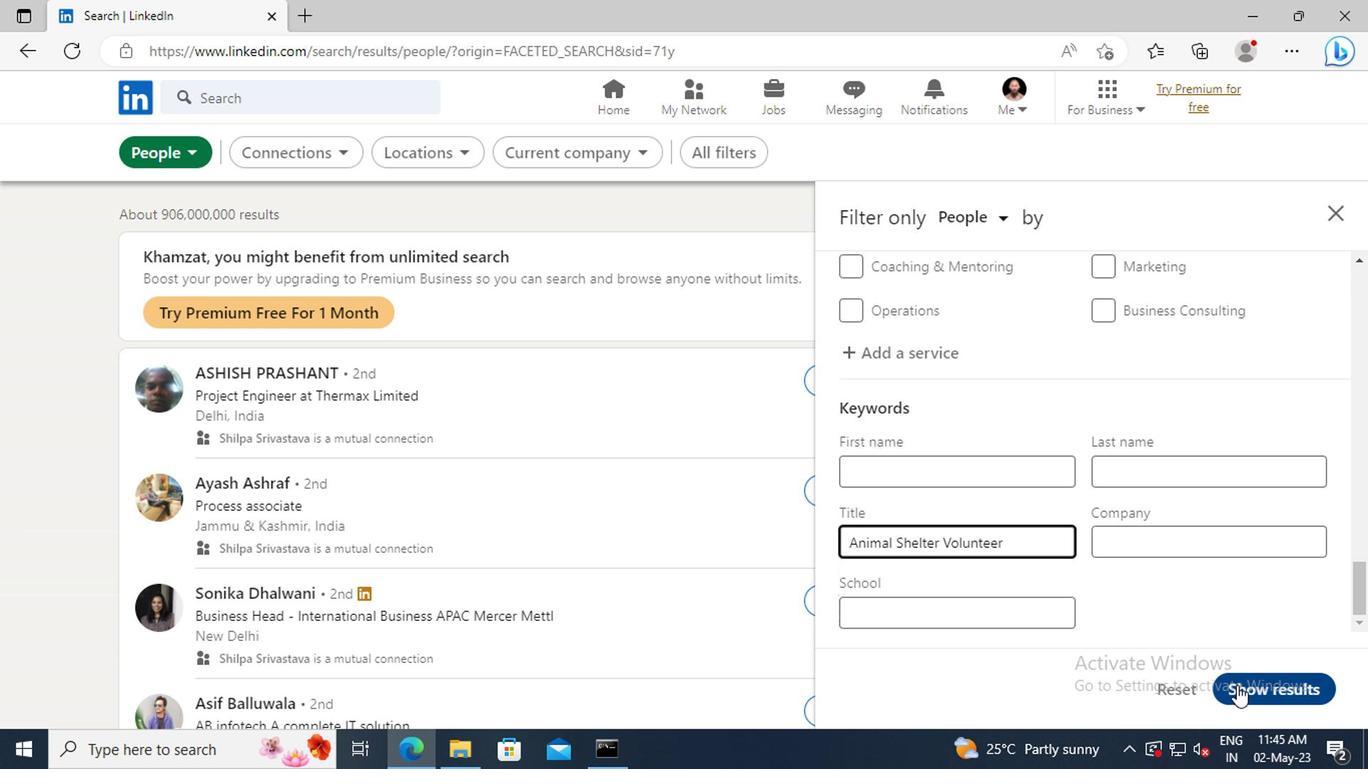 
Action: Mouse moved to (1241, 688)
Screenshot: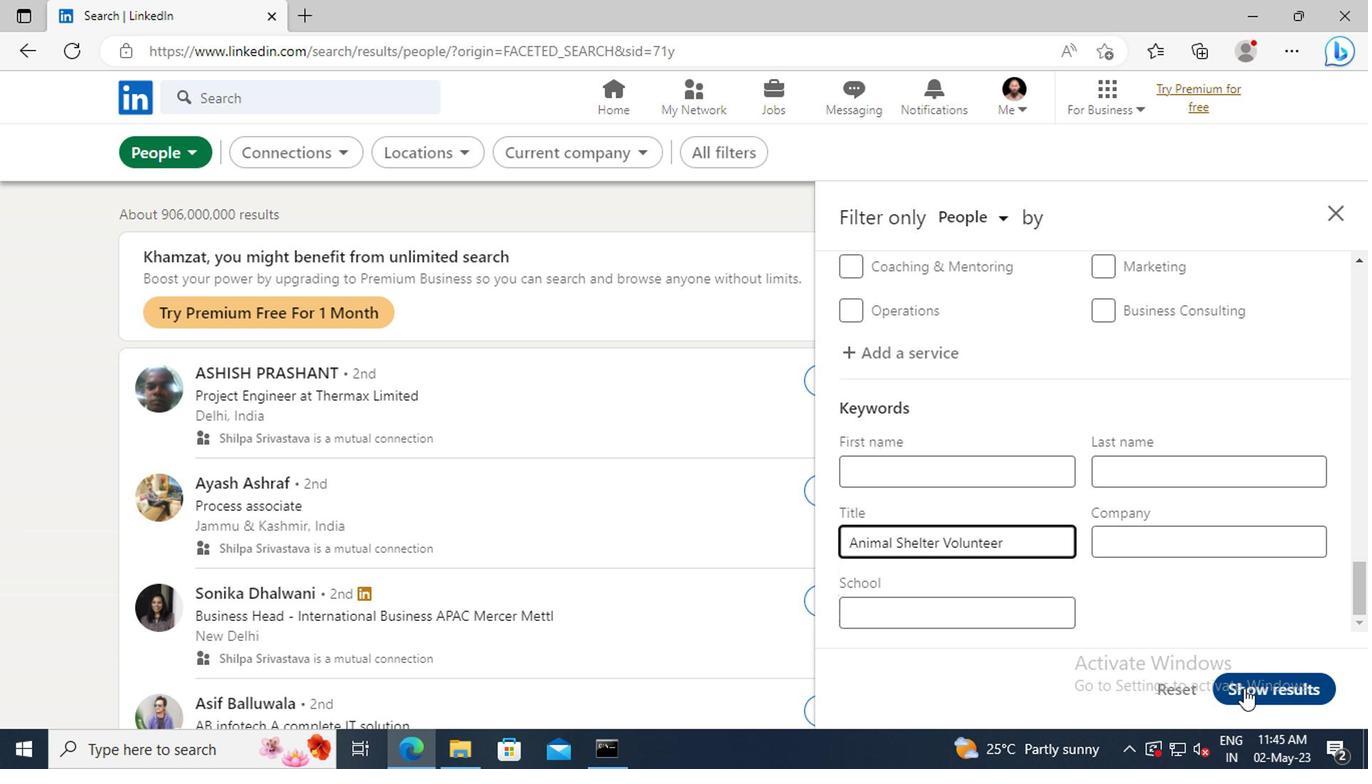 
